 Task: Search one way flight ticket for 1 adult, 6 children, 1 infant in seat and 1 infant on lap in business from Ogden: Ogden-hinckley Airport to Fort Wayne: Fort Wayne International Airport on 8-4-2023. Choice of flights is Southwest. Number of bags: 8 checked bags. Price is upto 45000. Outbound departure time preference is 18:30.
Action: Mouse moved to (332, 406)
Screenshot: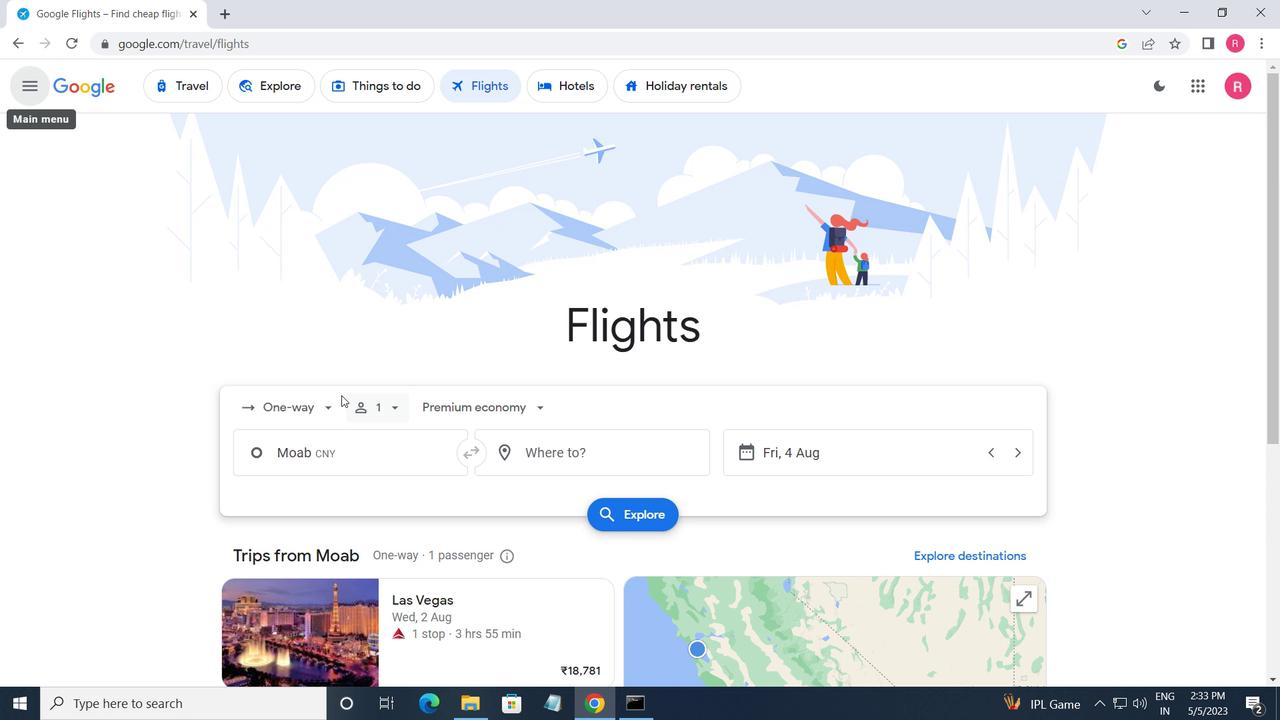
Action: Mouse pressed left at (332, 406)
Screenshot: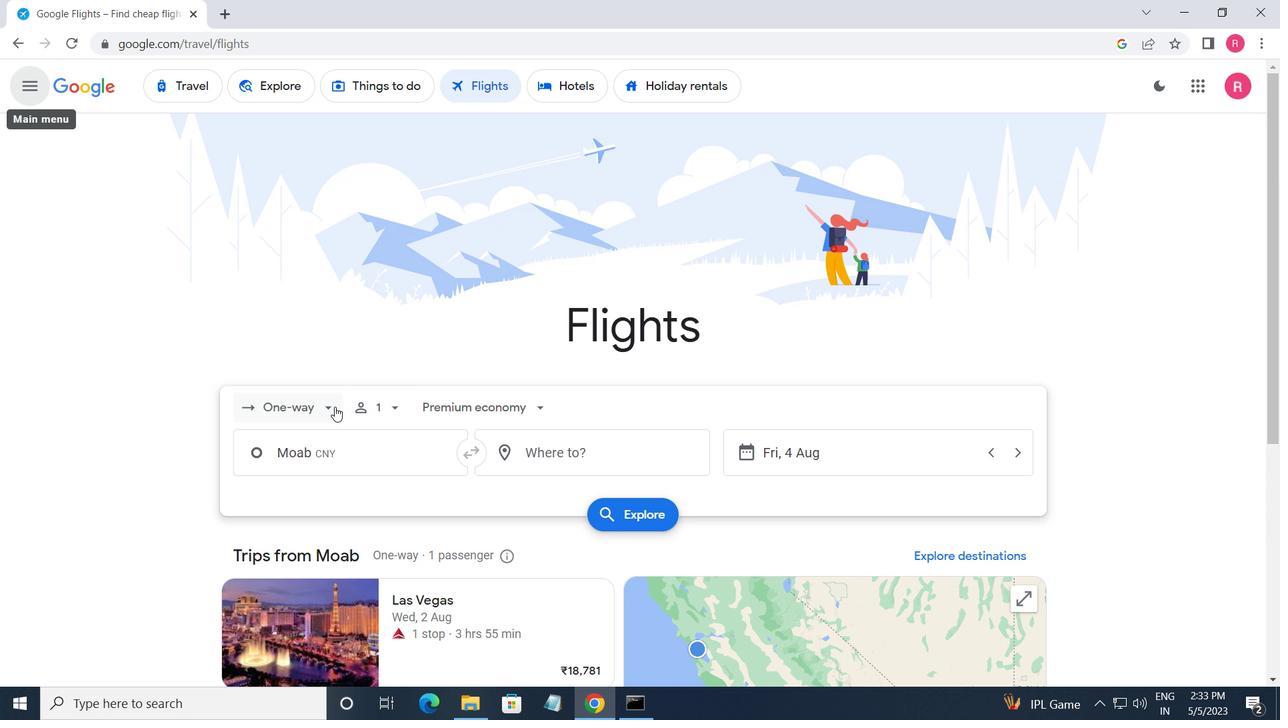 
Action: Mouse moved to (326, 479)
Screenshot: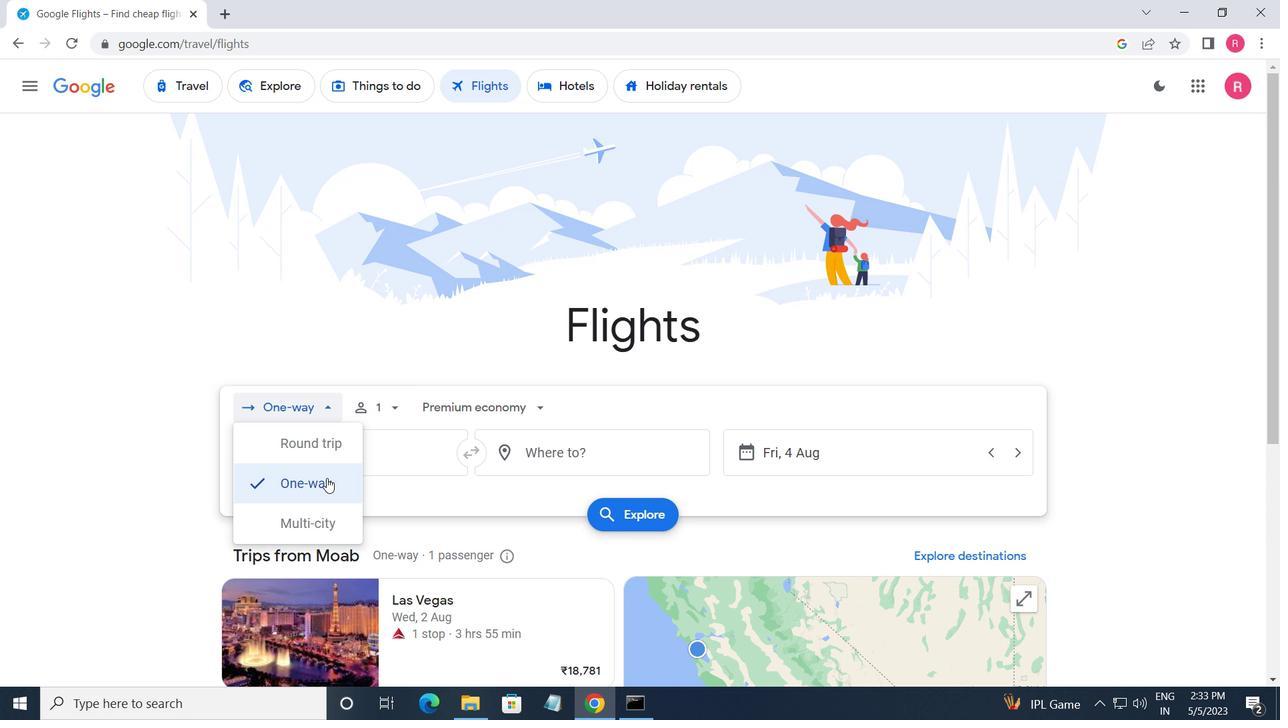 
Action: Mouse pressed left at (326, 479)
Screenshot: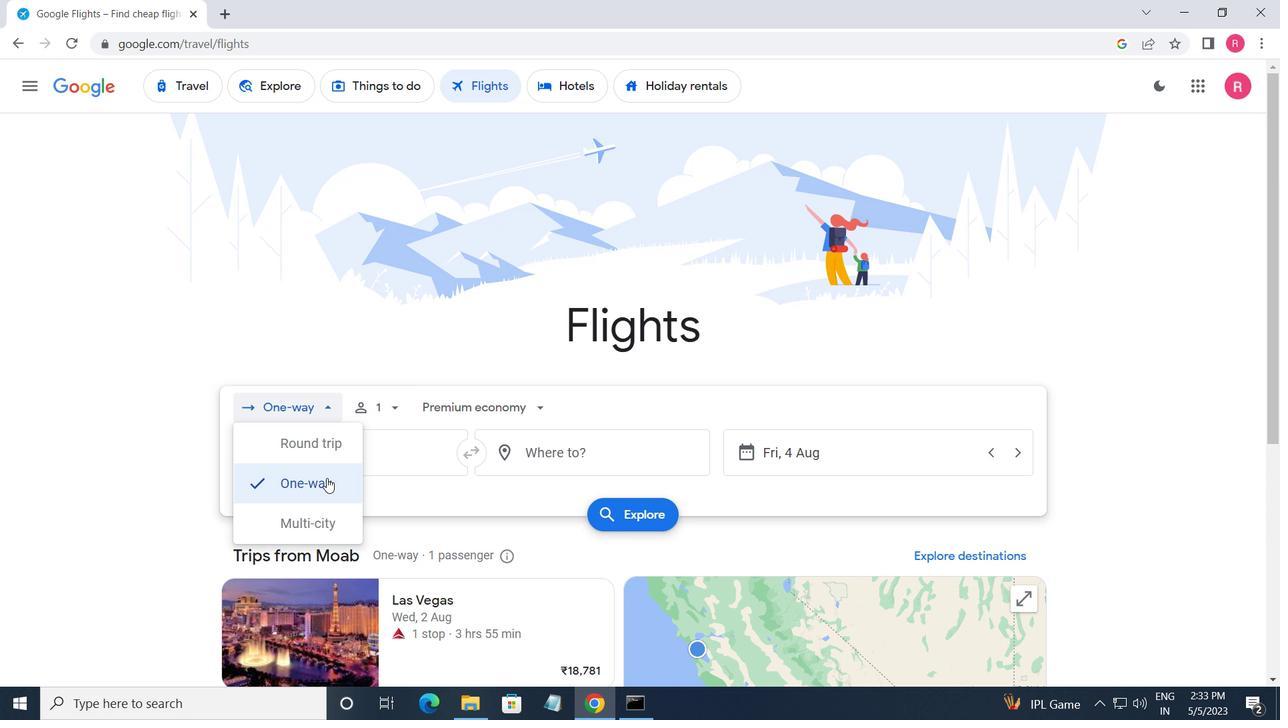 
Action: Mouse moved to (384, 411)
Screenshot: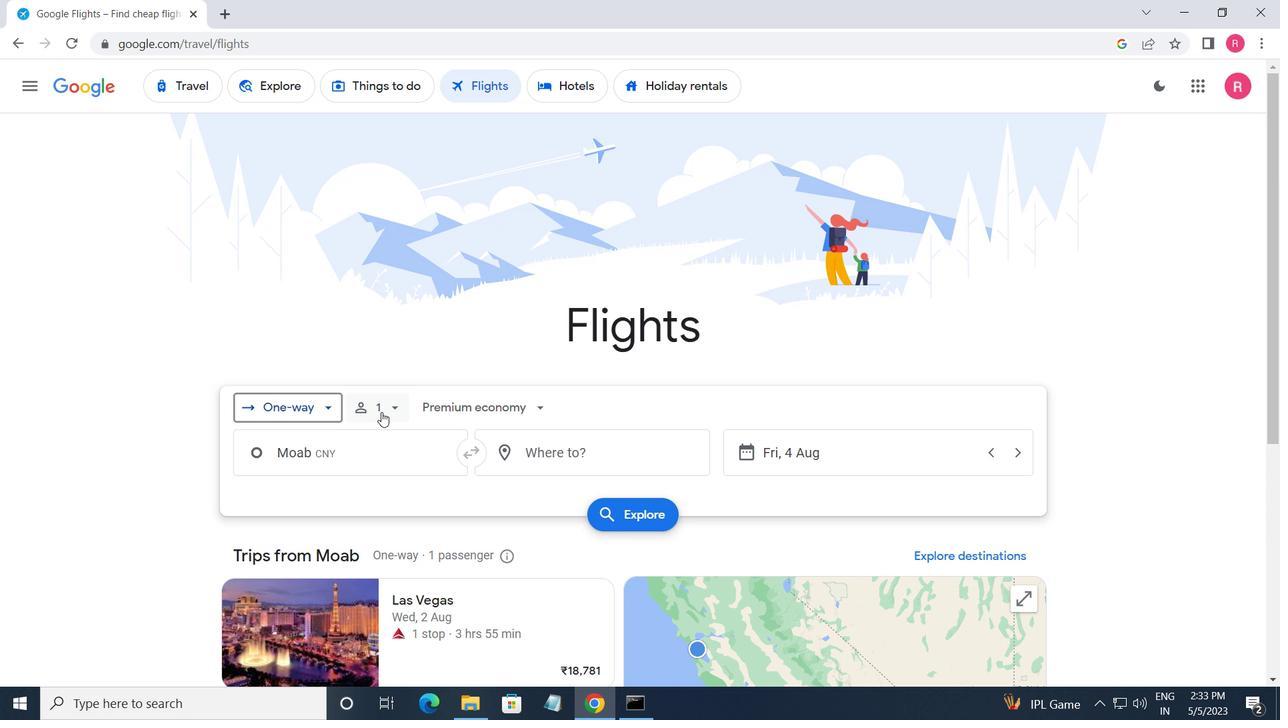 
Action: Mouse pressed left at (384, 411)
Screenshot: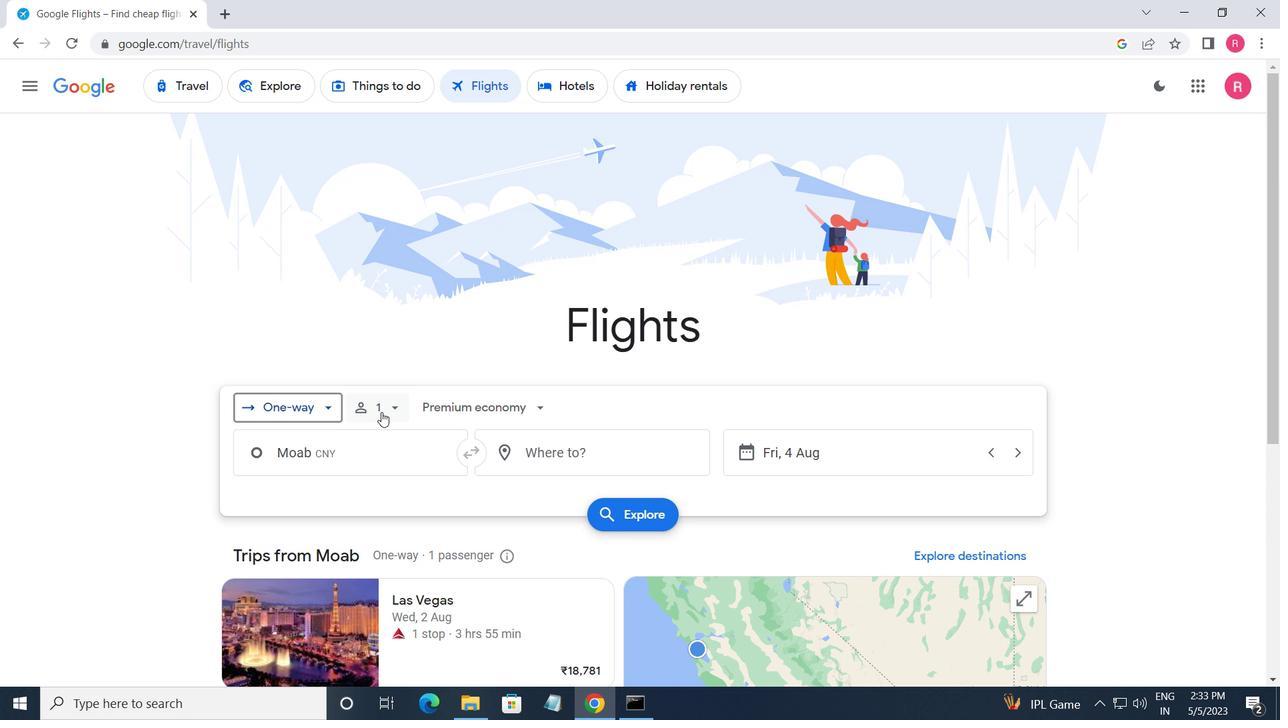 
Action: Mouse moved to (522, 499)
Screenshot: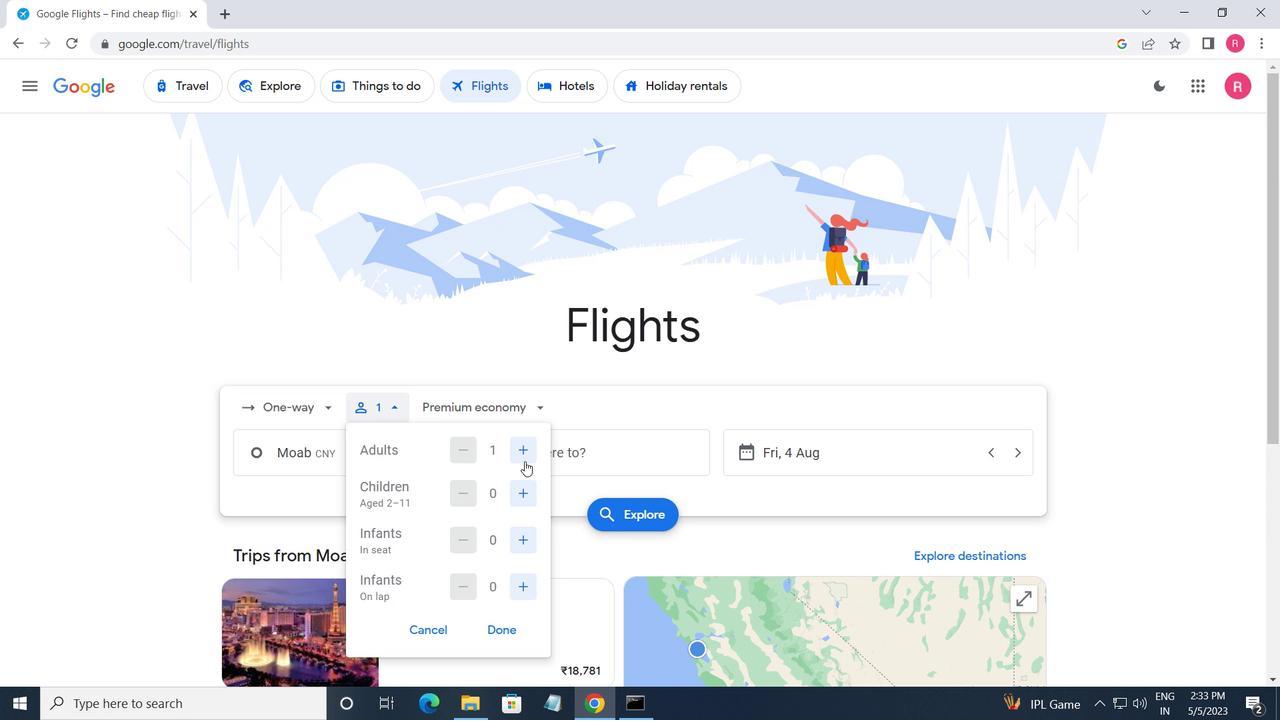 
Action: Mouse pressed left at (522, 499)
Screenshot: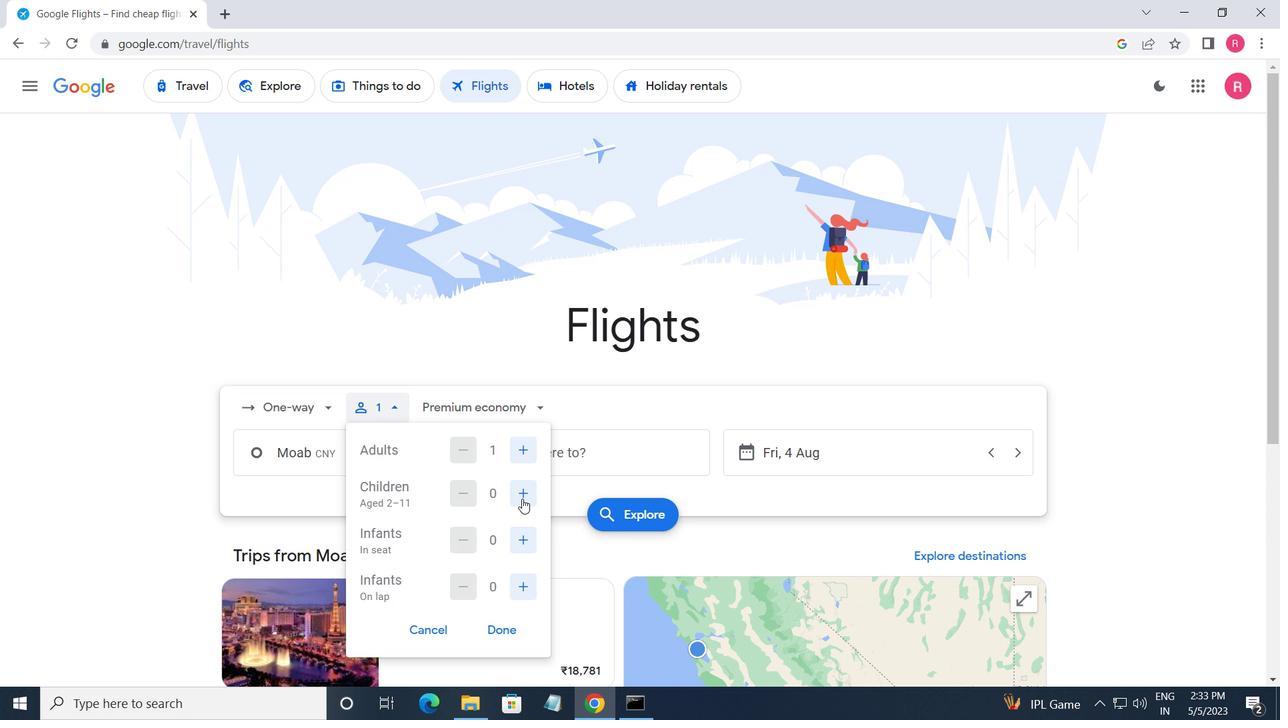 
Action: Mouse pressed left at (522, 499)
Screenshot: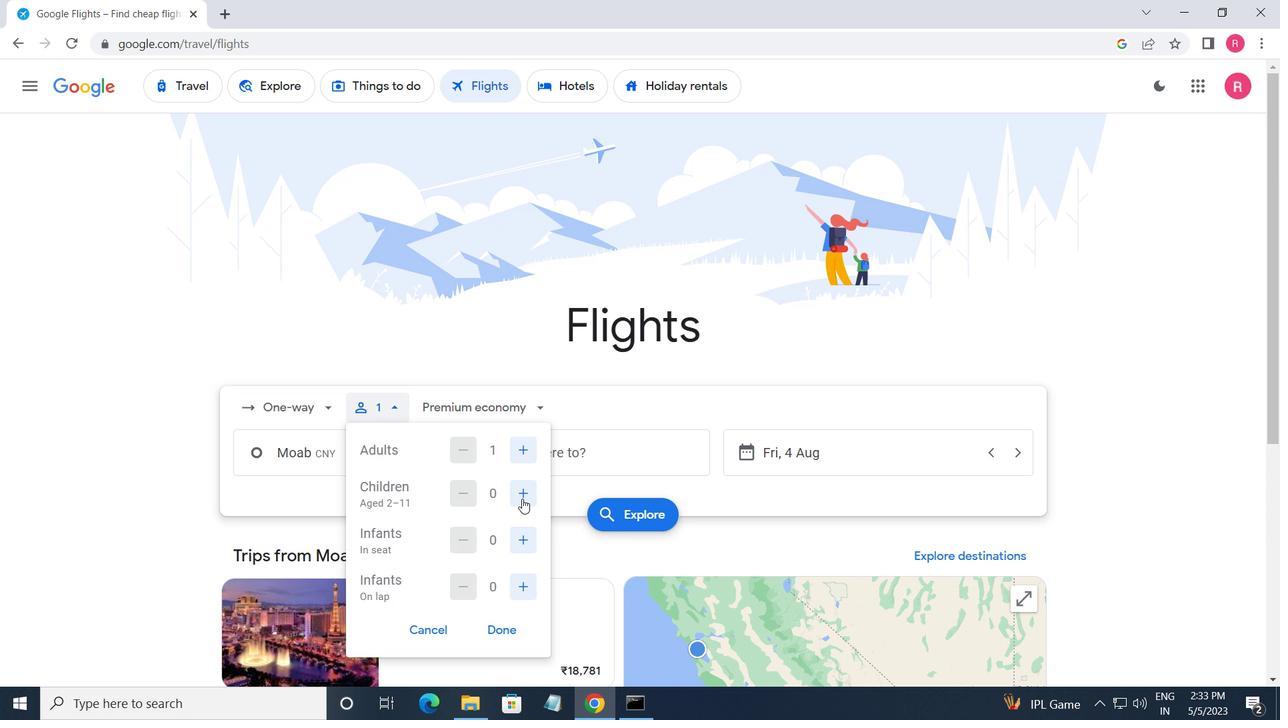 
Action: Mouse pressed left at (522, 499)
Screenshot: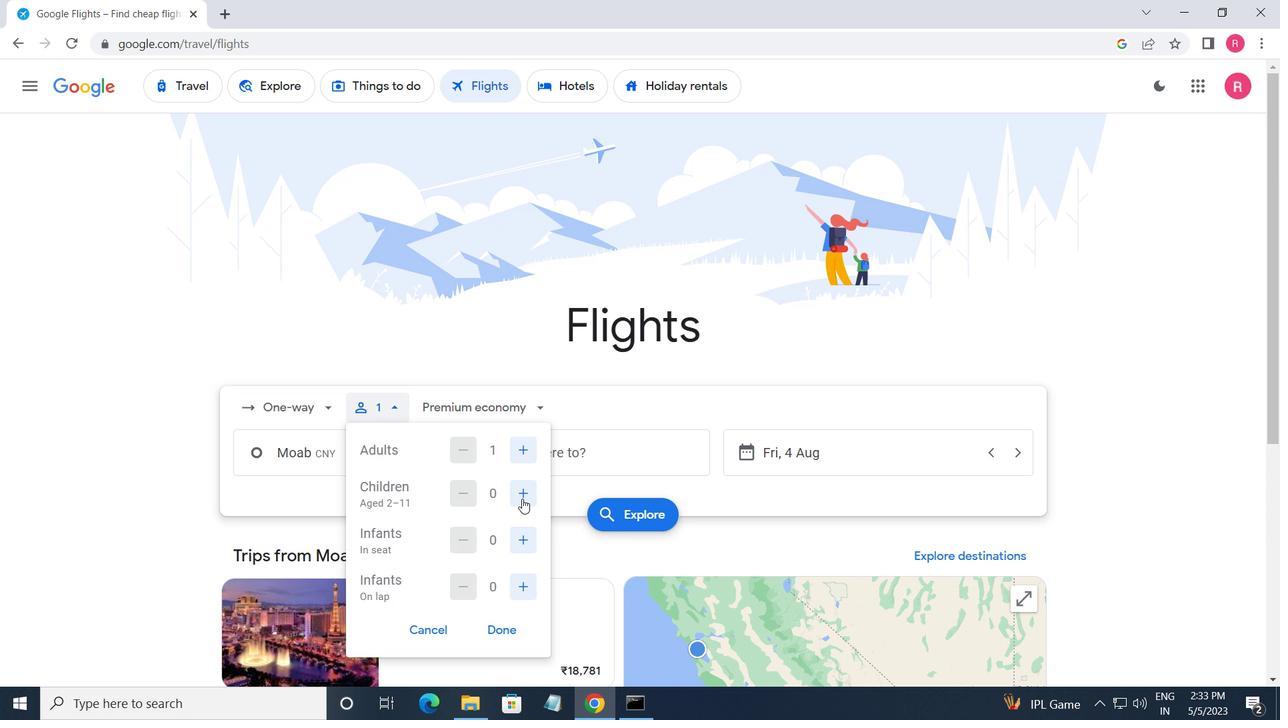 
Action: Mouse pressed left at (522, 499)
Screenshot: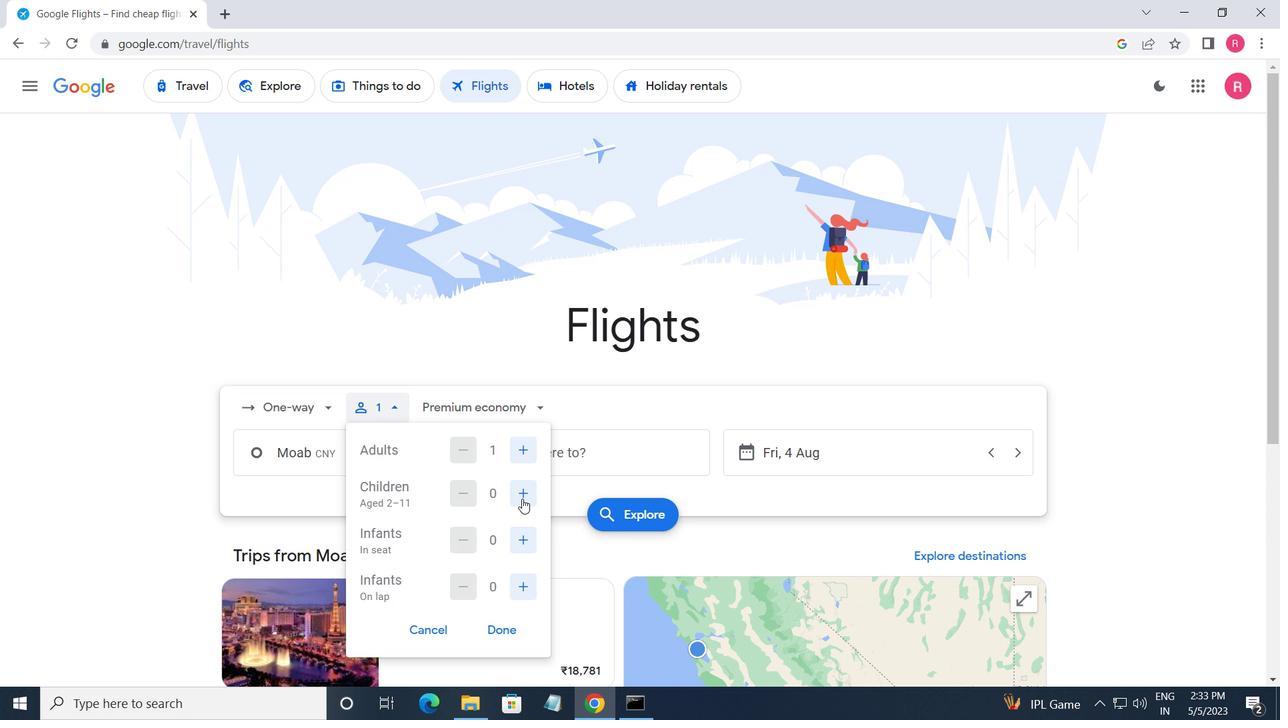 
Action: Mouse moved to (521, 496)
Screenshot: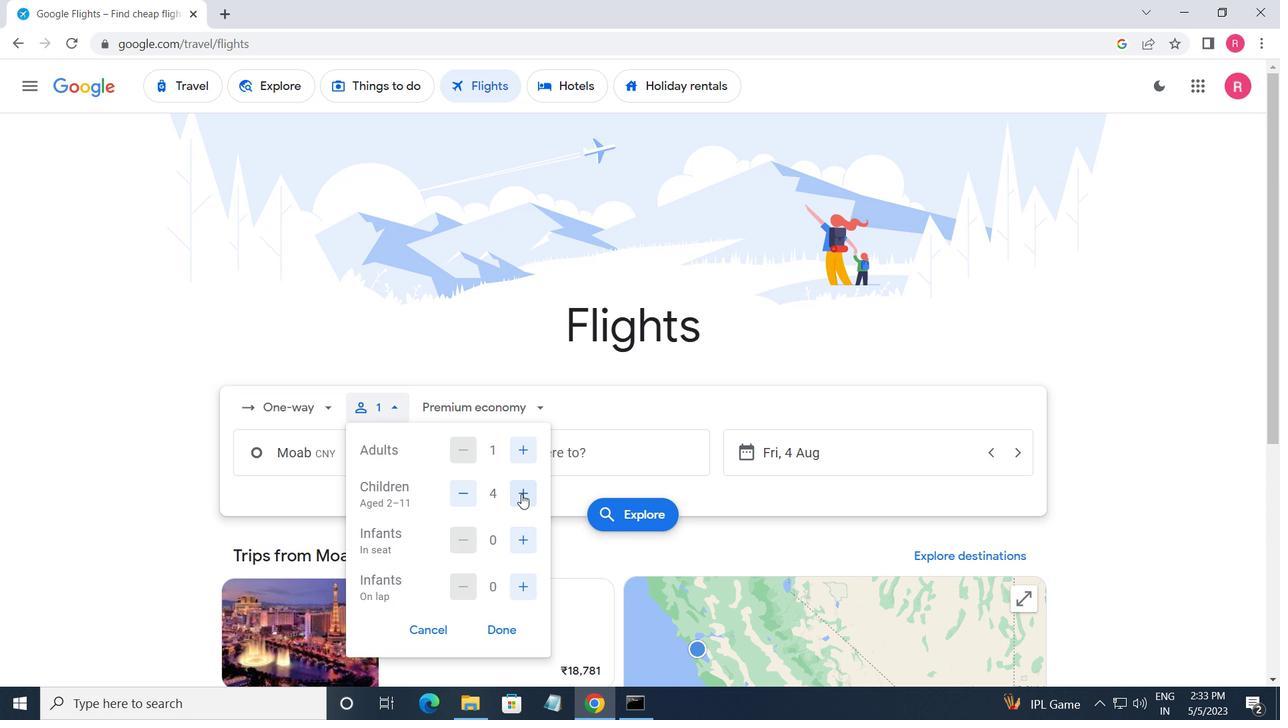 
Action: Mouse pressed left at (521, 496)
Screenshot: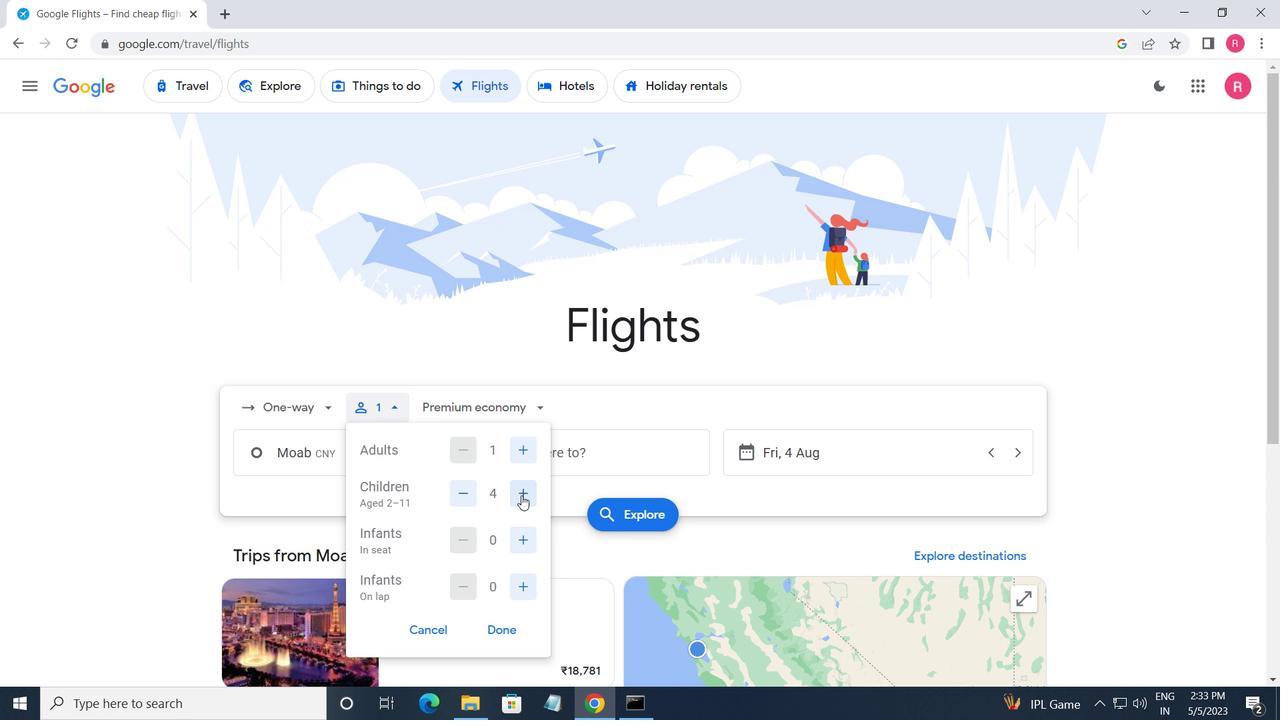 
Action: Mouse moved to (521, 497)
Screenshot: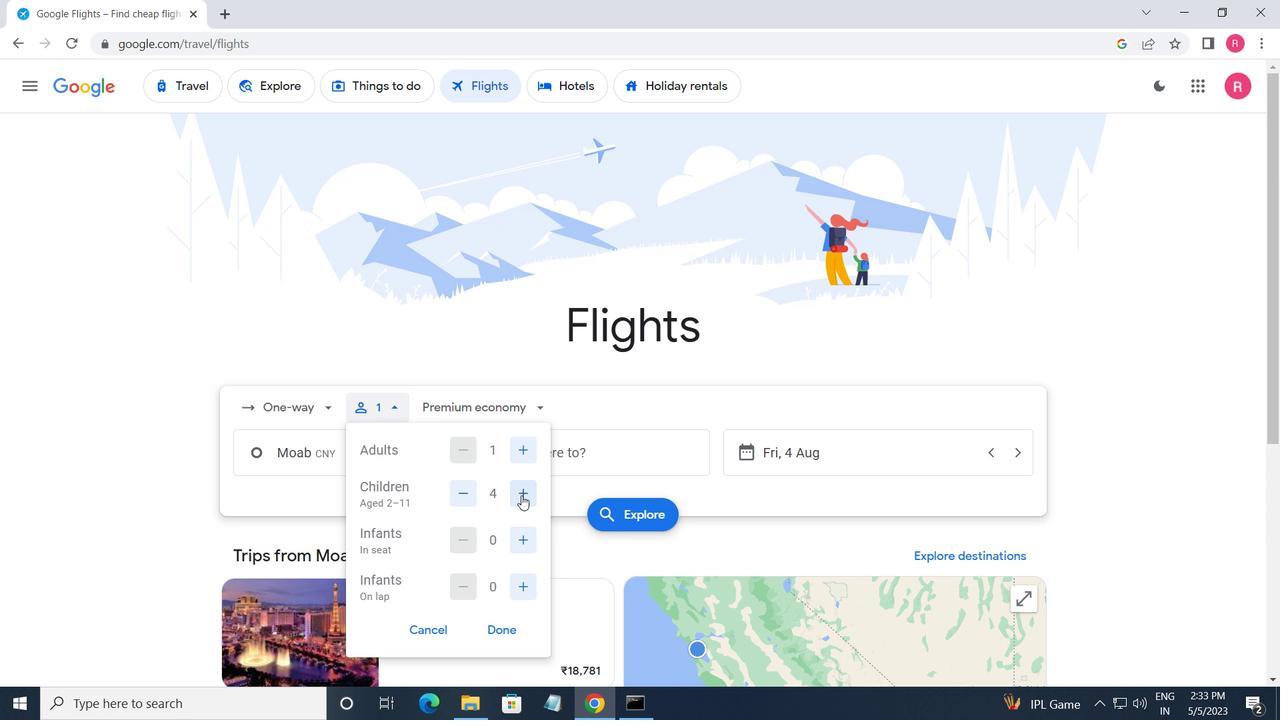 
Action: Mouse pressed left at (521, 497)
Screenshot: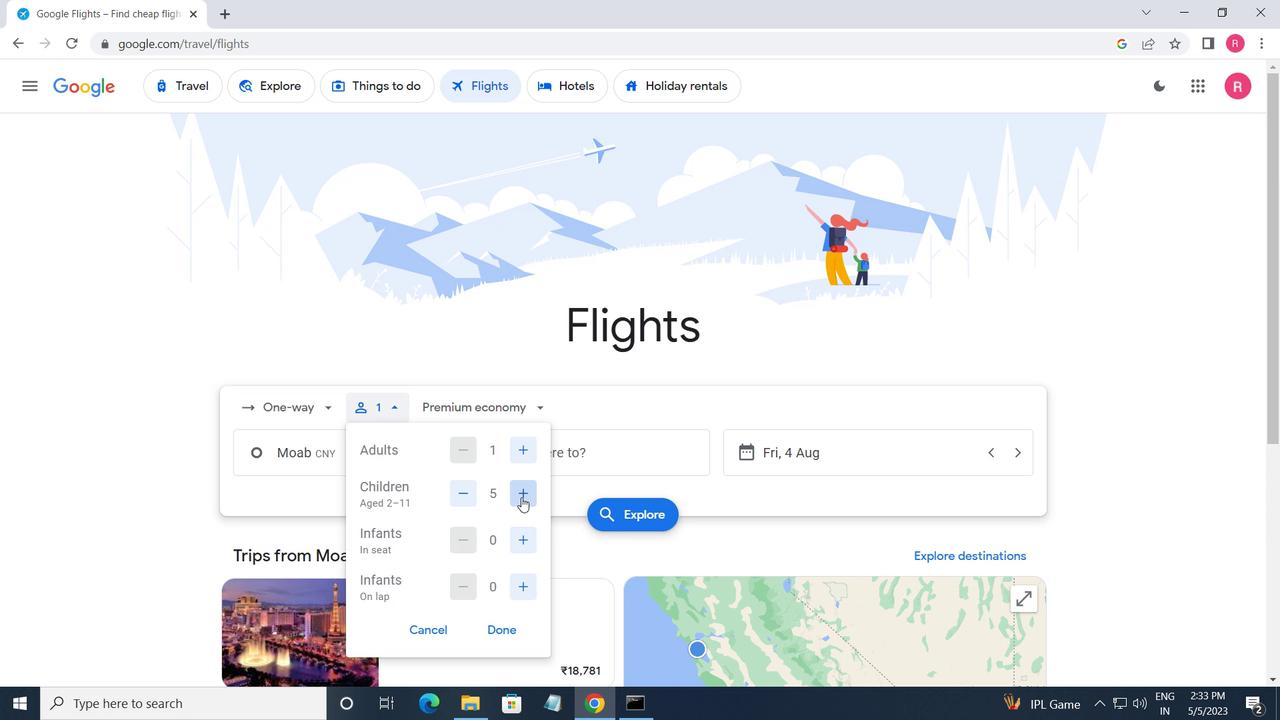 
Action: Mouse moved to (522, 547)
Screenshot: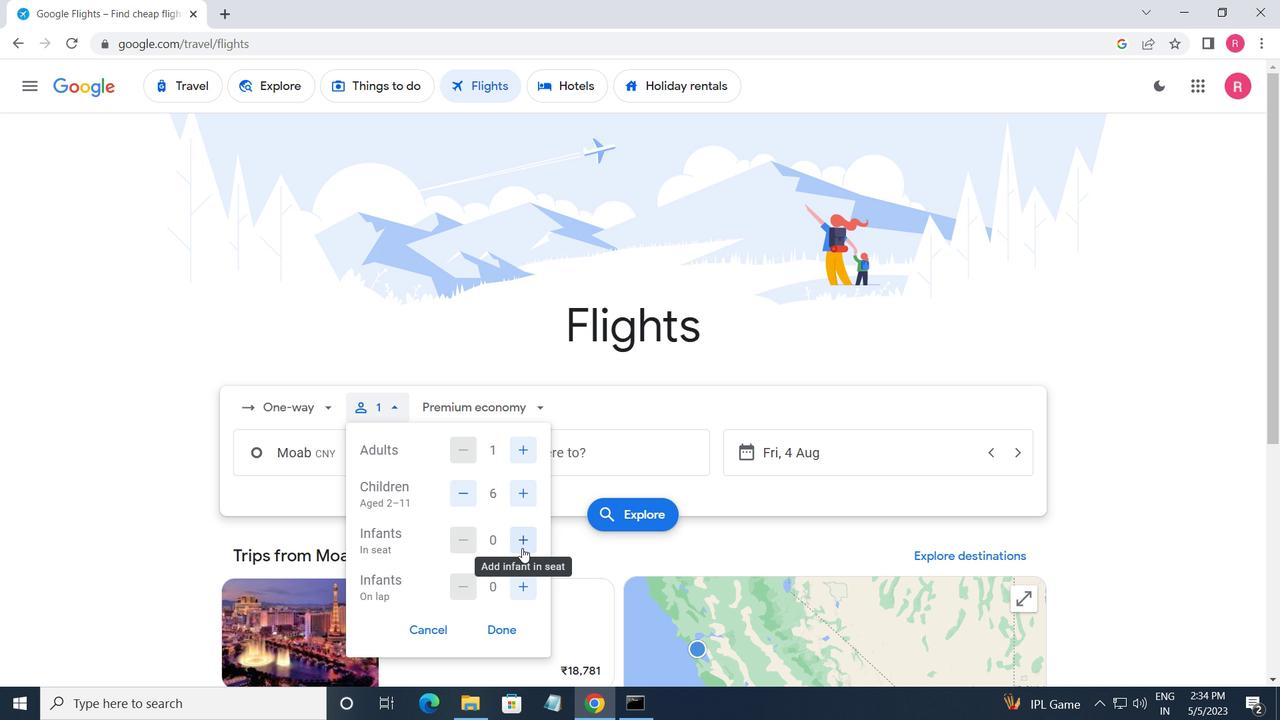 
Action: Mouse pressed left at (522, 547)
Screenshot: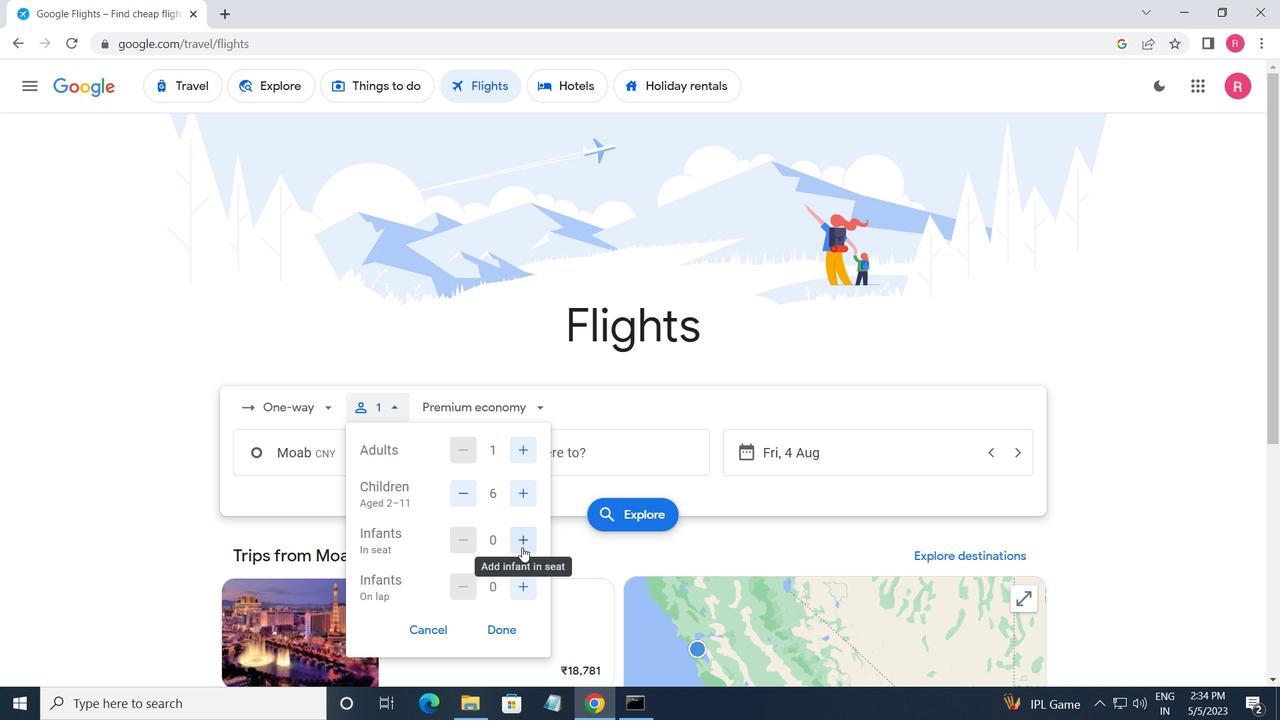 
Action: Mouse moved to (524, 589)
Screenshot: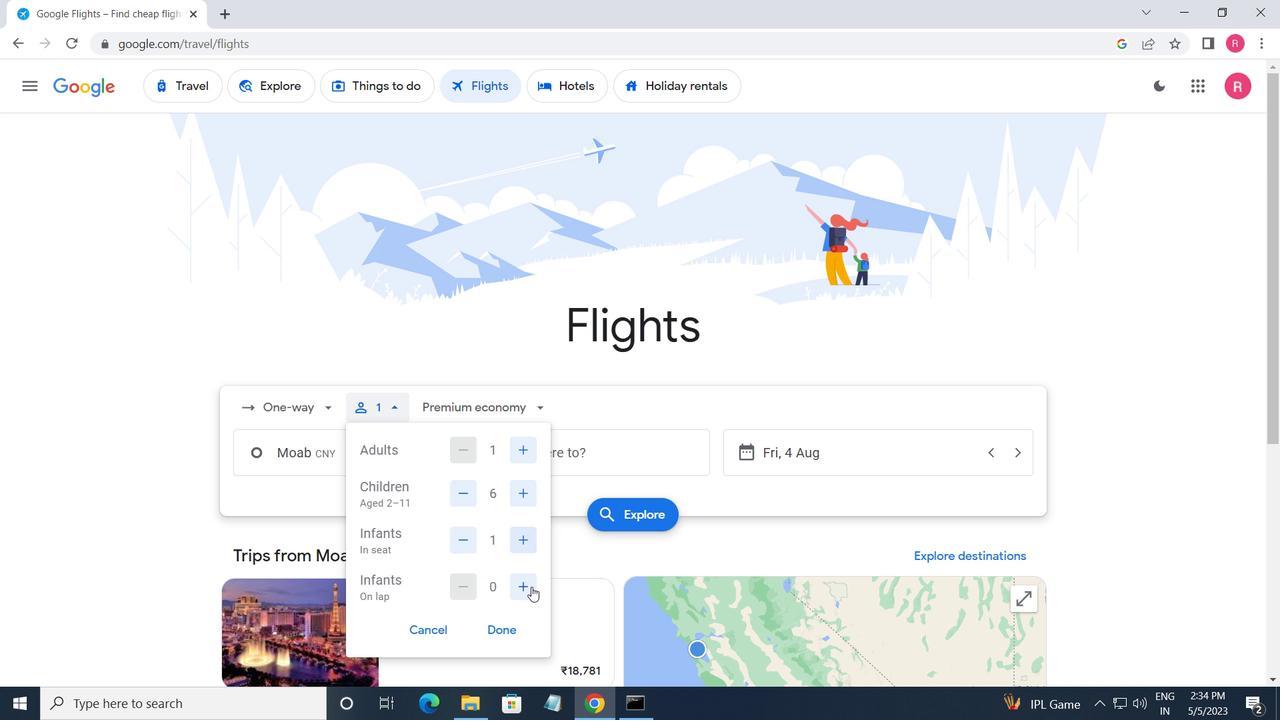 
Action: Mouse pressed left at (524, 589)
Screenshot: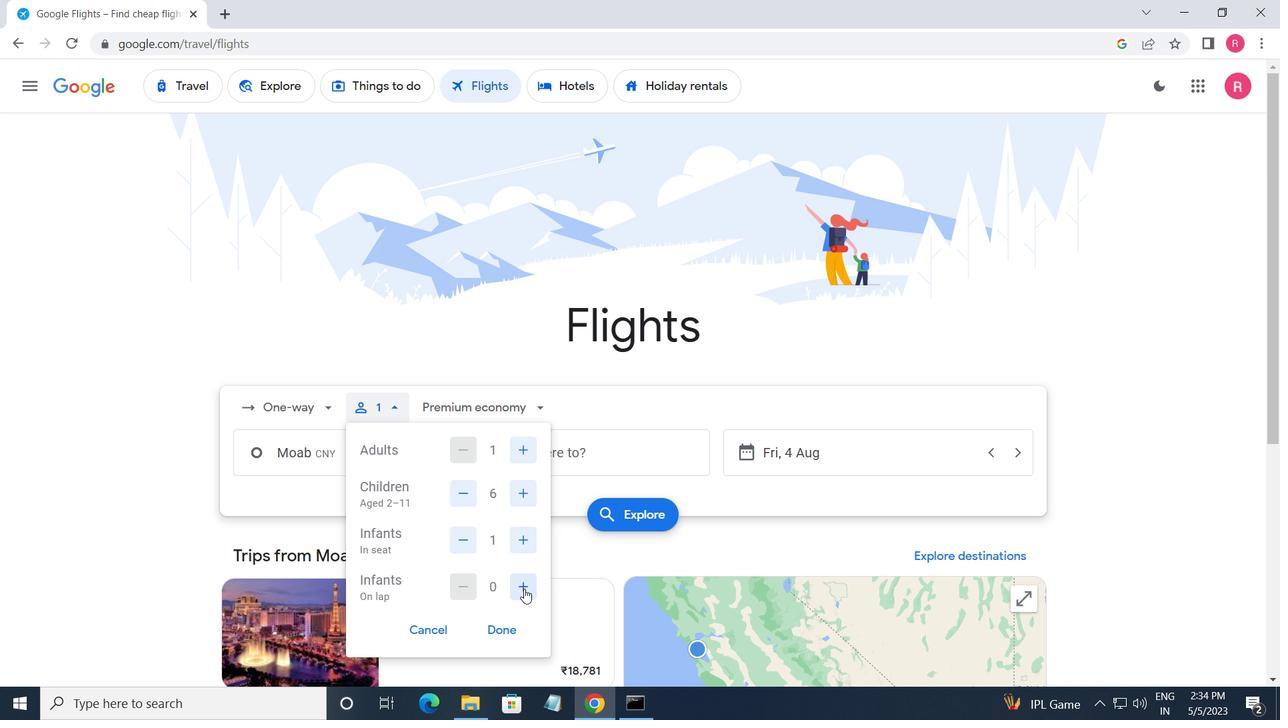 
Action: Mouse moved to (496, 630)
Screenshot: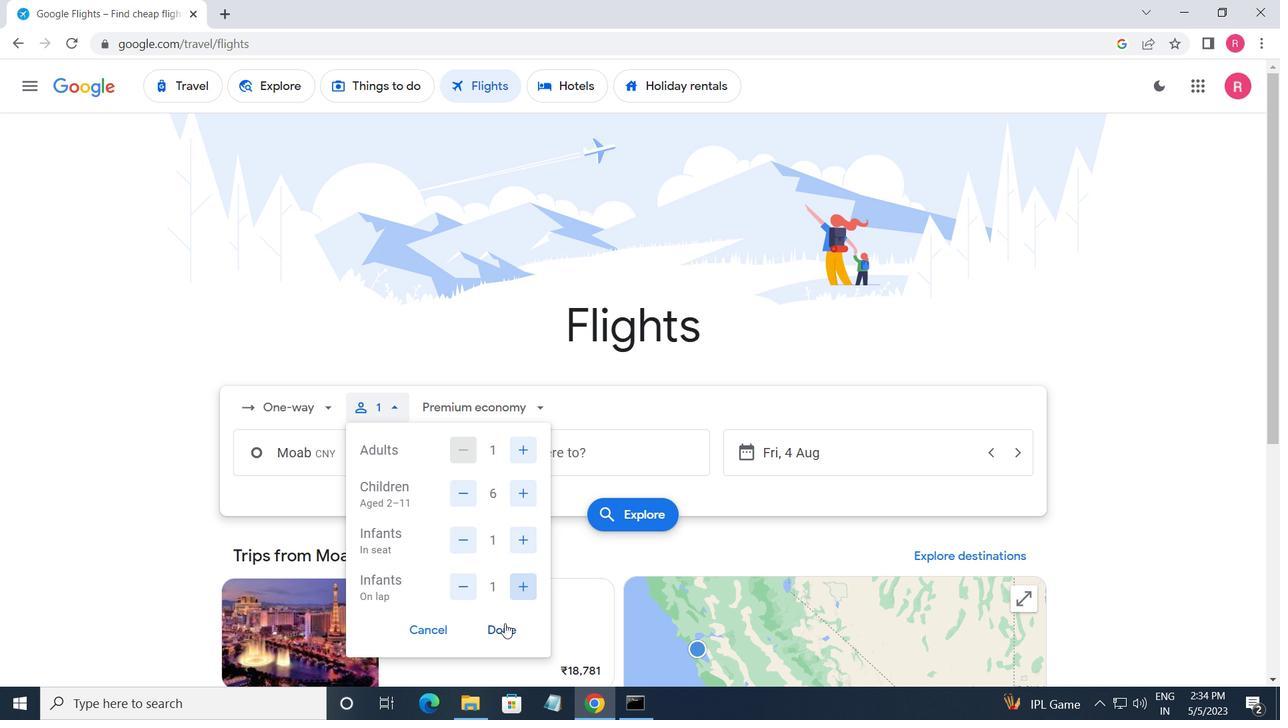 
Action: Mouse pressed left at (496, 630)
Screenshot: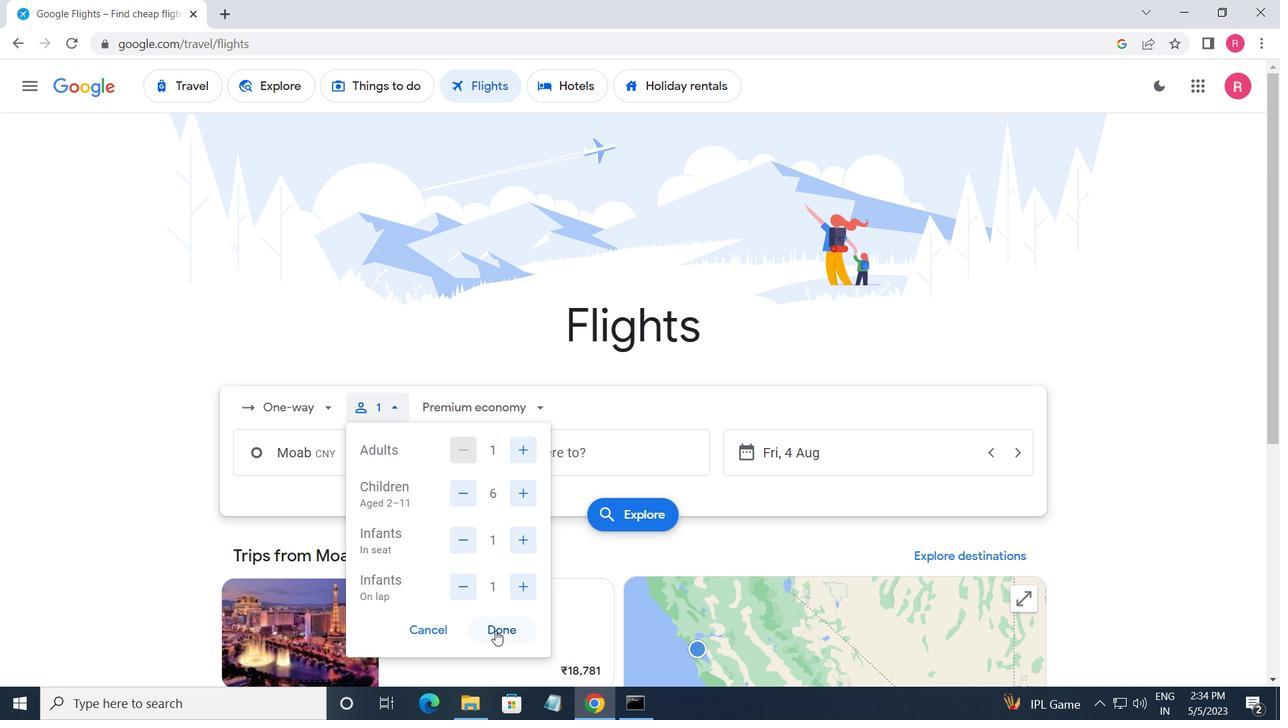 
Action: Mouse moved to (505, 418)
Screenshot: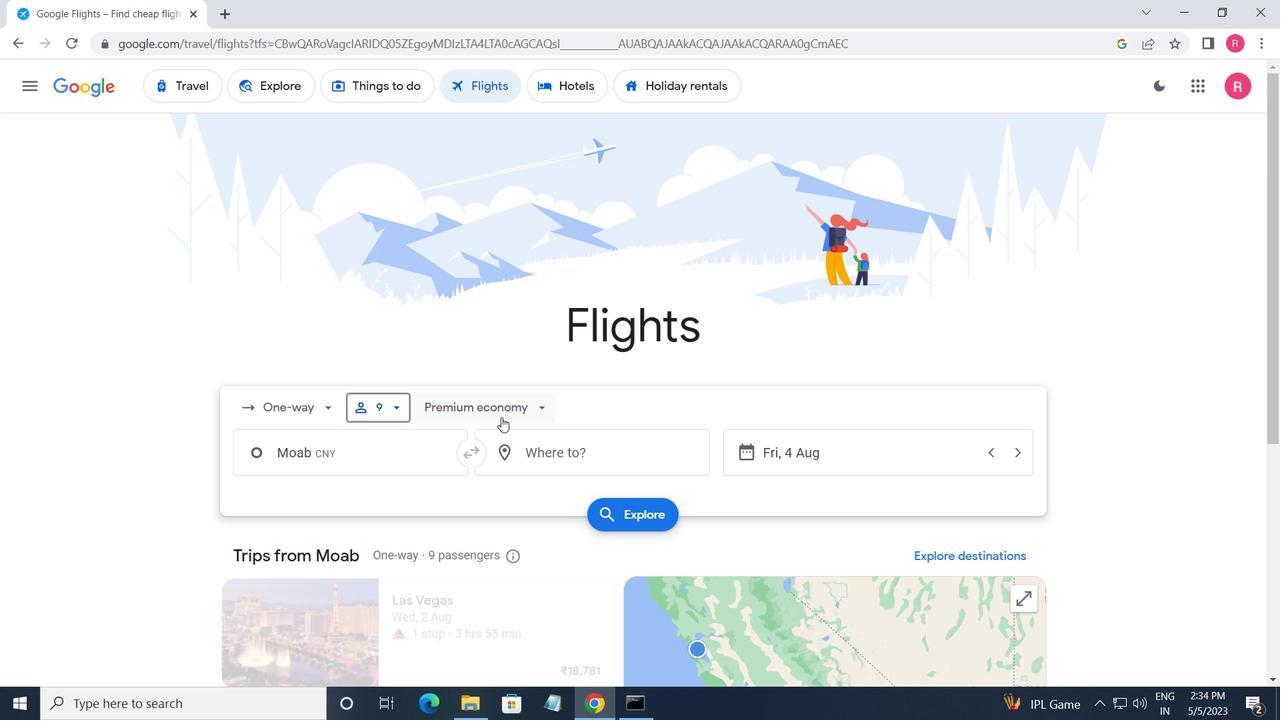 
Action: Mouse pressed left at (505, 418)
Screenshot: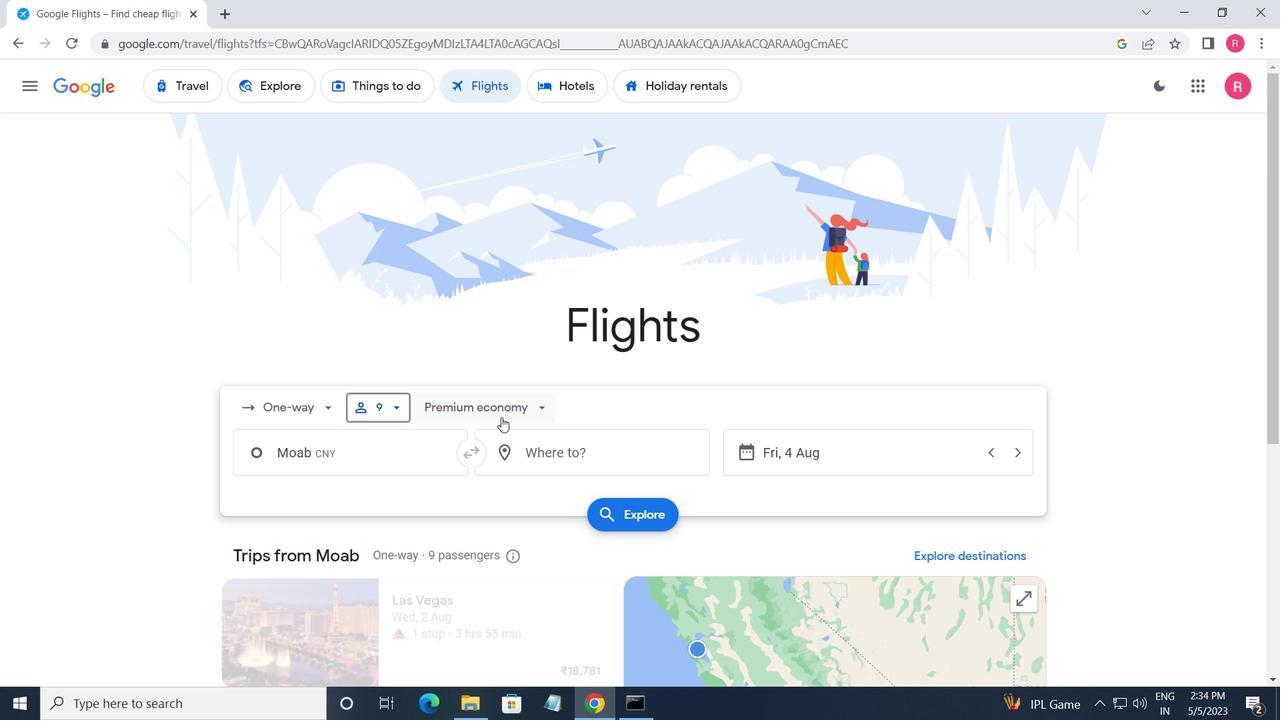 
Action: Mouse moved to (513, 524)
Screenshot: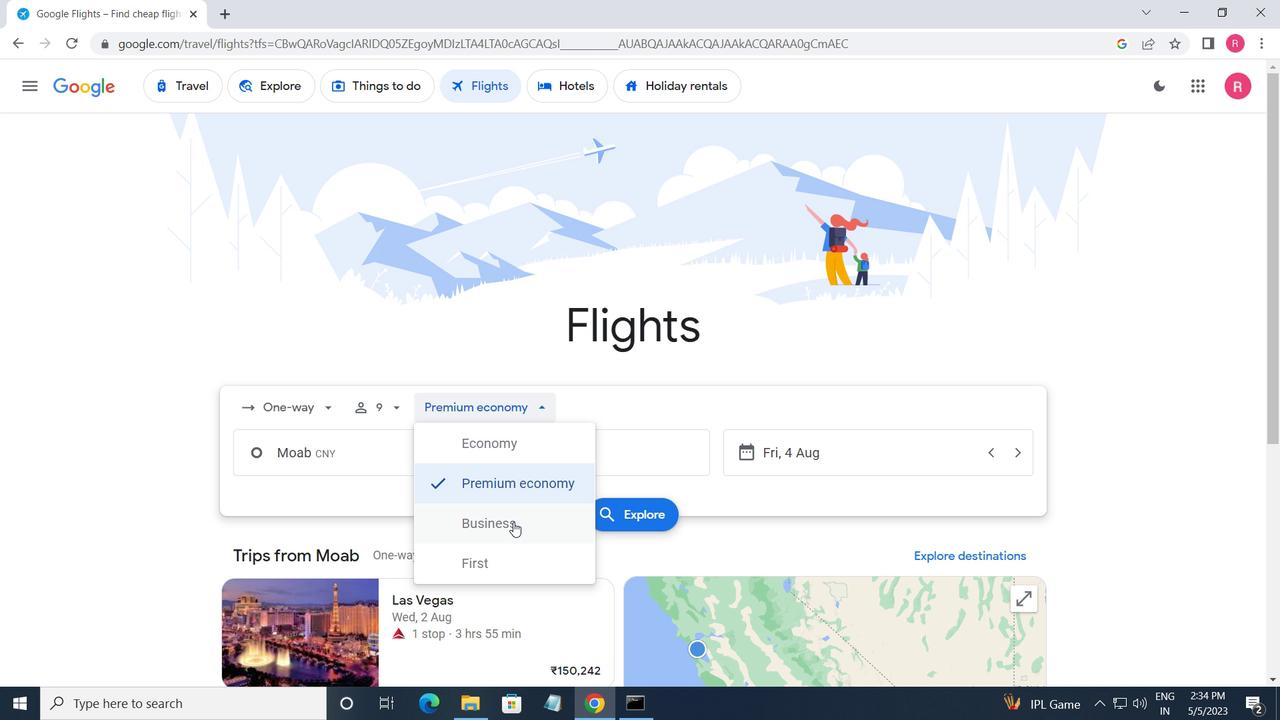 
Action: Mouse pressed left at (513, 524)
Screenshot: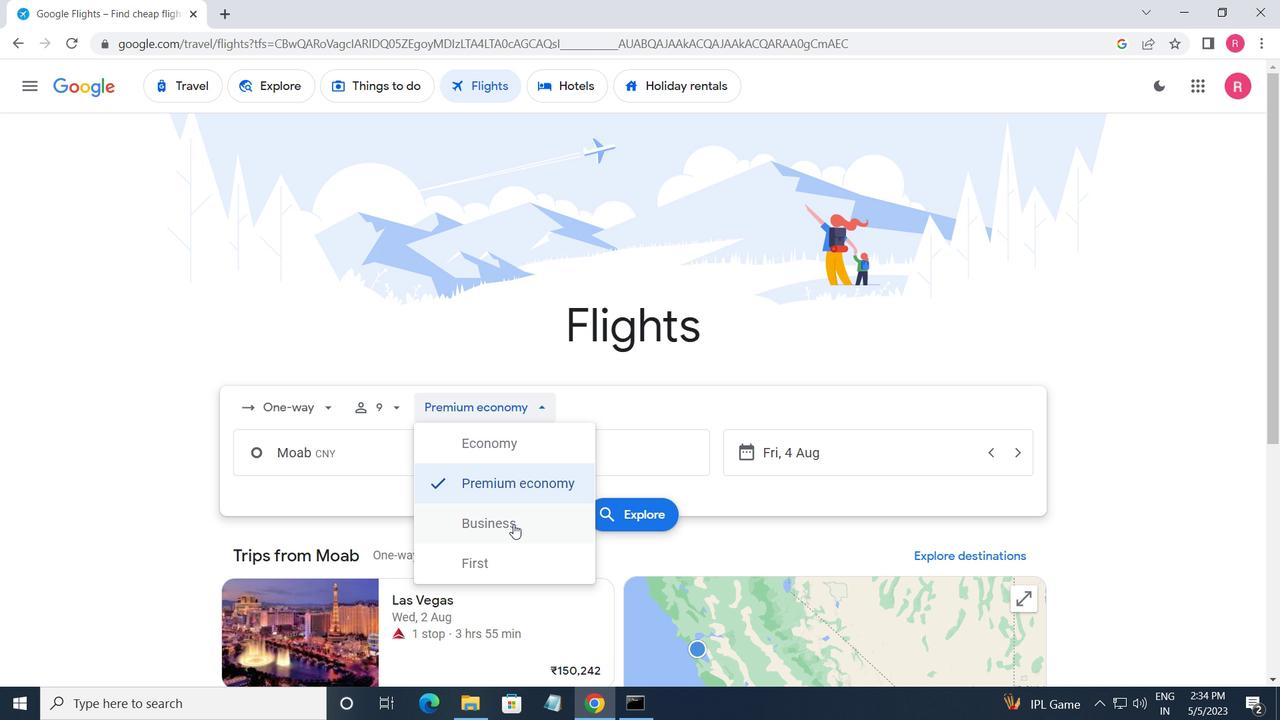 
Action: Mouse moved to (389, 463)
Screenshot: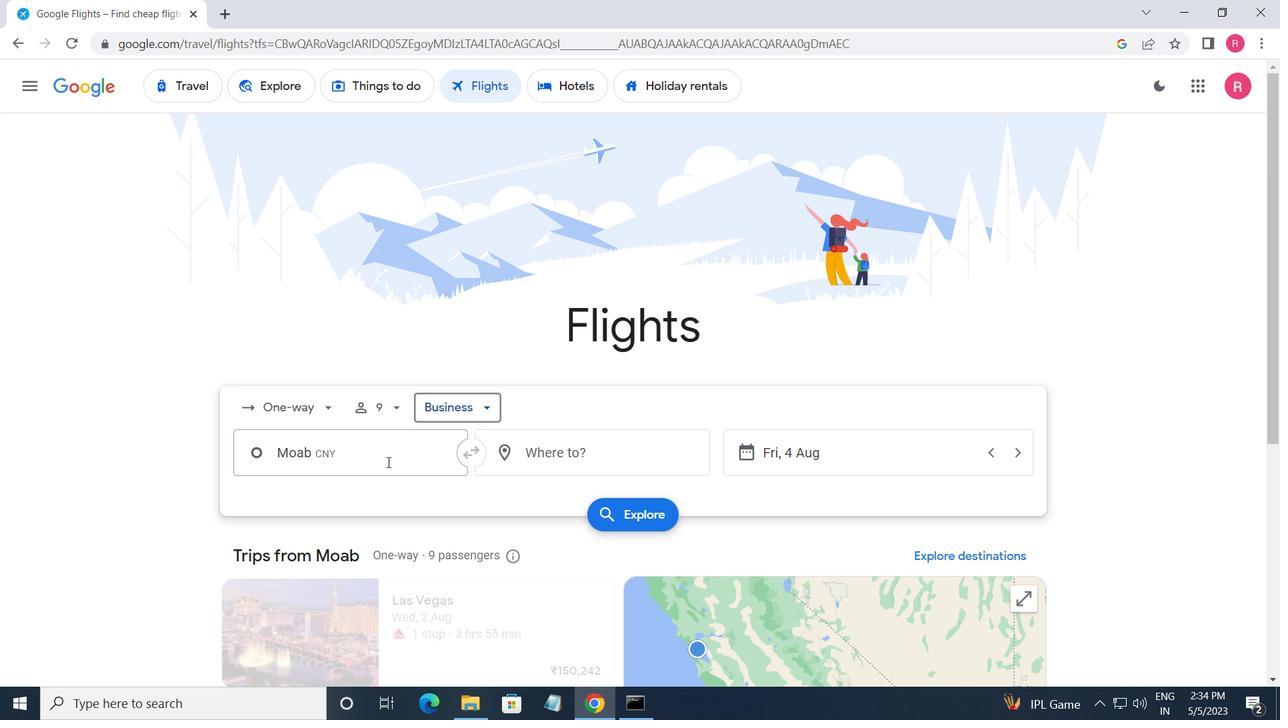 
Action: Mouse pressed left at (389, 463)
Screenshot: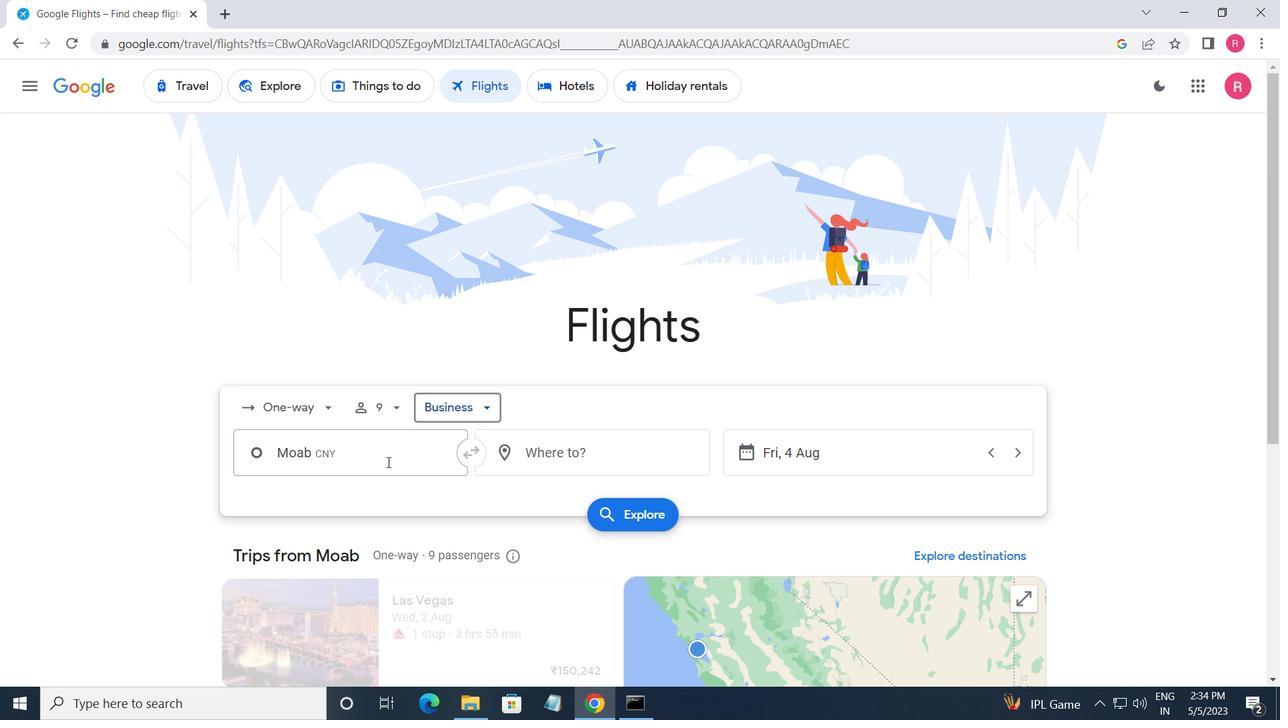 
Action: Mouse moved to (392, 462)
Screenshot: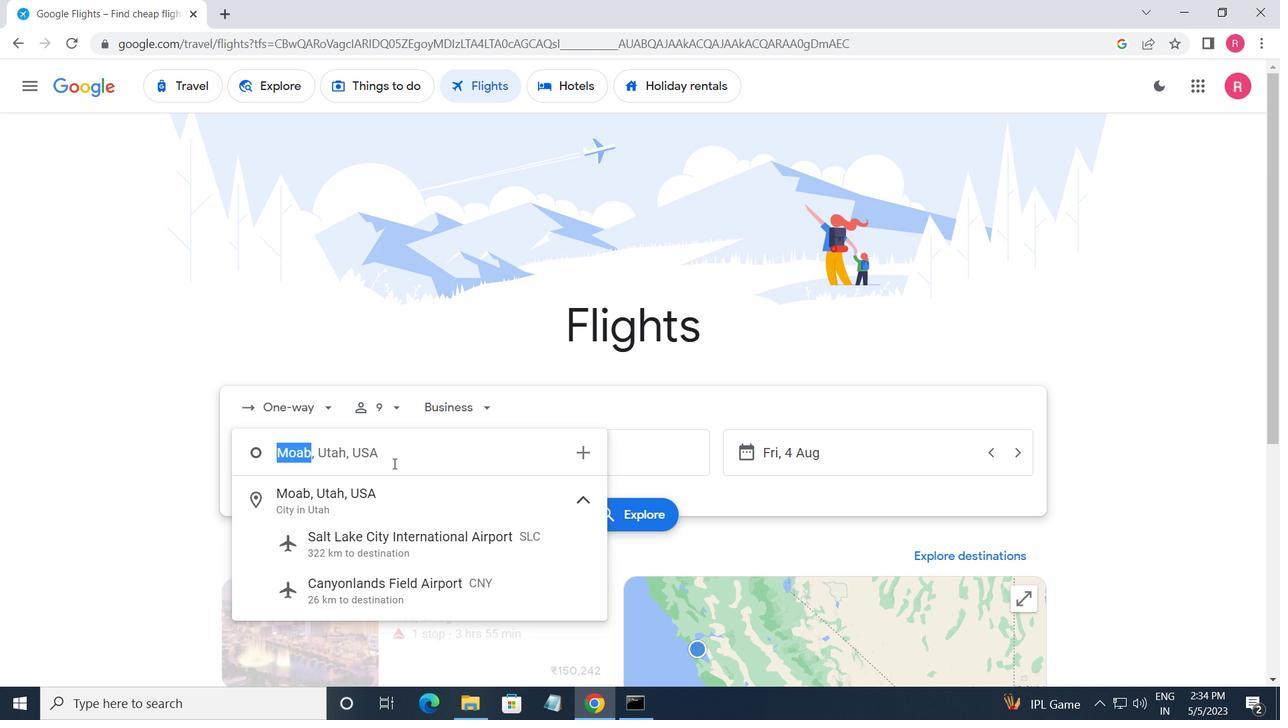 
Action: Key pressed <Key.caps_lock><Key.caps_lock>O<Key.caps_lock>GDEN
Screenshot: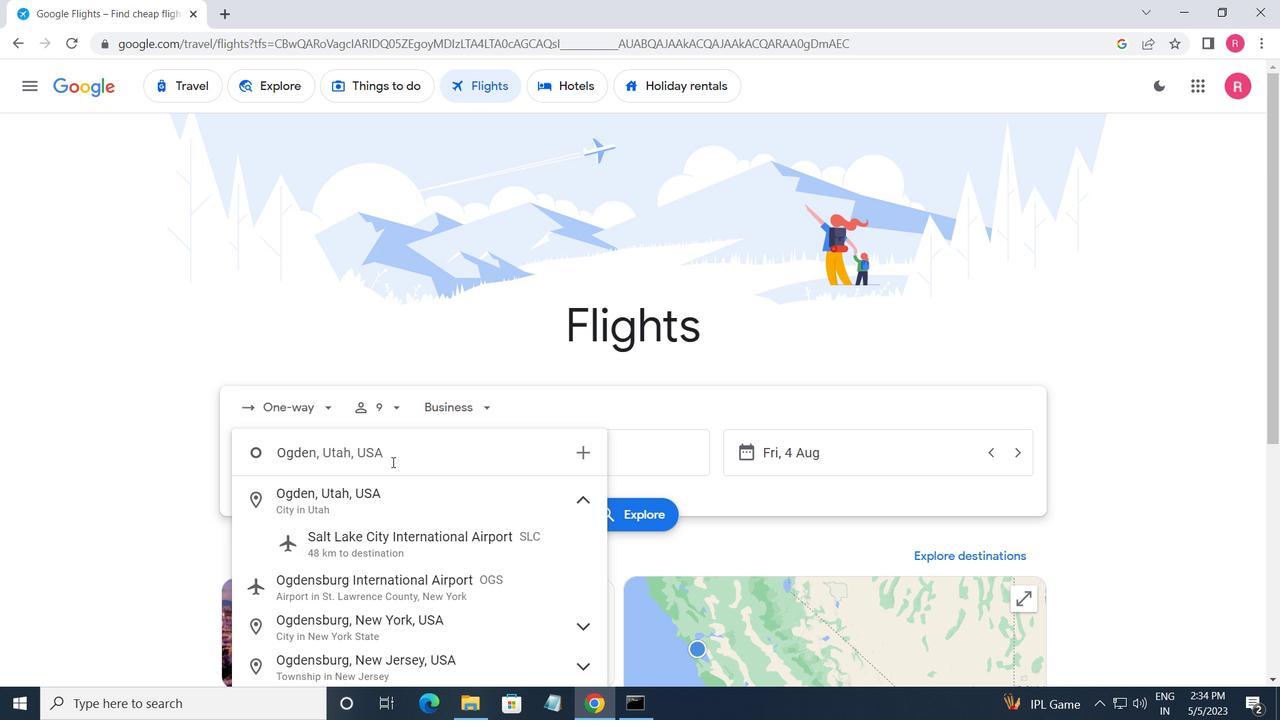 
Action: Mouse moved to (483, 590)
Screenshot: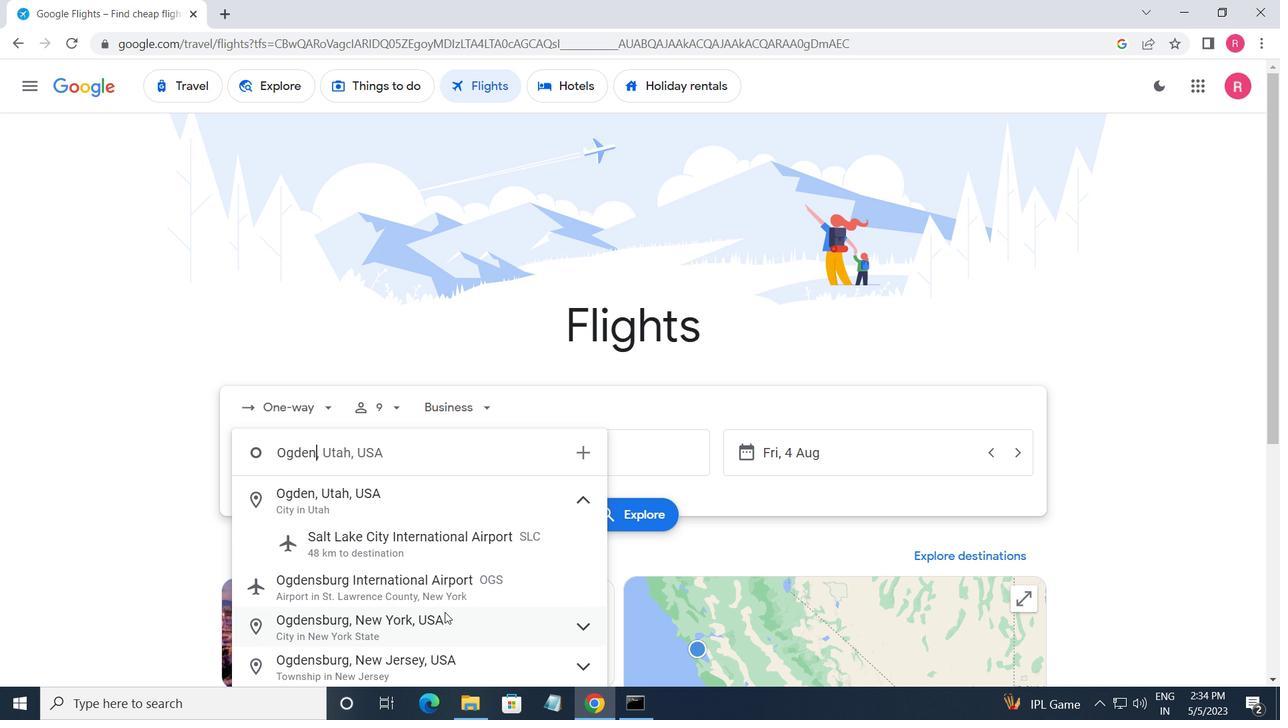 
Action: Mouse scrolled (483, 589) with delta (0, 0)
Screenshot: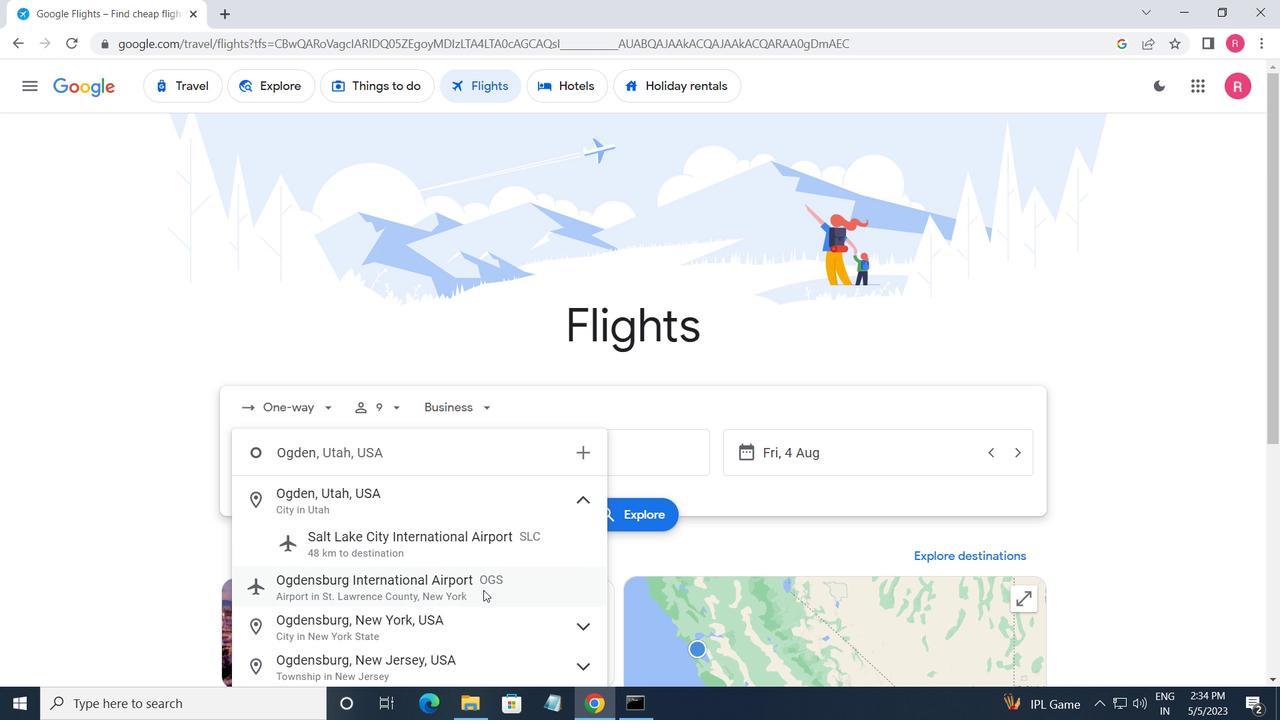 
Action: Mouse scrolled (483, 589) with delta (0, 0)
Screenshot: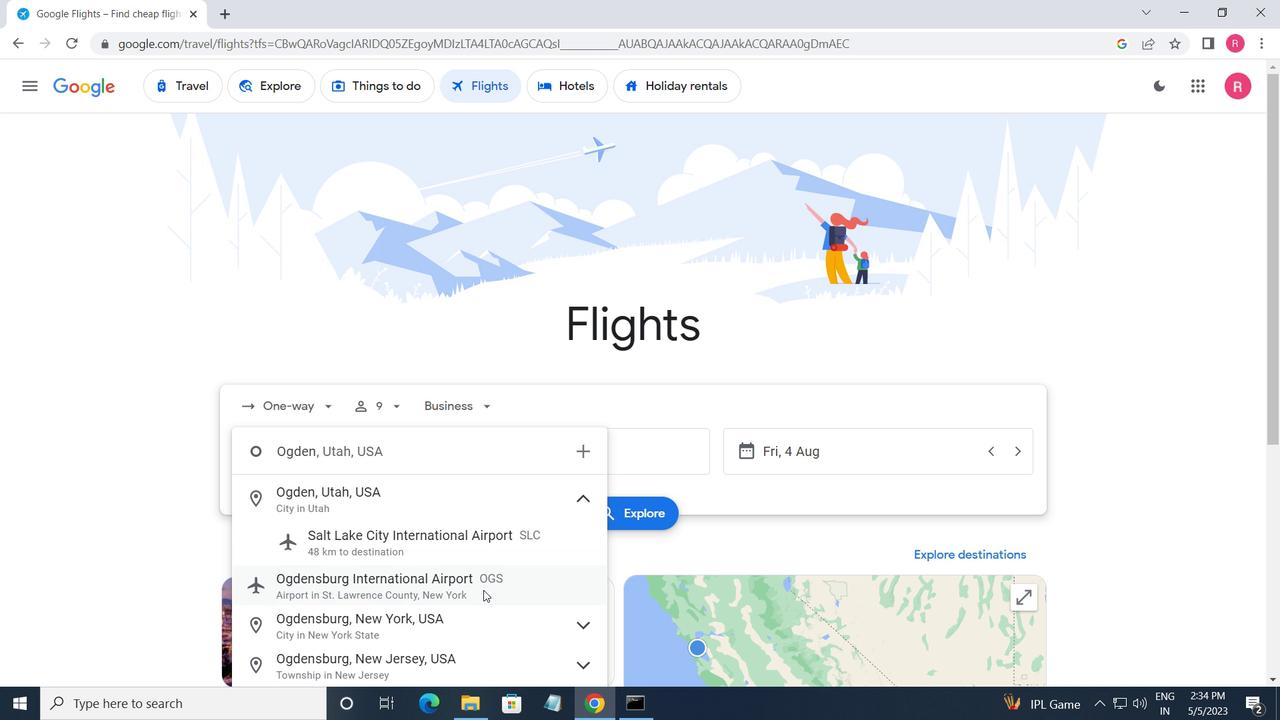 
Action: Mouse moved to (474, 553)
Screenshot: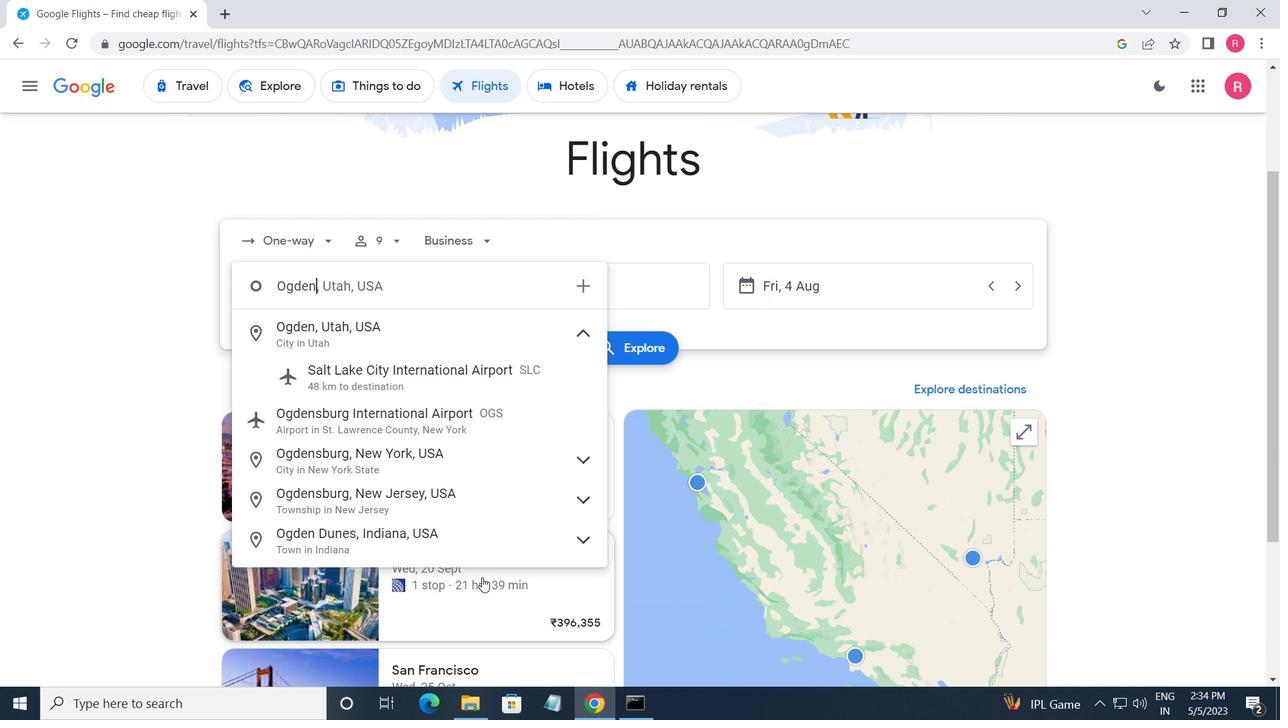 
Action: Mouse scrolled (474, 554) with delta (0, 0)
Screenshot: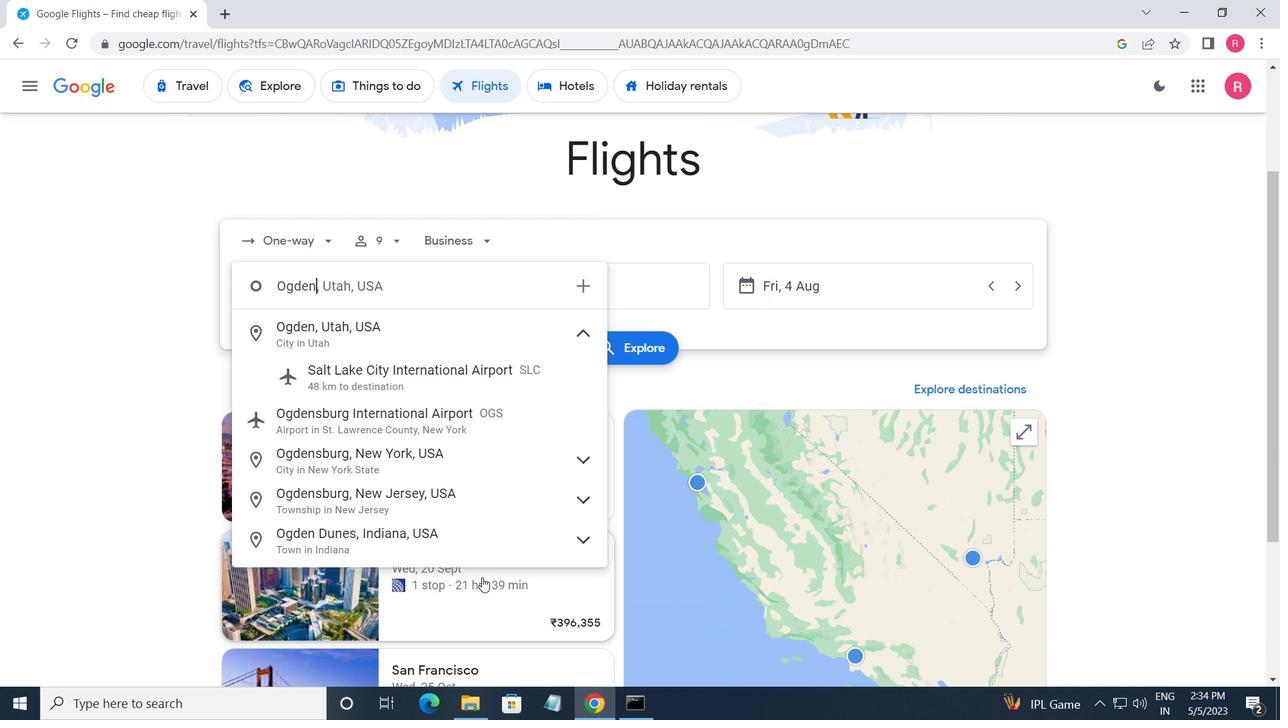 
Action: Mouse moved to (472, 546)
Screenshot: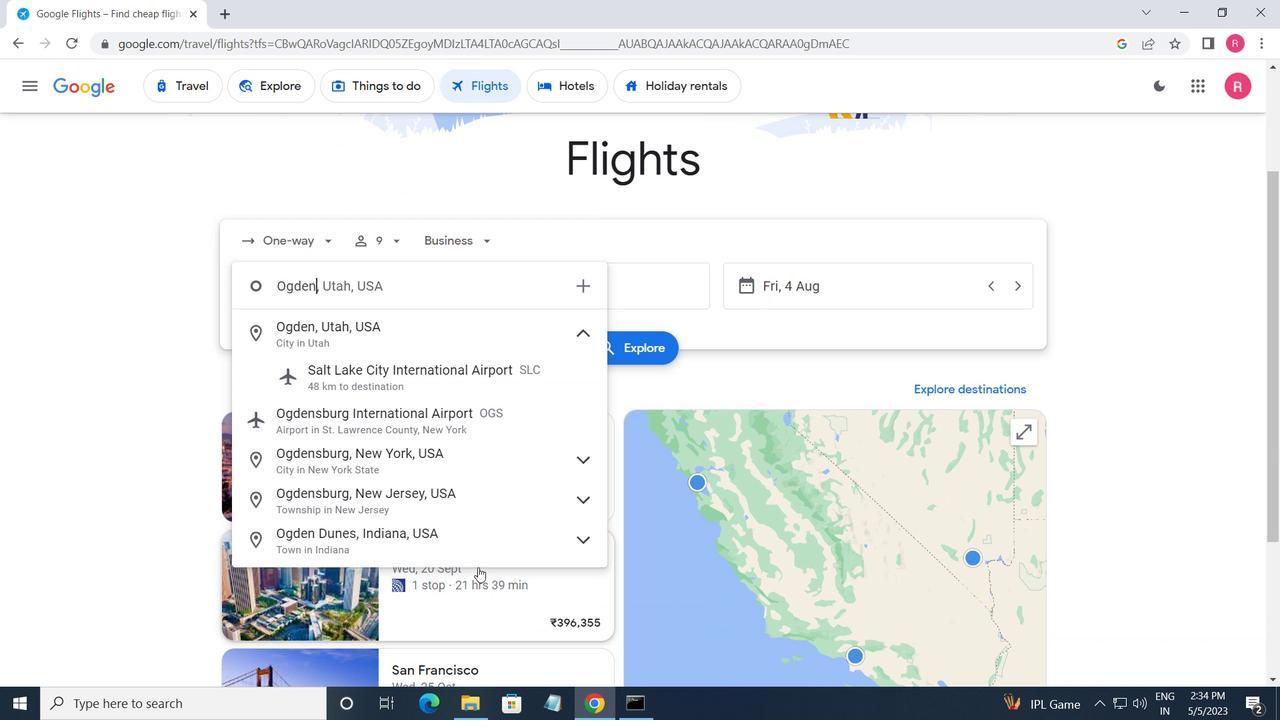 
Action: Mouse scrolled (472, 547) with delta (0, 0)
Screenshot: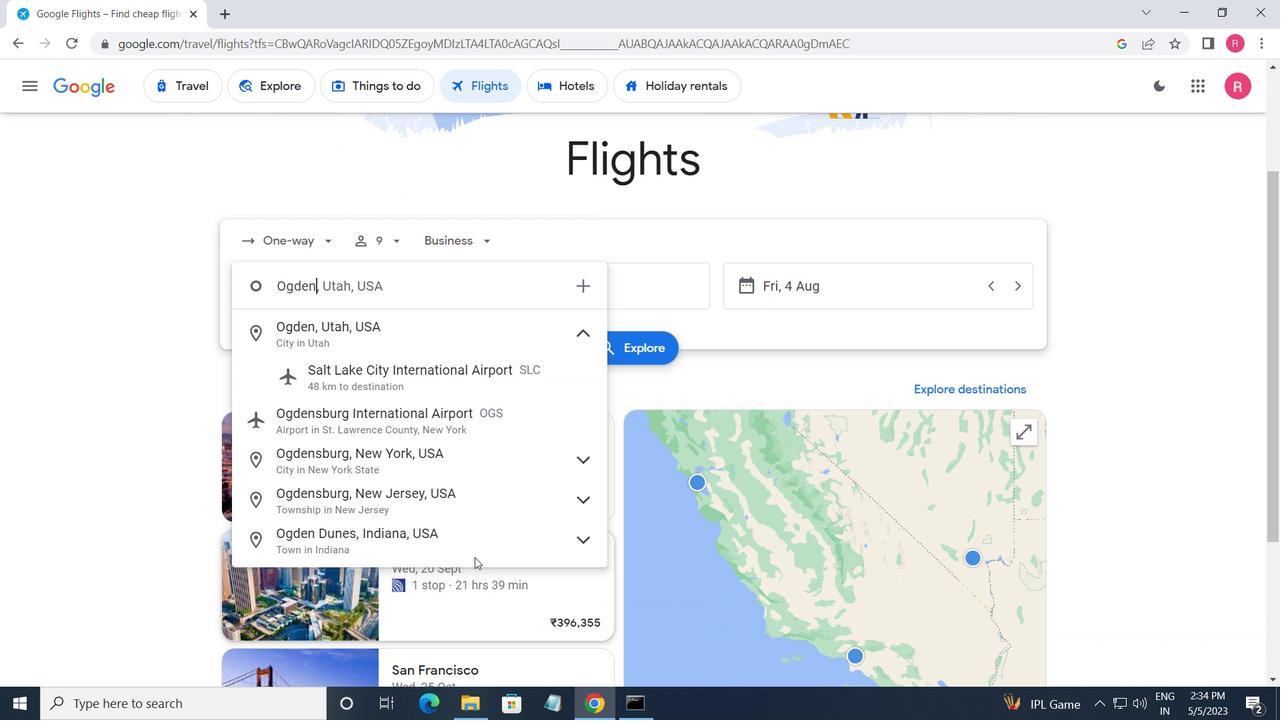 
Action: Mouse moved to (418, 459)
Screenshot: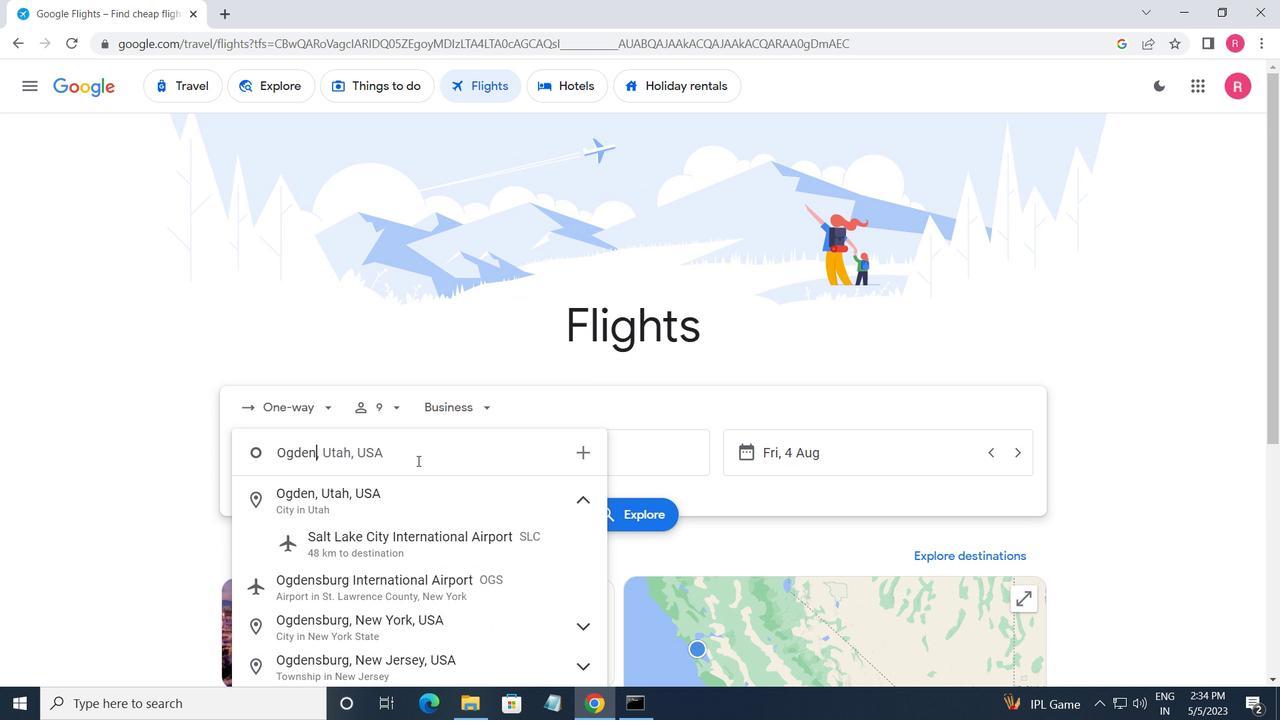 
Action: Key pressed -HI
Screenshot: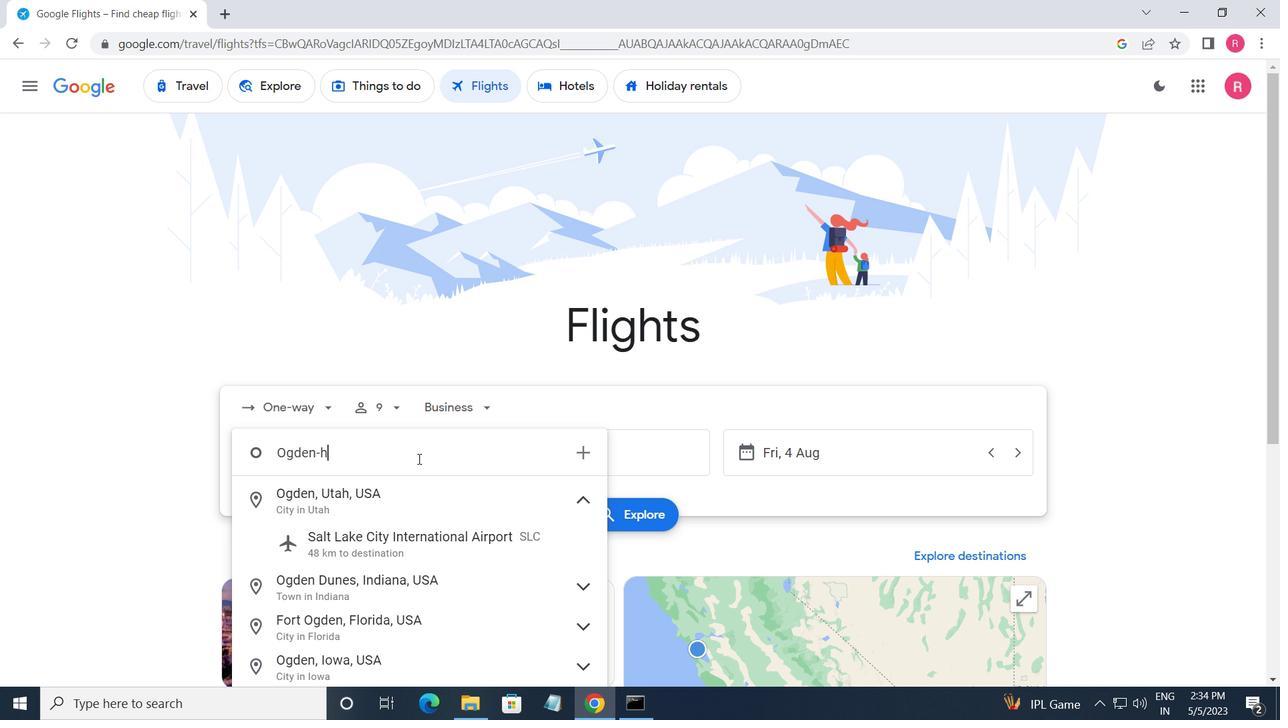 
Action: Mouse moved to (392, 509)
Screenshot: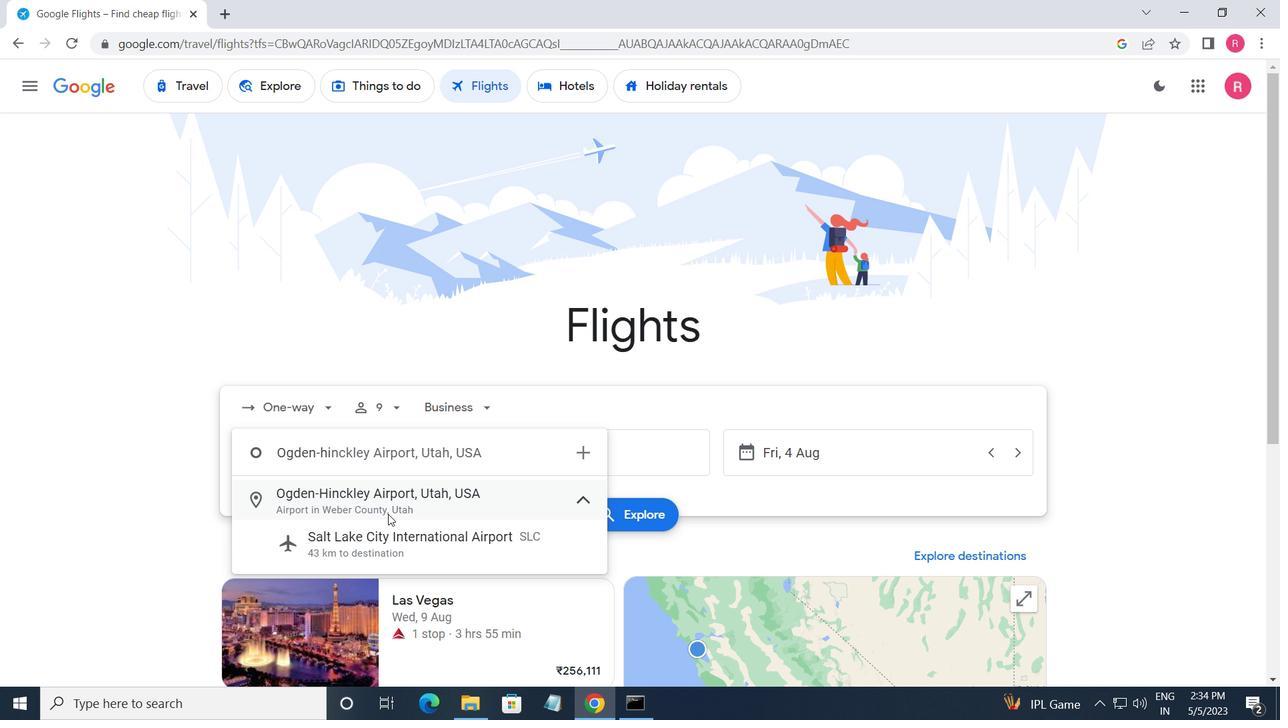 
Action: Mouse pressed left at (392, 509)
Screenshot: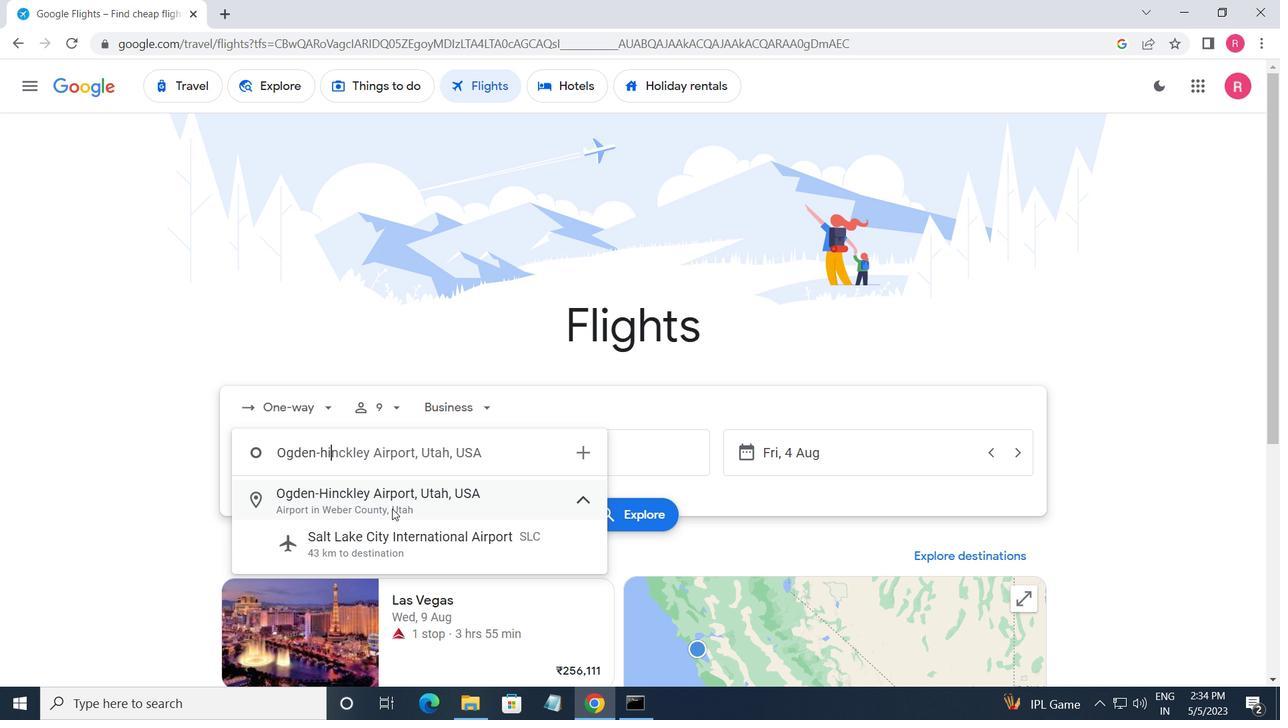 
Action: Mouse moved to (572, 448)
Screenshot: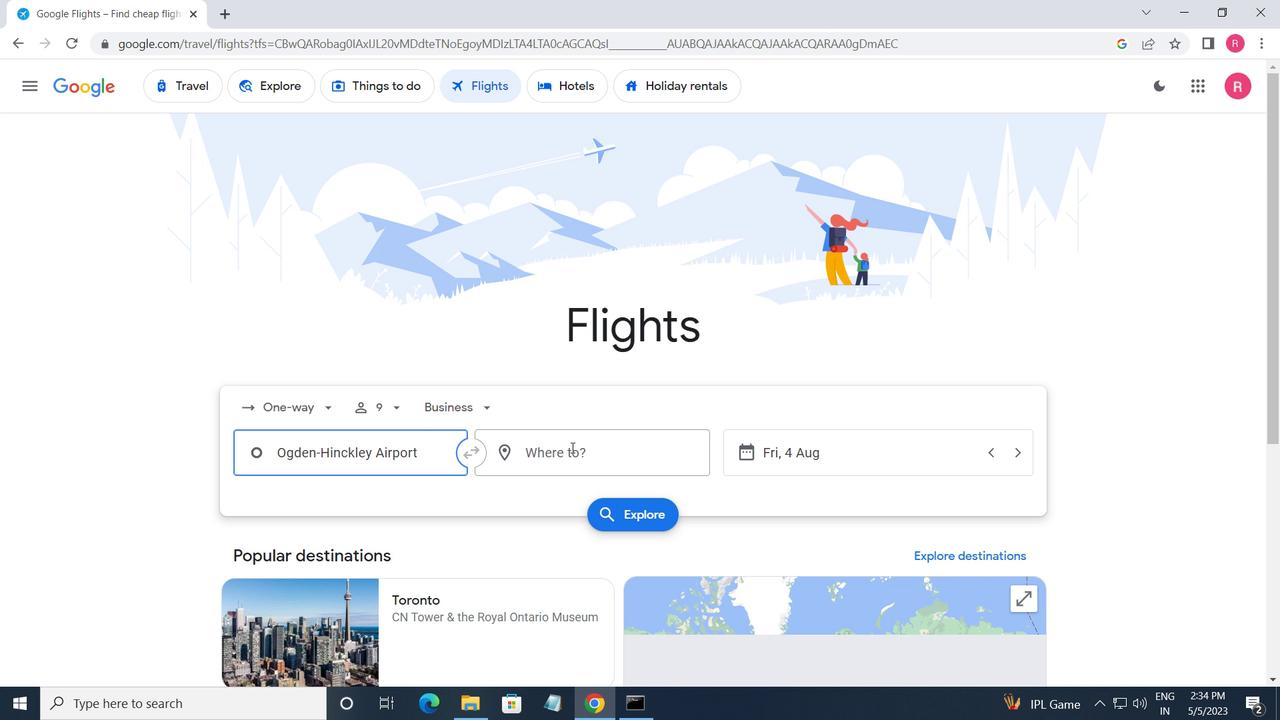 
Action: Mouse pressed left at (572, 448)
Screenshot: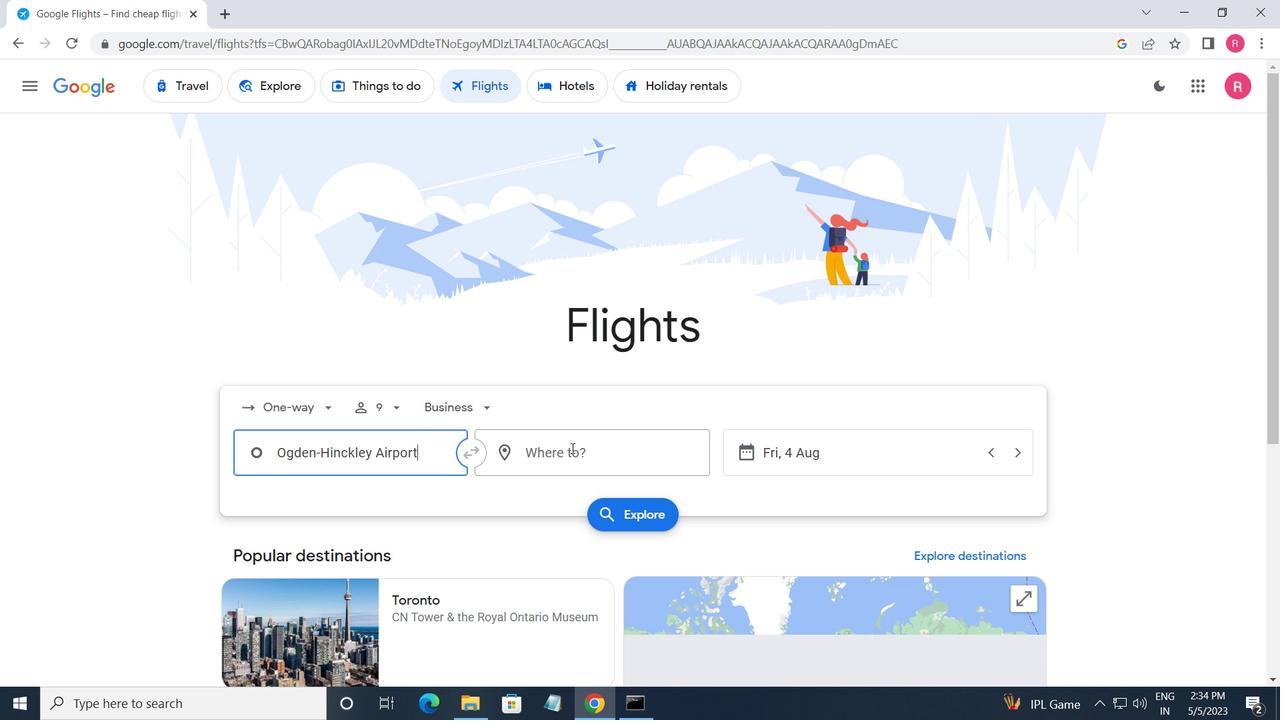 
Action: Mouse moved to (546, 531)
Screenshot: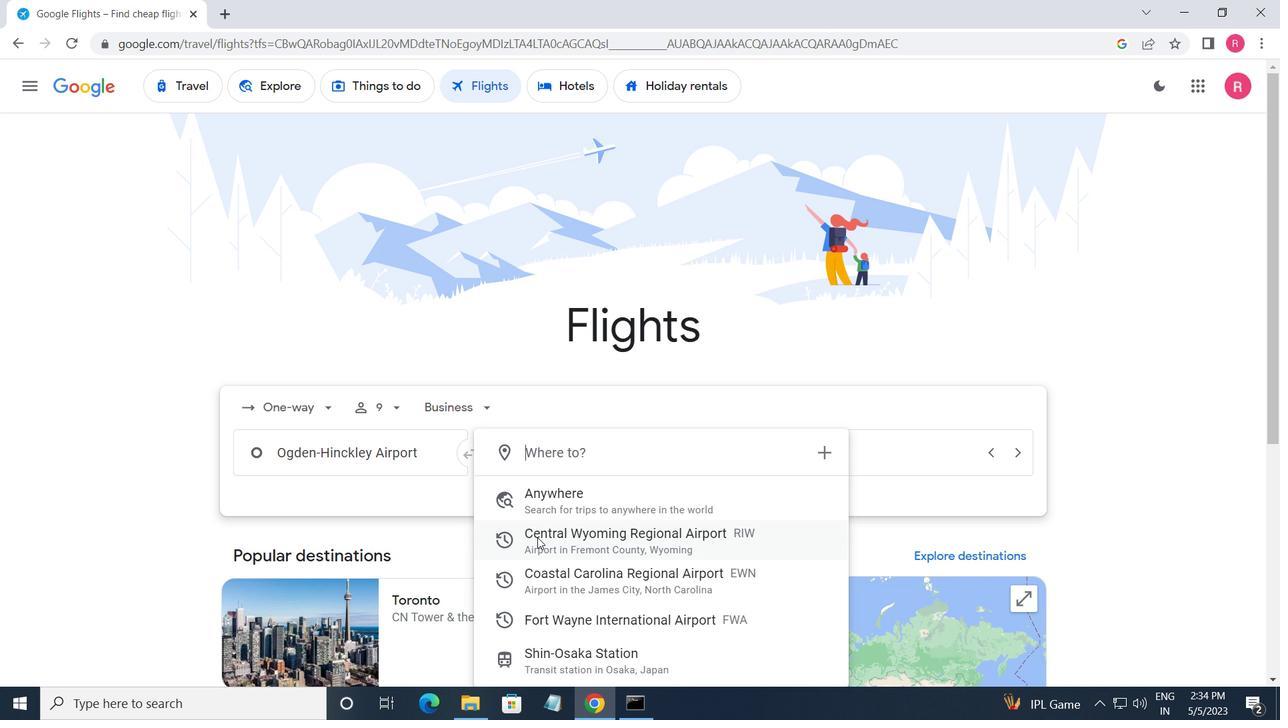 
Action: Key pressed <Key.caps_lock>F<Key.caps_lock>ORT<Key.space><Key.caps_lock>w<Key.caps_lock>AY
Screenshot: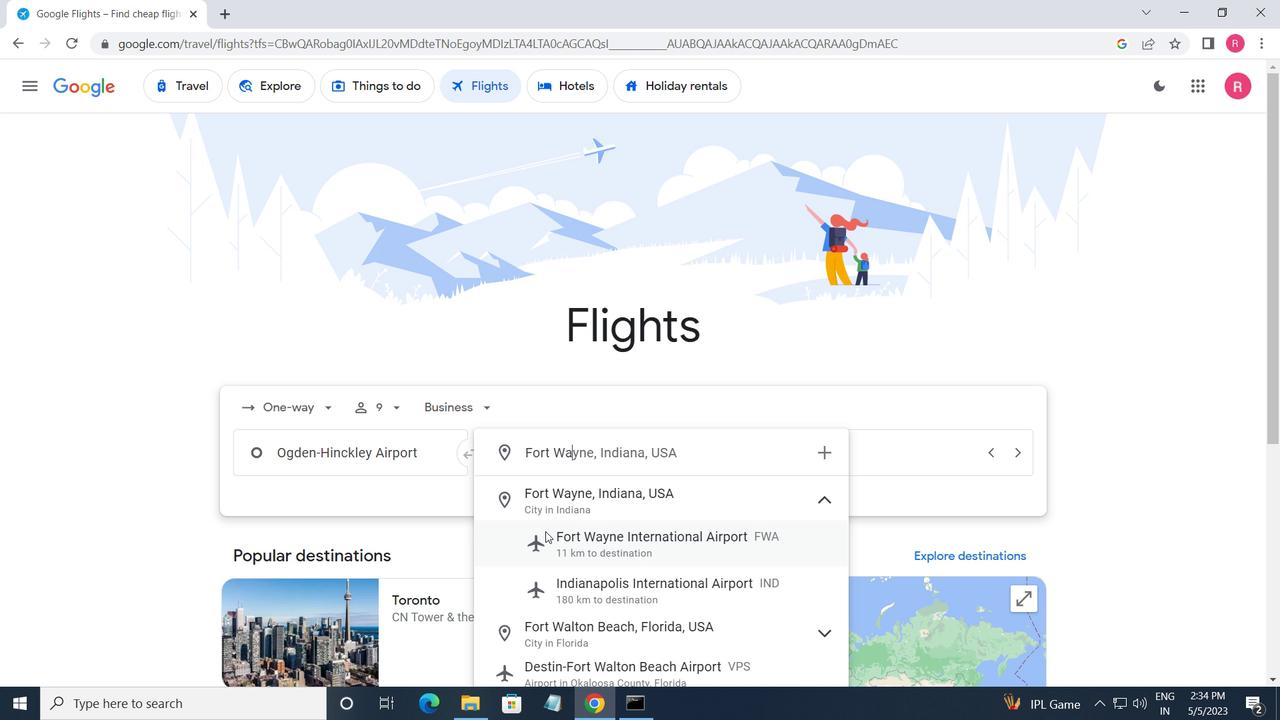 
Action: Mouse moved to (614, 530)
Screenshot: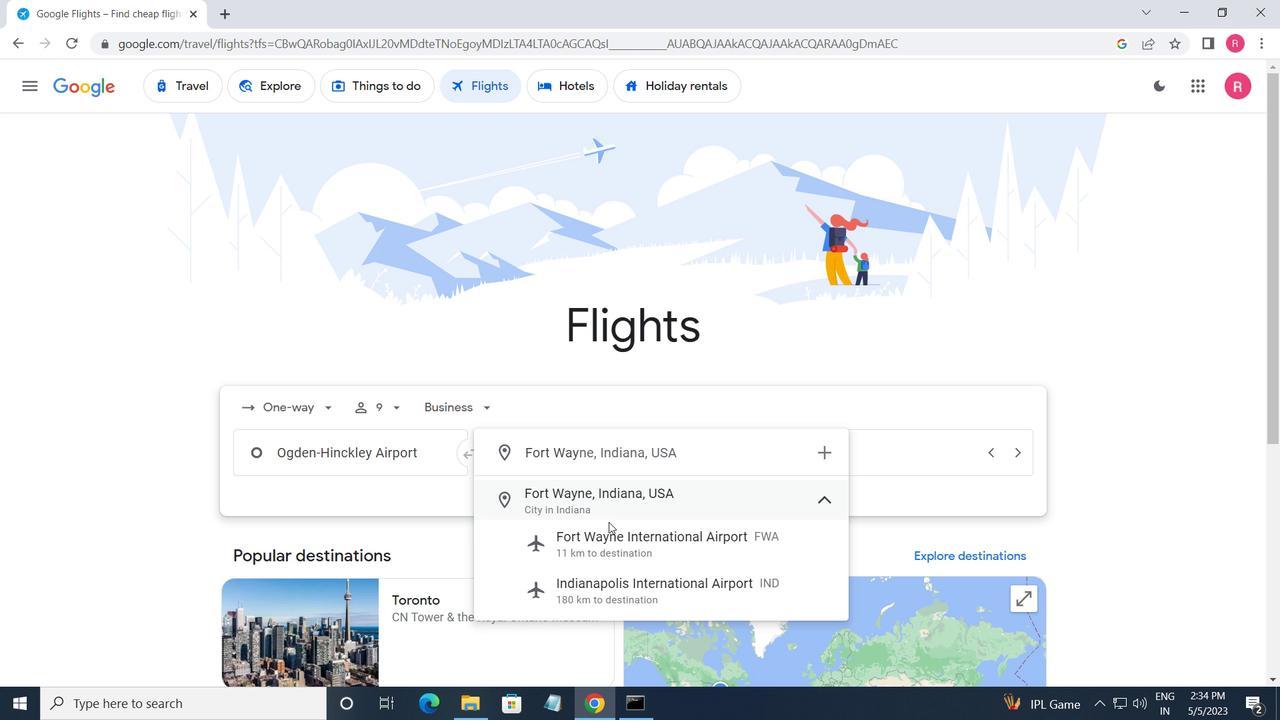 
Action: Mouse pressed left at (614, 530)
Screenshot: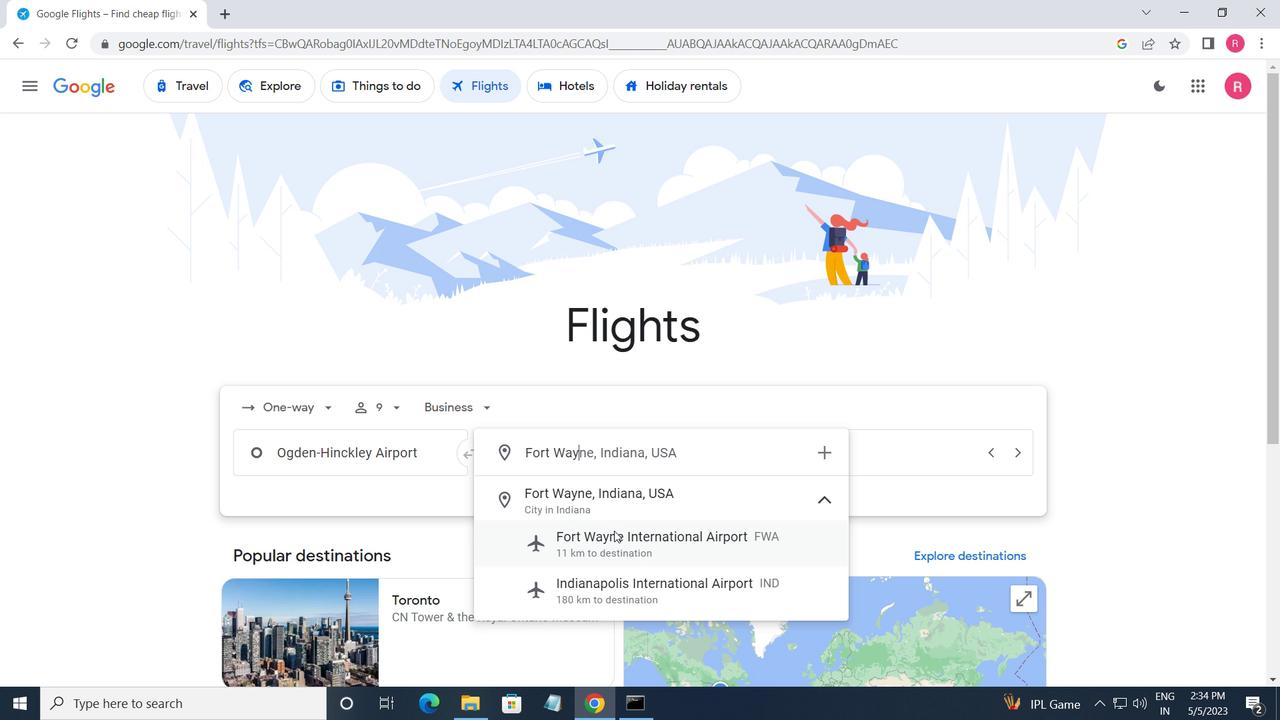 
Action: Mouse moved to (844, 453)
Screenshot: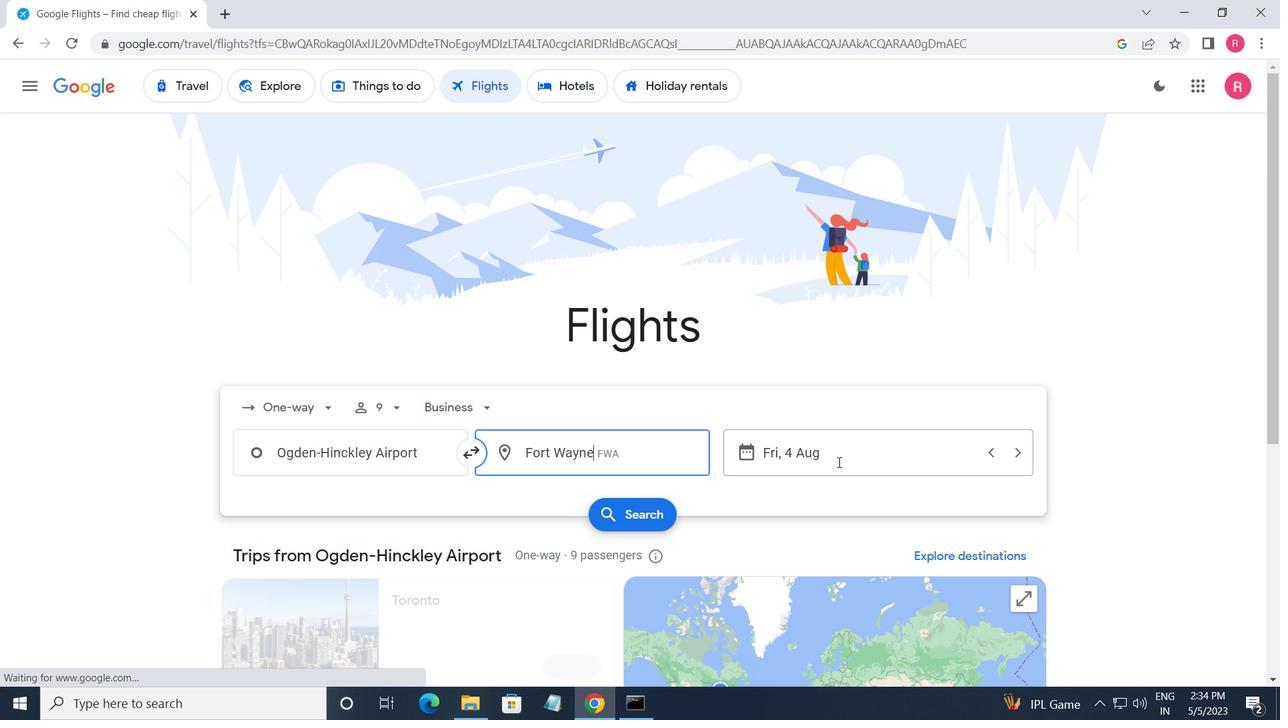 
Action: Mouse pressed left at (844, 453)
Screenshot: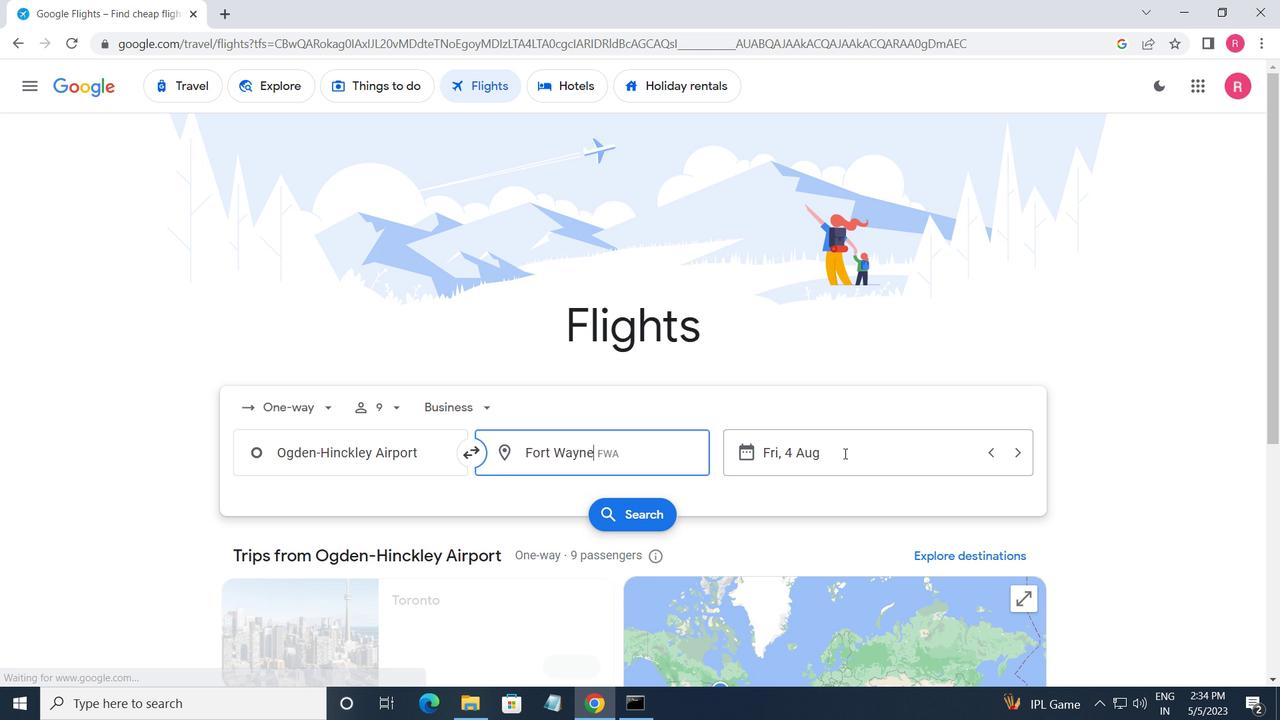 
Action: Mouse moved to (652, 389)
Screenshot: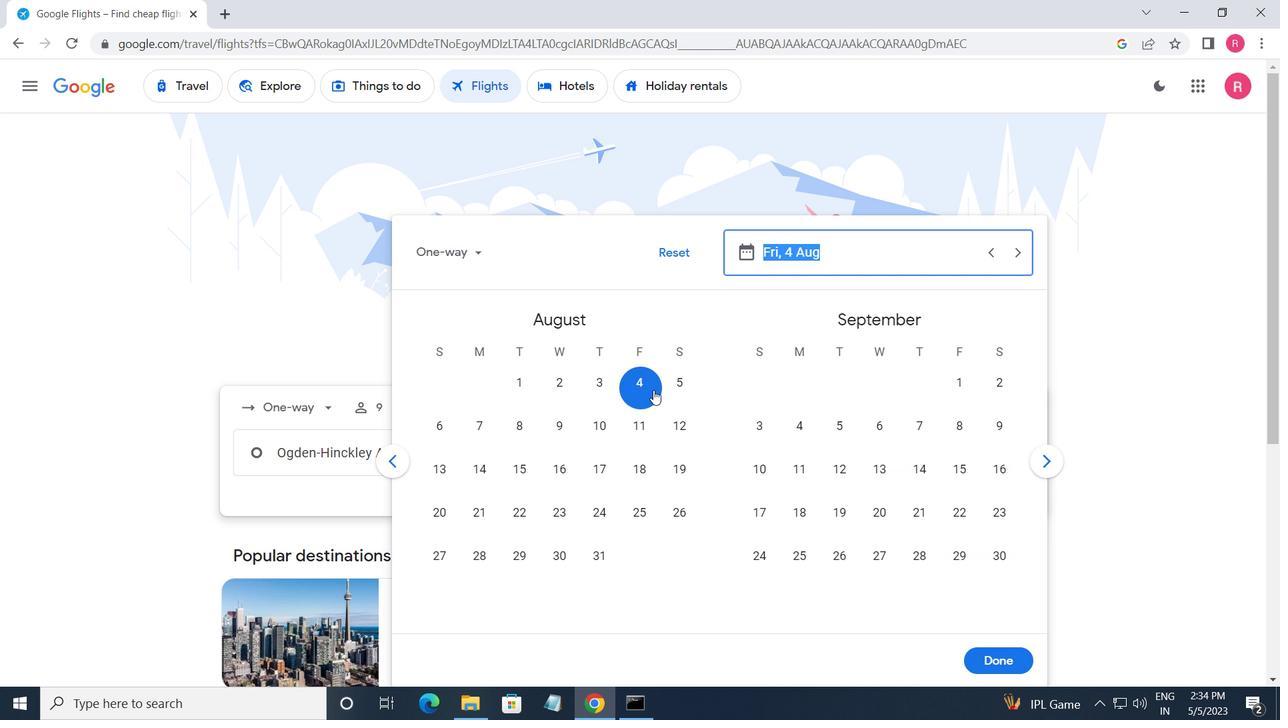 
Action: Mouse pressed left at (652, 389)
Screenshot: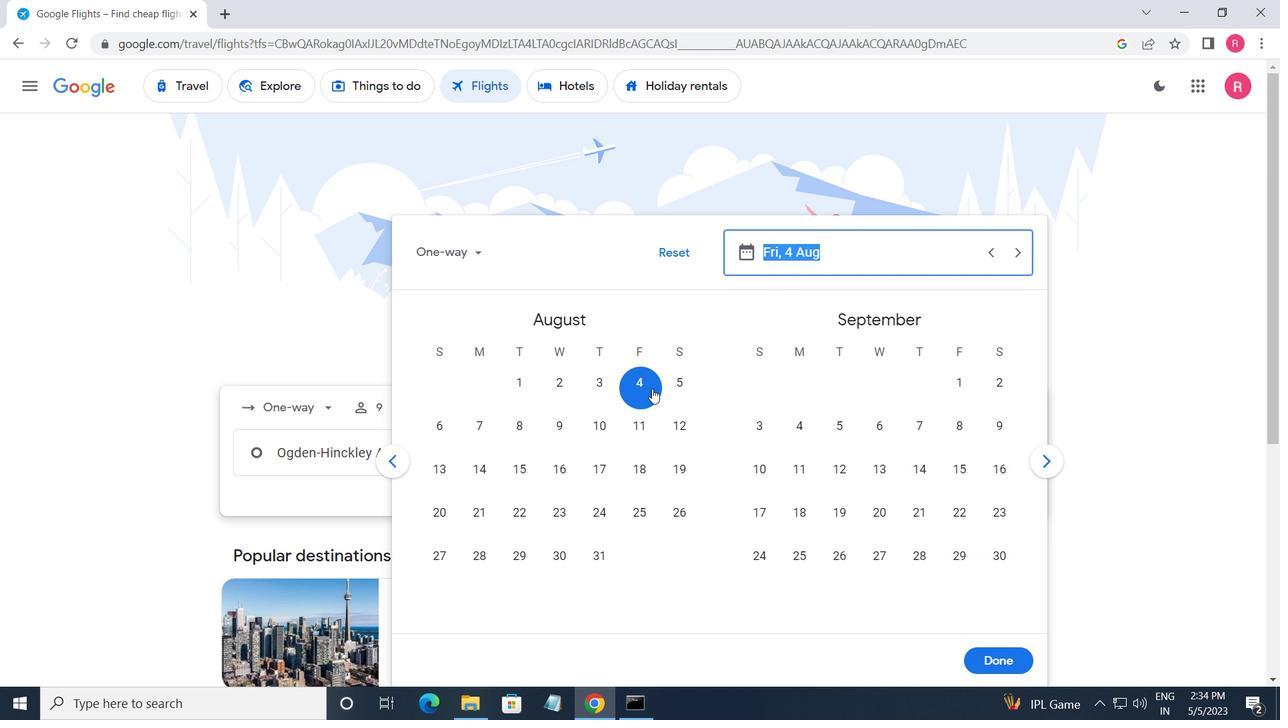 
Action: Mouse moved to (1014, 662)
Screenshot: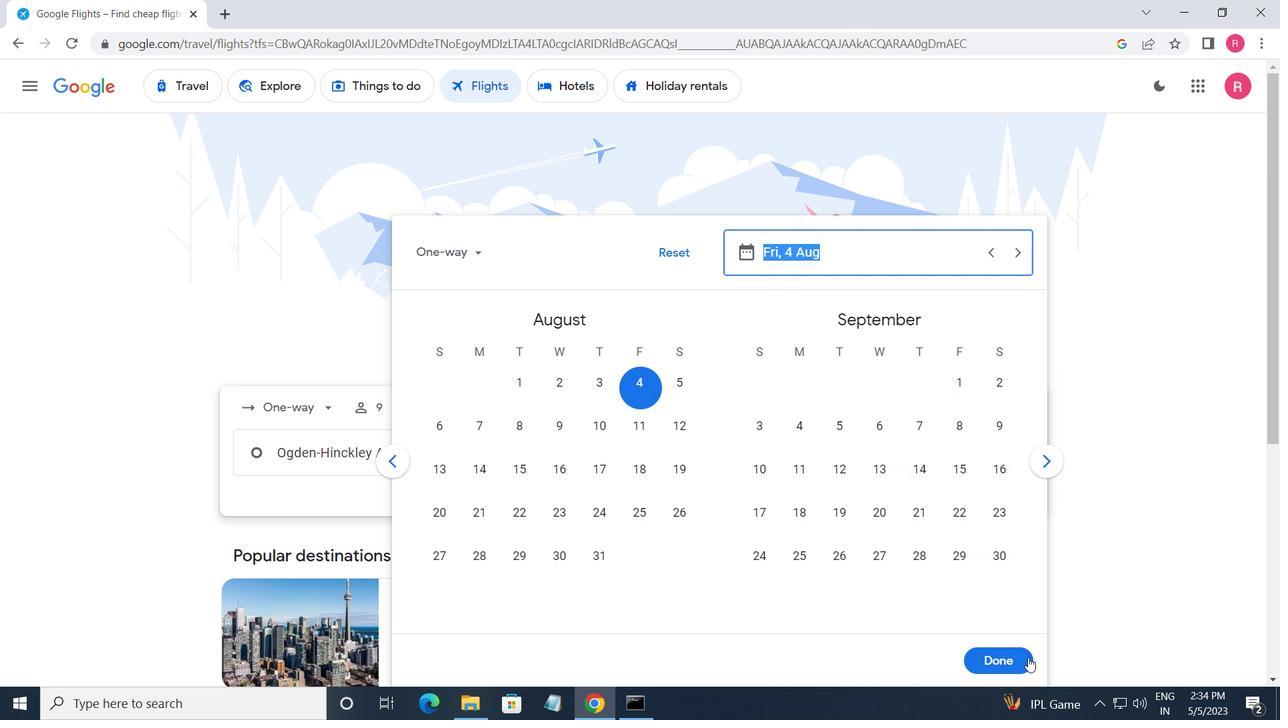 
Action: Mouse pressed left at (1014, 662)
Screenshot: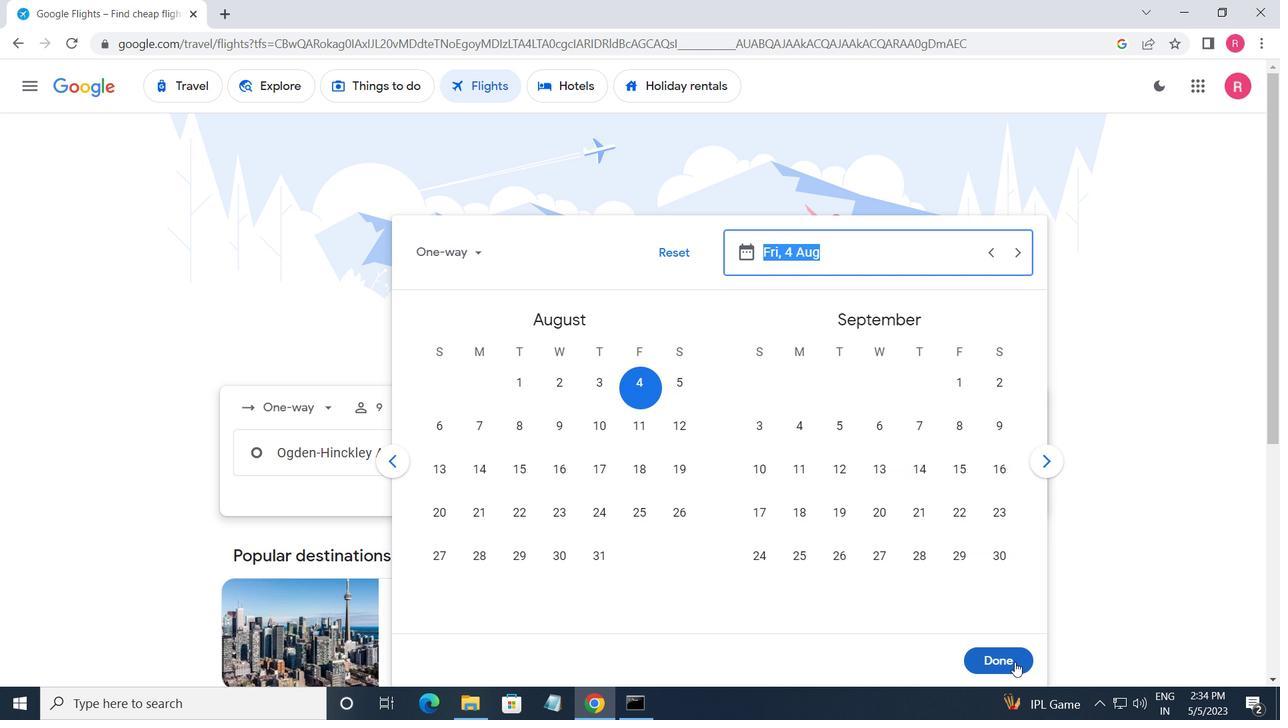 
Action: Mouse moved to (620, 515)
Screenshot: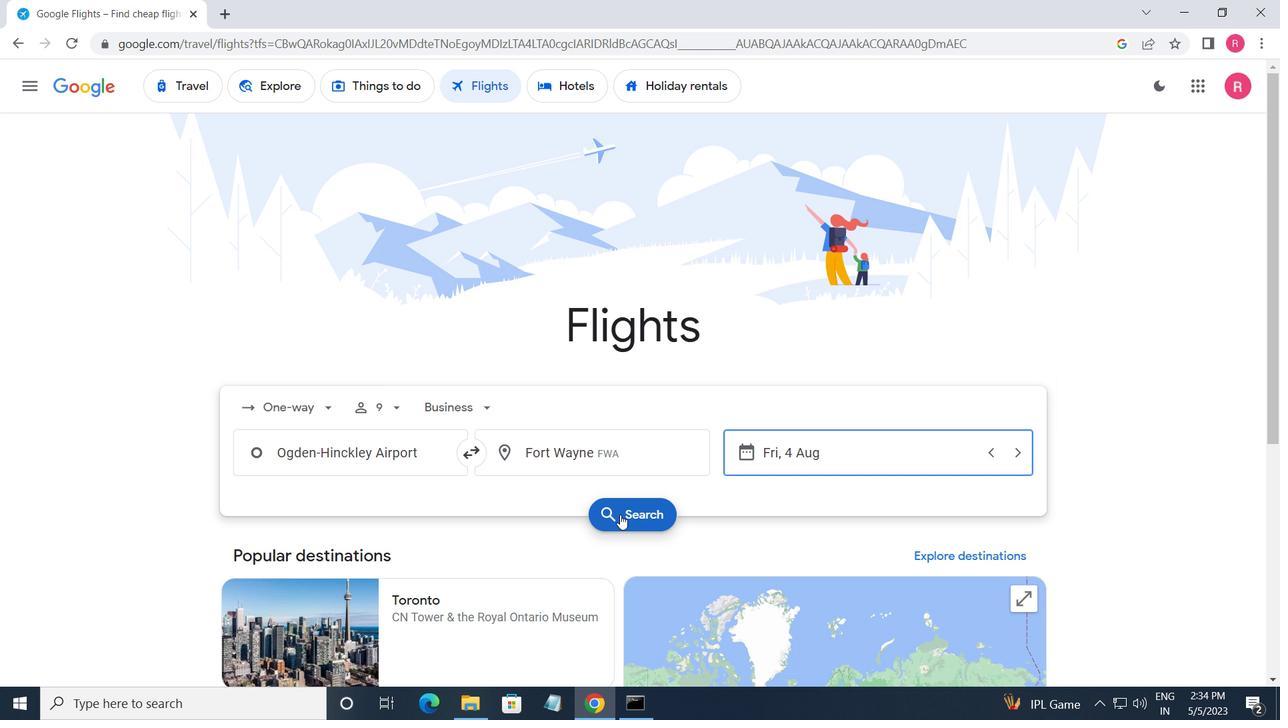 
Action: Mouse pressed left at (620, 515)
Screenshot: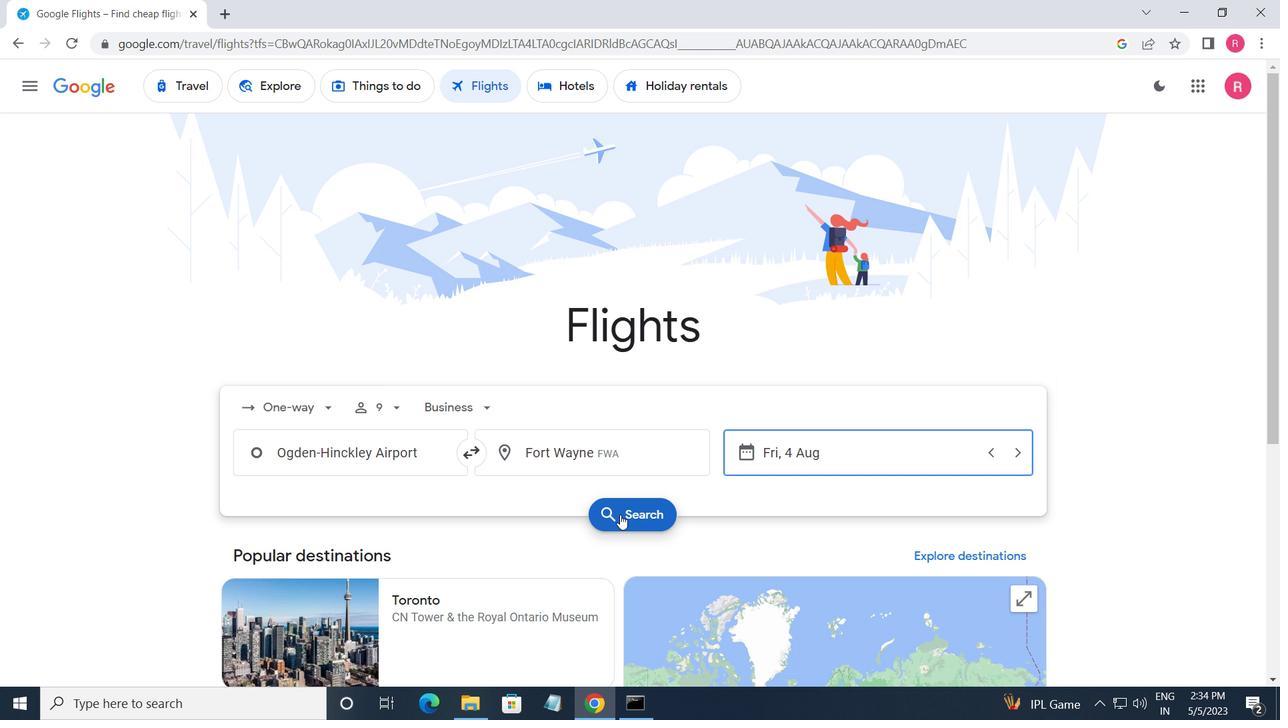 
Action: Mouse moved to (267, 236)
Screenshot: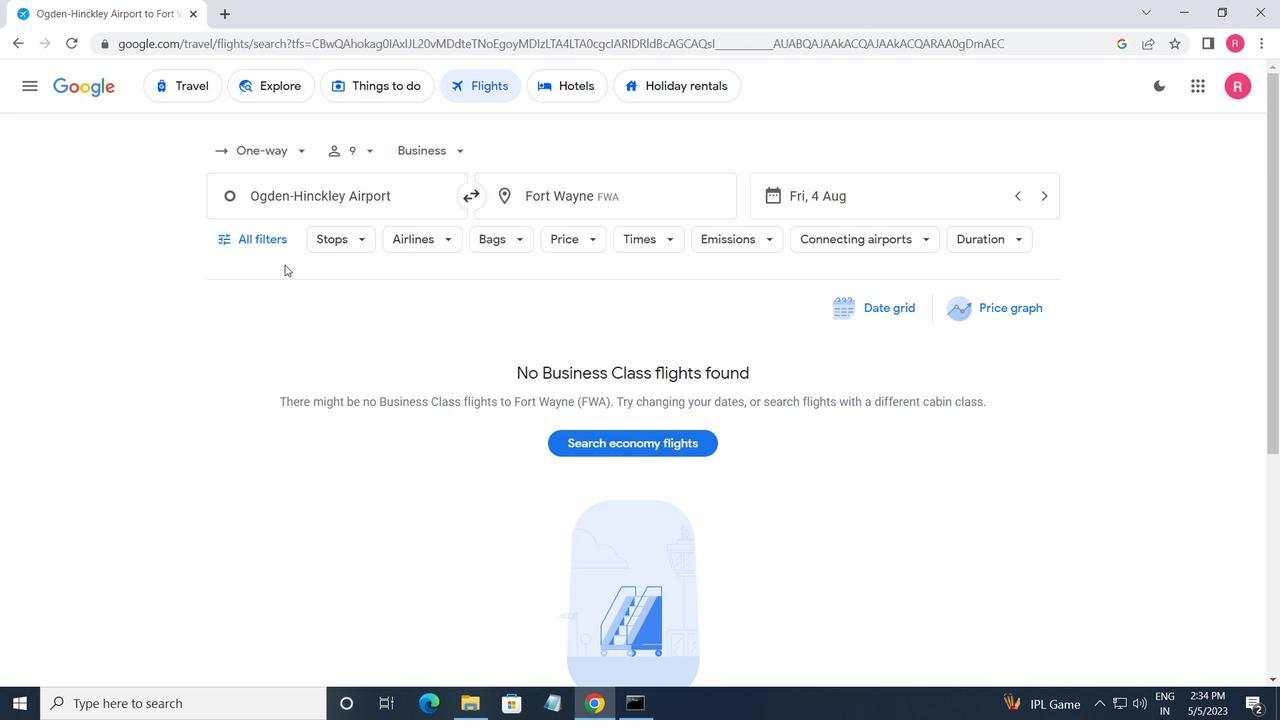 
Action: Mouse pressed left at (267, 236)
Screenshot: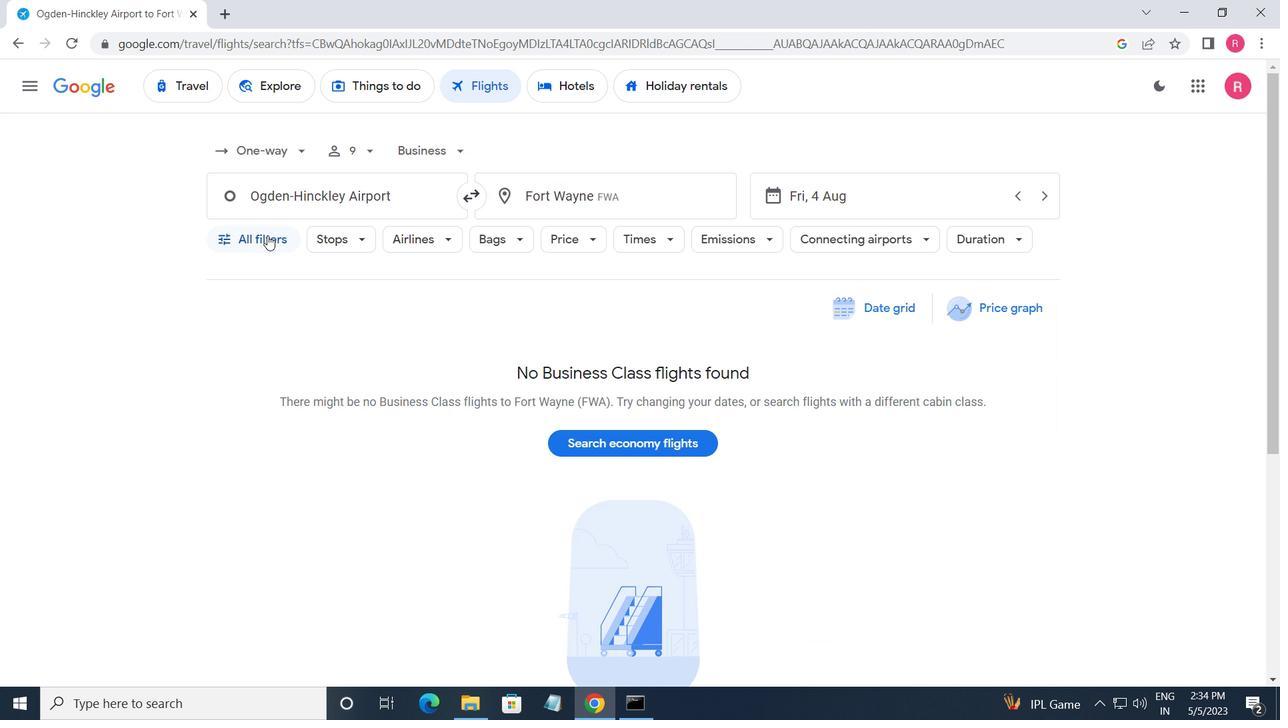 
Action: Mouse moved to (286, 366)
Screenshot: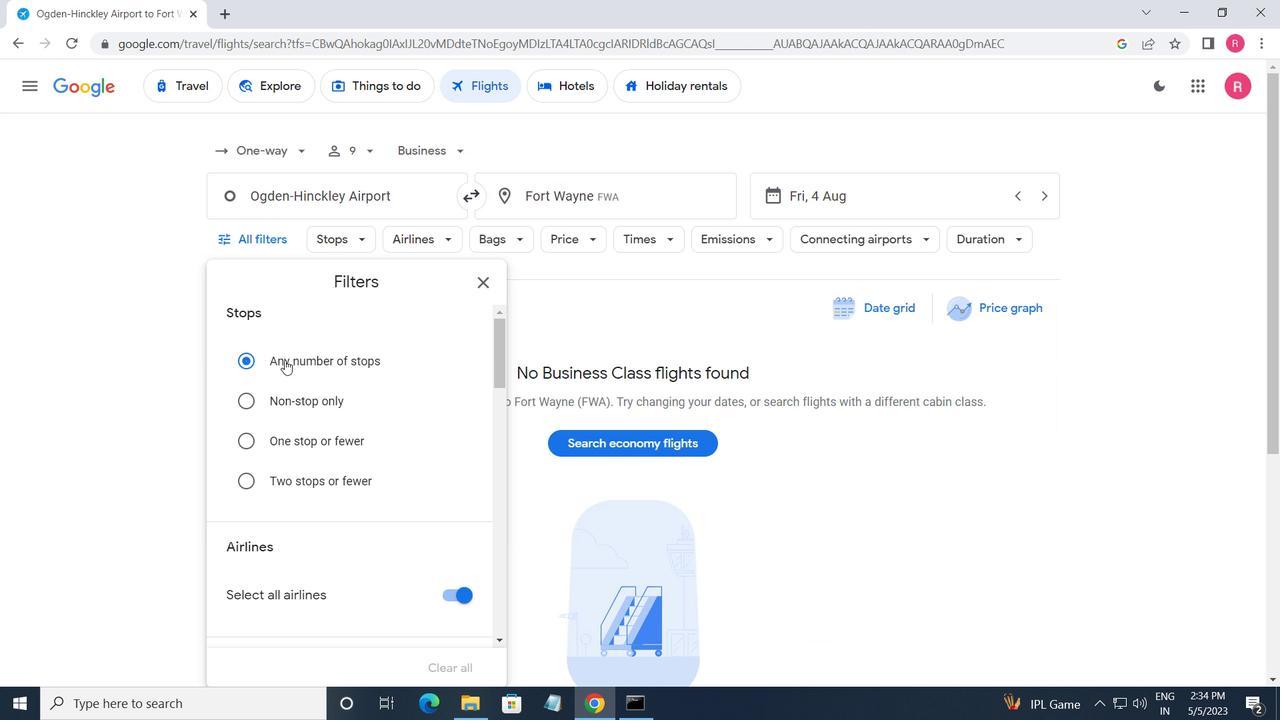 
Action: Mouse scrolled (286, 366) with delta (0, 0)
Screenshot: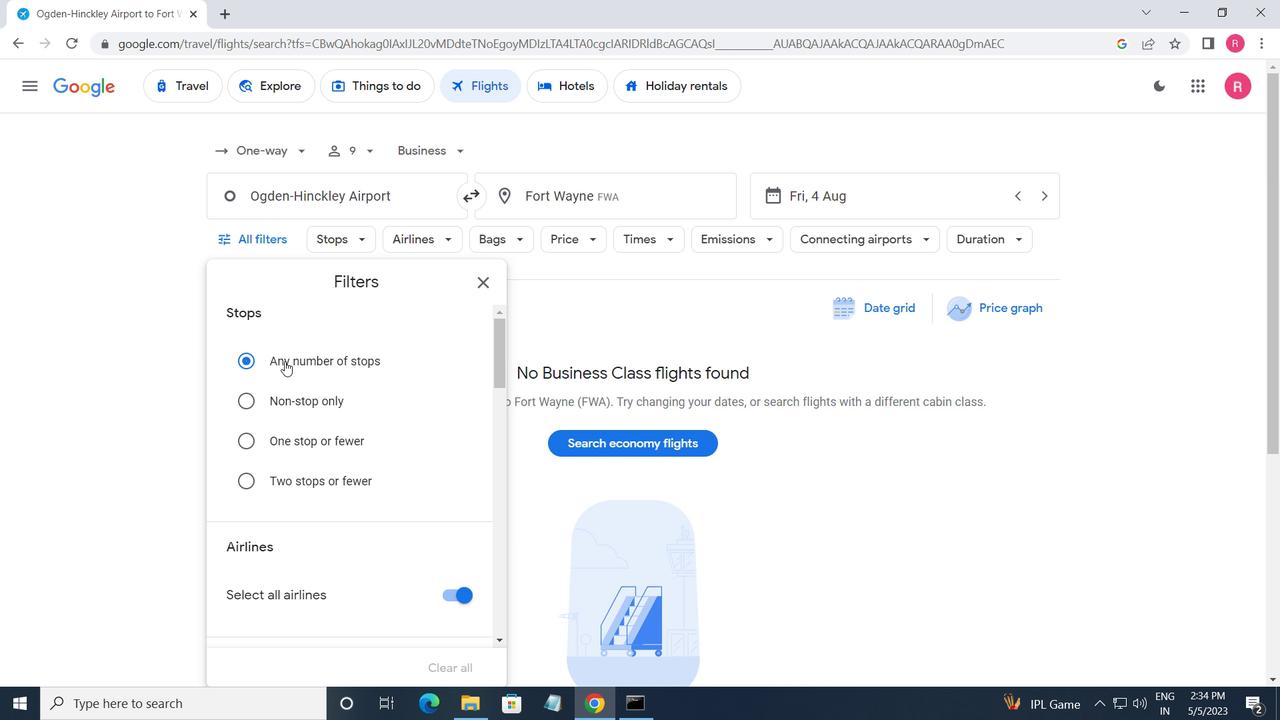 
Action: Mouse moved to (292, 369)
Screenshot: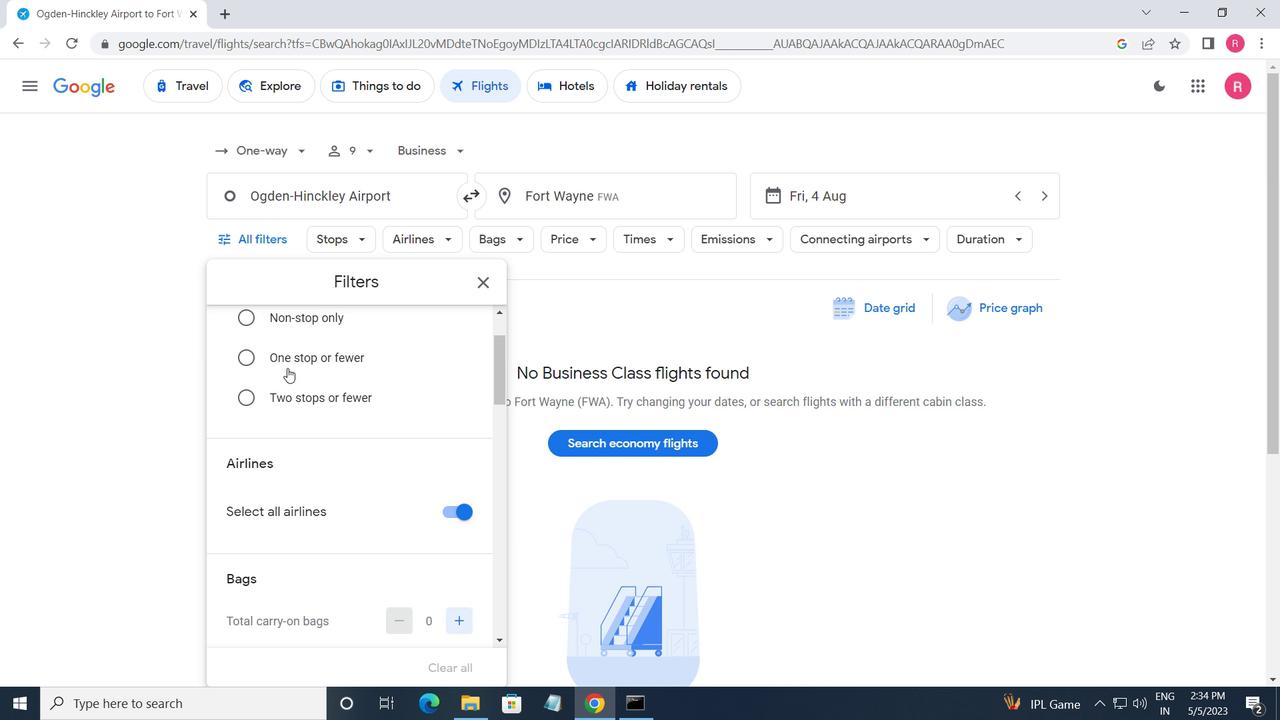 
Action: Mouse scrolled (292, 368) with delta (0, 0)
Screenshot: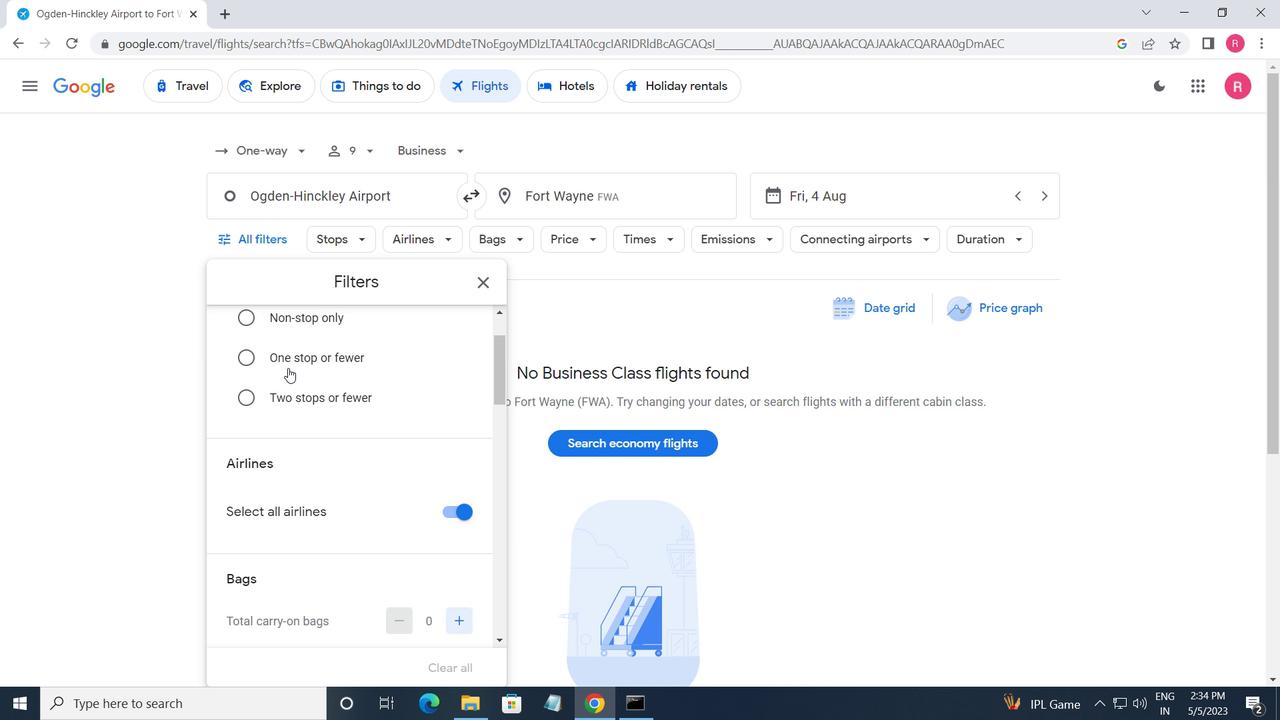 
Action: Mouse moved to (310, 377)
Screenshot: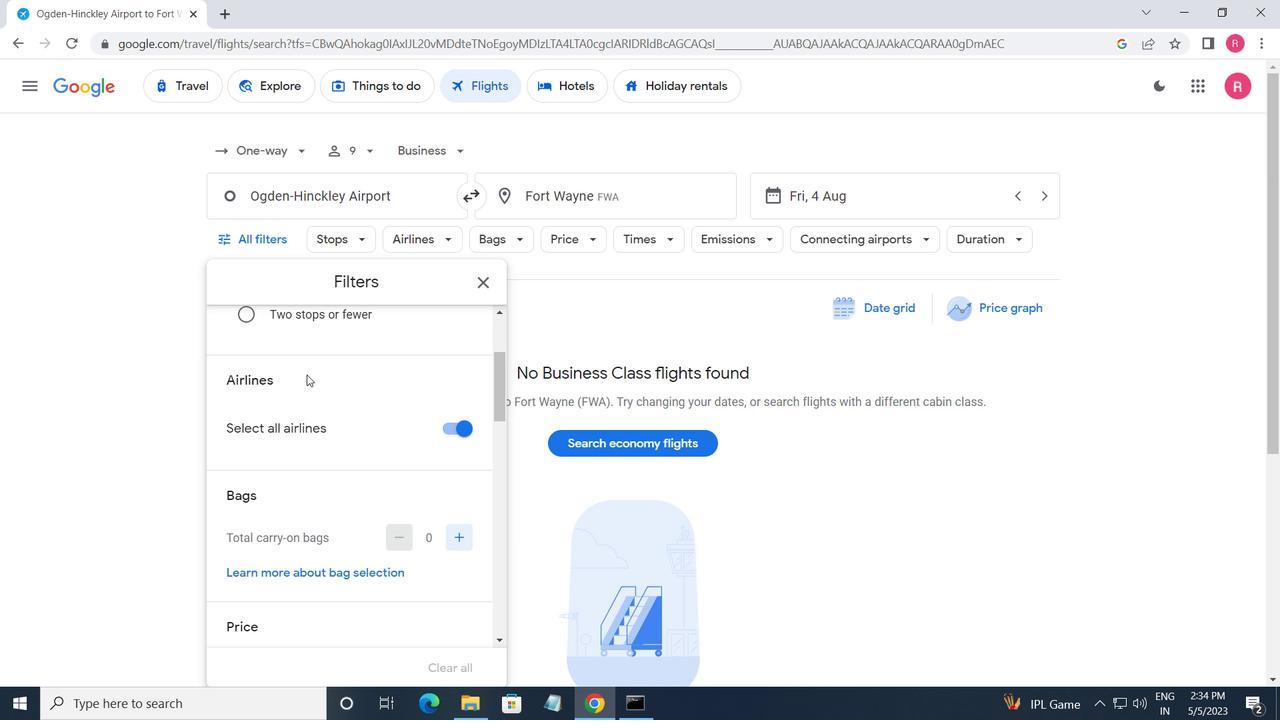 
Action: Mouse scrolled (310, 376) with delta (0, 0)
Screenshot: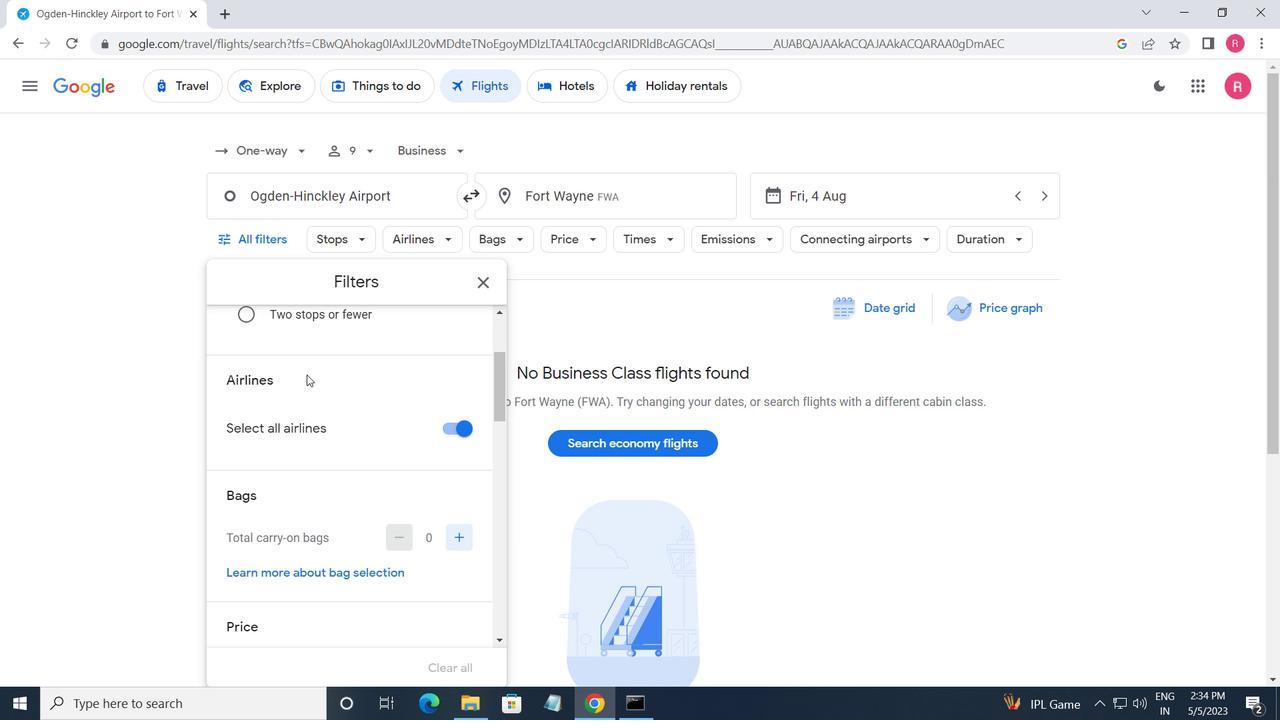 
Action: Mouse moved to (319, 395)
Screenshot: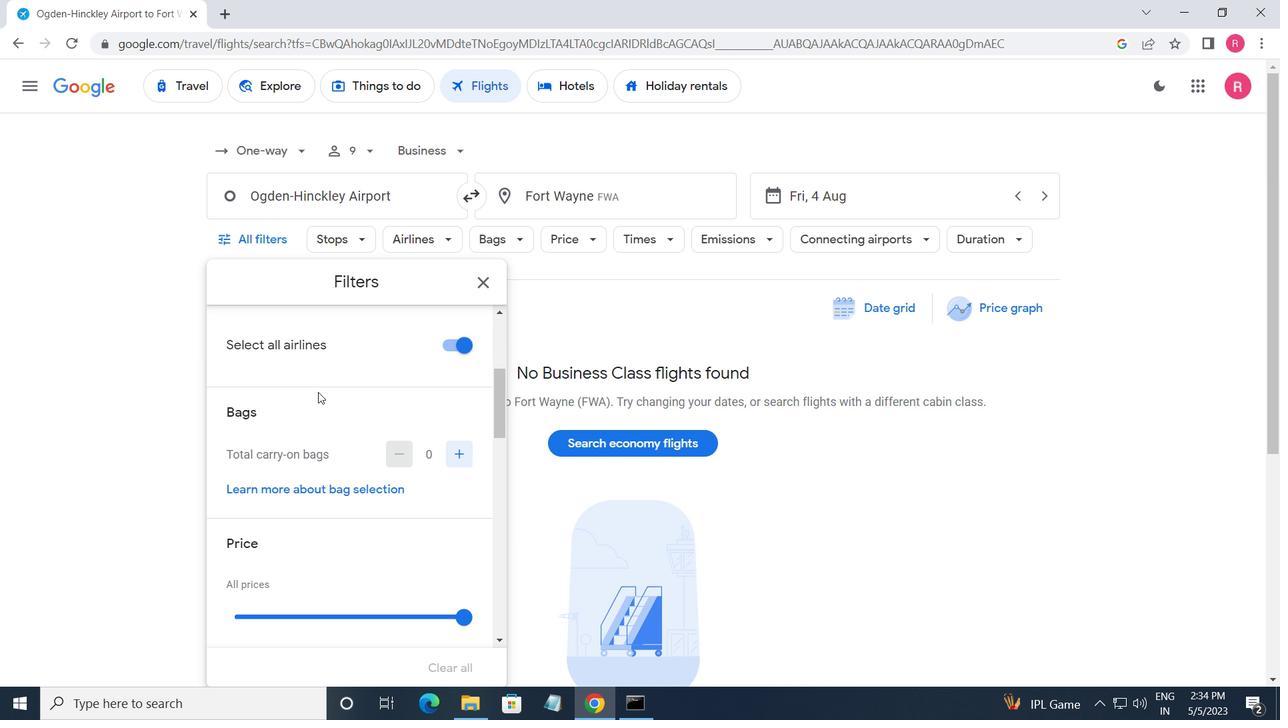 
Action: Mouse scrolled (319, 394) with delta (0, 0)
Screenshot: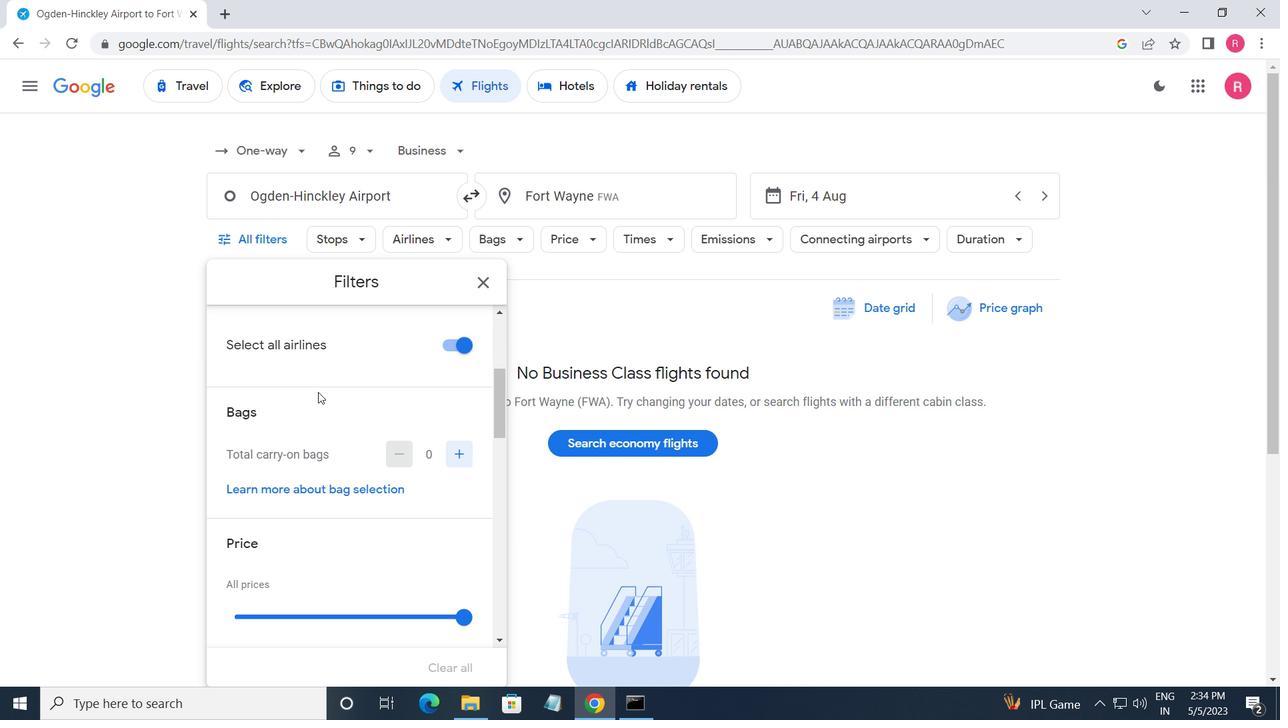 
Action: Mouse moved to (320, 398)
Screenshot: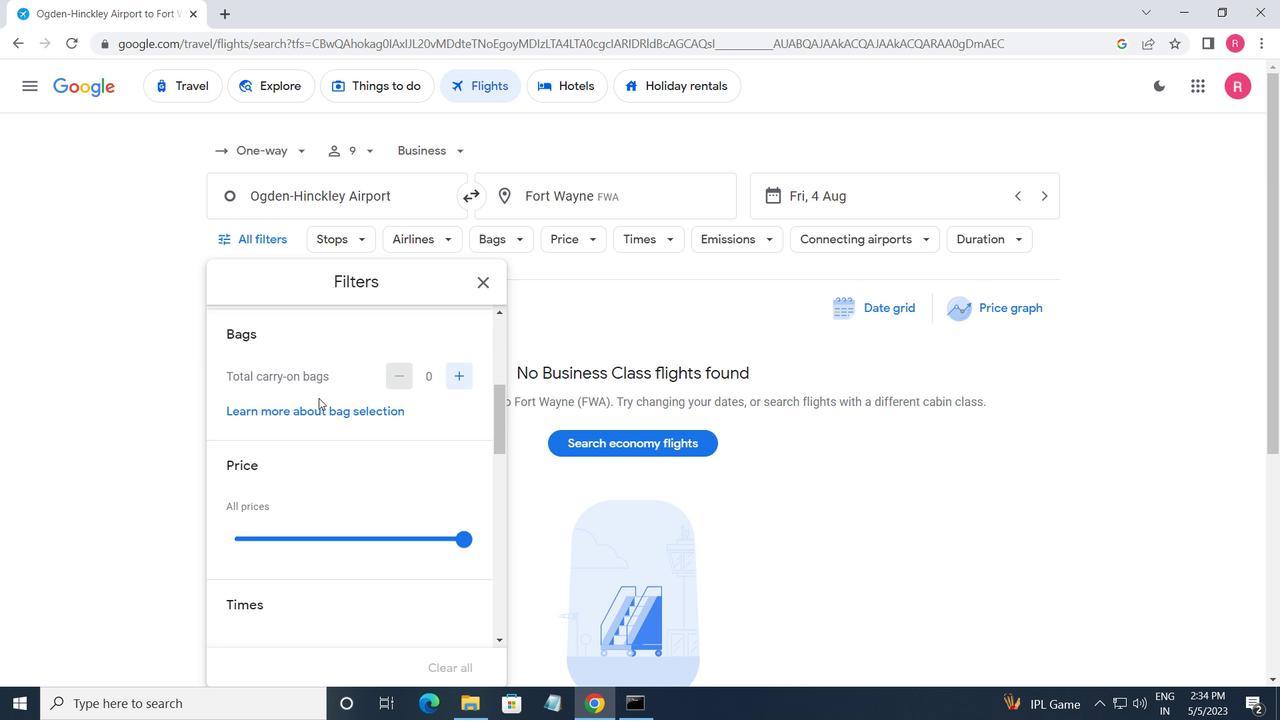 
Action: Mouse scrolled (320, 398) with delta (0, 0)
Screenshot: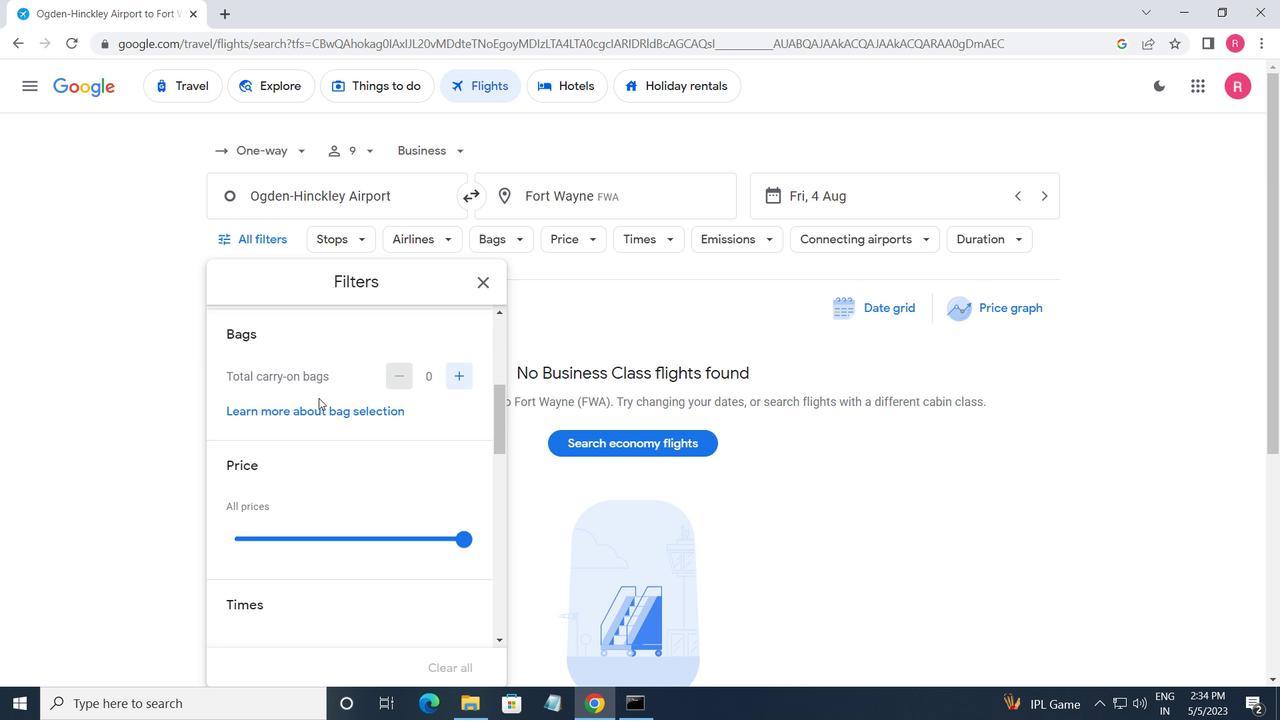 
Action: Mouse moved to (322, 398)
Screenshot: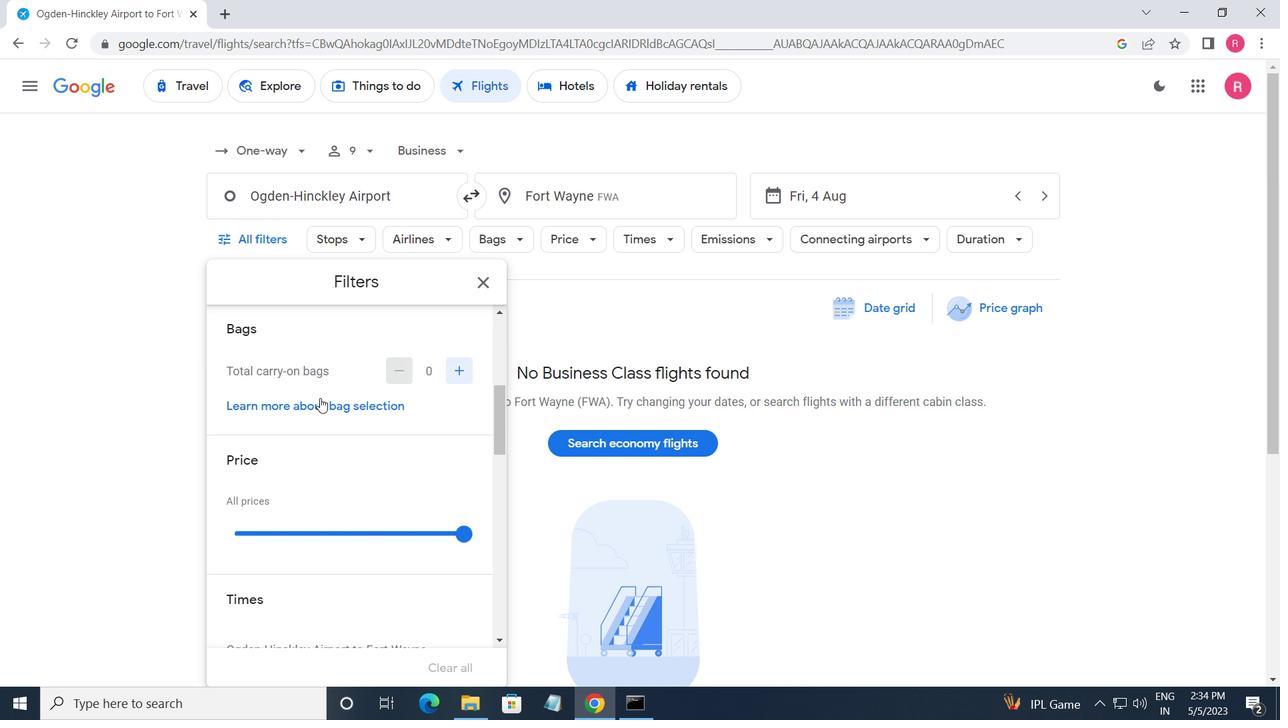 
Action: Mouse scrolled (322, 398) with delta (0, 0)
Screenshot: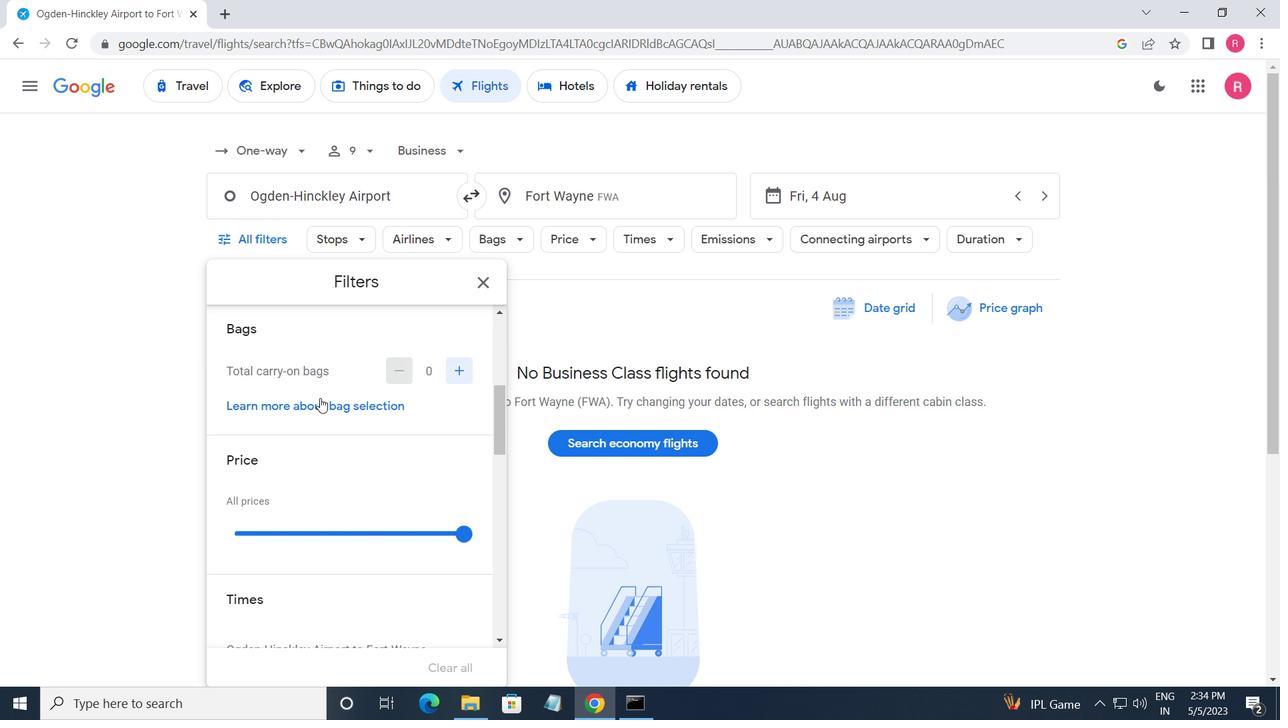 
Action: Mouse scrolled (322, 398) with delta (0, 0)
Screenshot: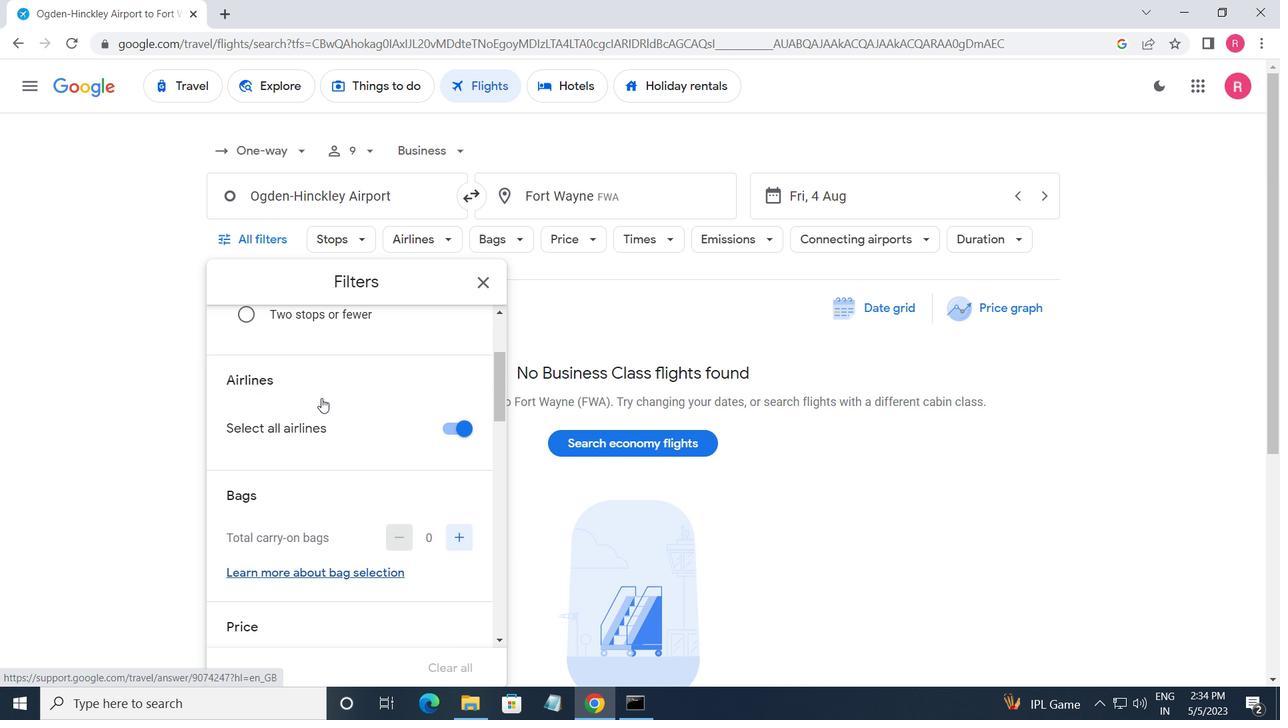 
Action: Mouse scrolled (322, 398) with delta (0, 0)
Screenshot: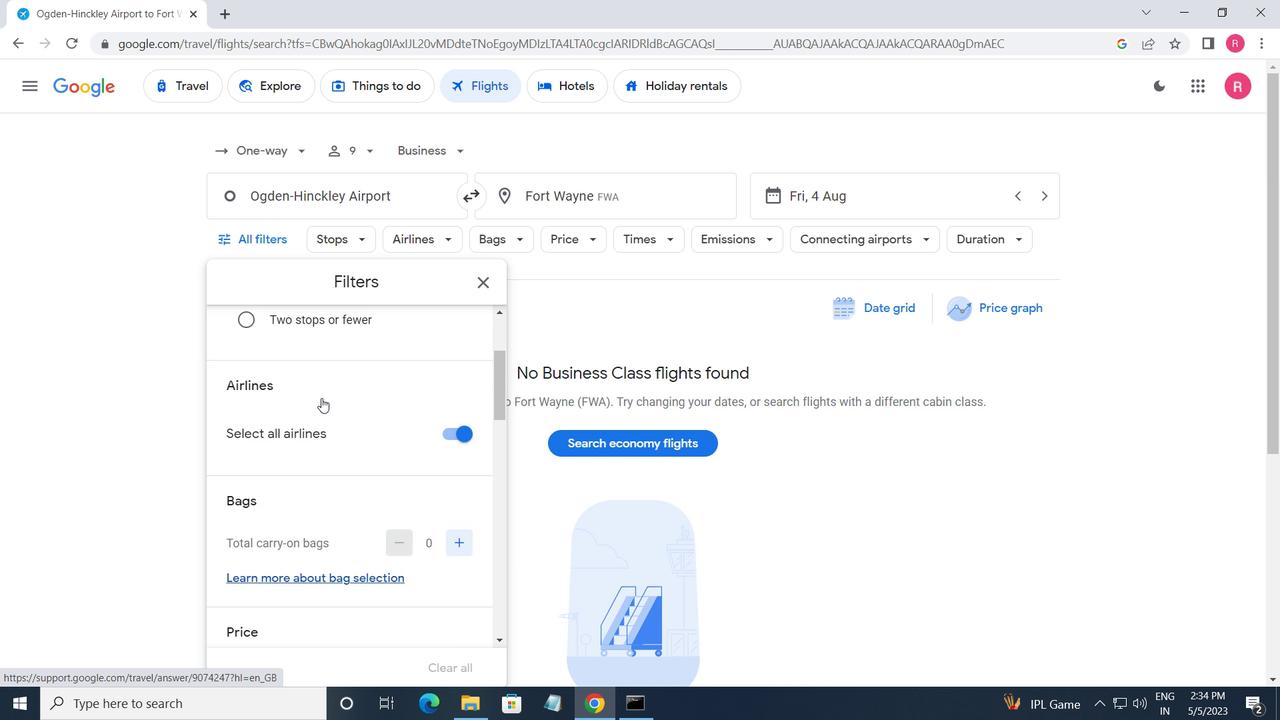 
Action: Mouse scrolled (322, 398) with delta (0, 0)
Screenshot: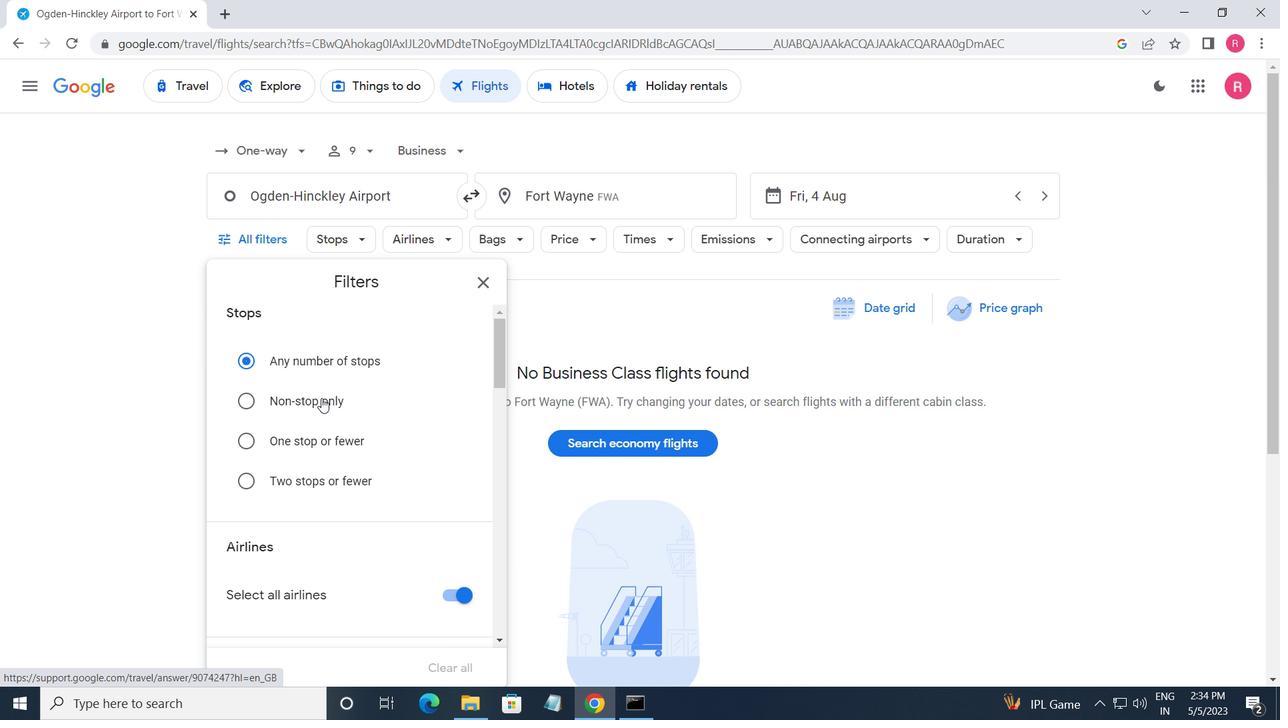 
Action: Mouse scrolled (322, 397) with delta (0, 0)
Screenshot: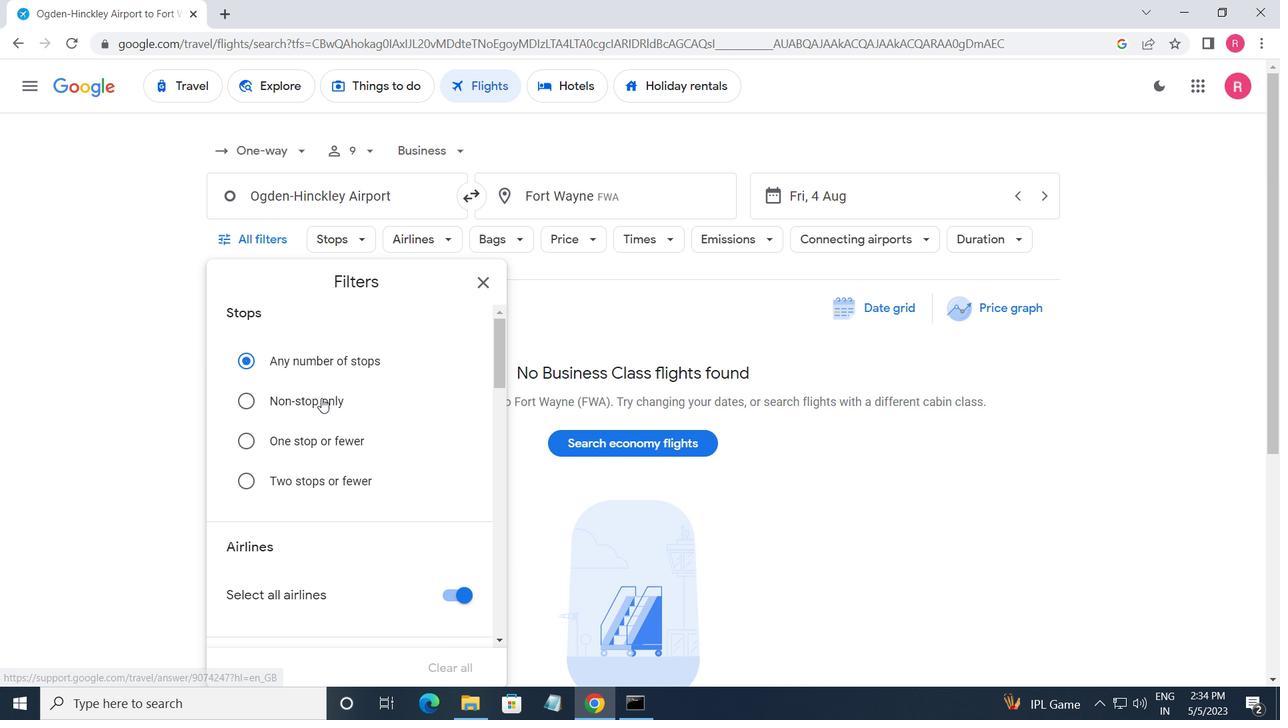 
Action: Mouse moved to (322, 399)
Screenshot: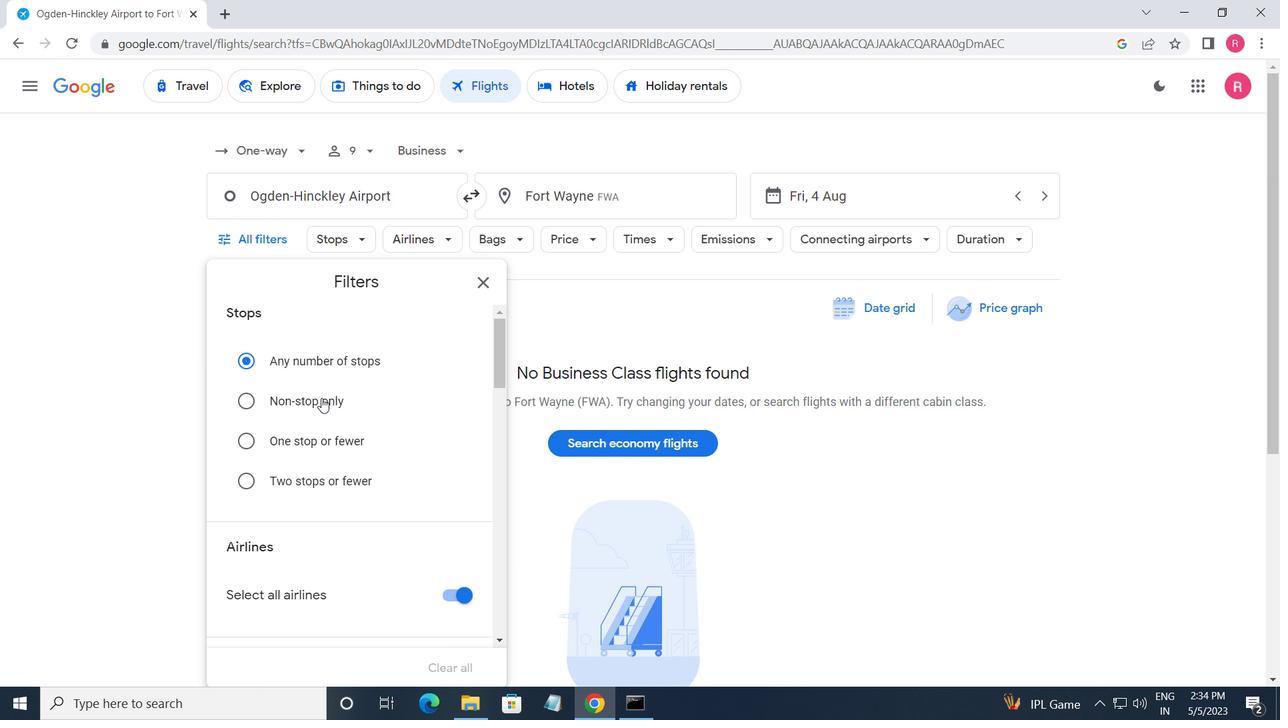 
Action: Mouse scrolled (322, 398) with delta (0, 0)
Screenshot: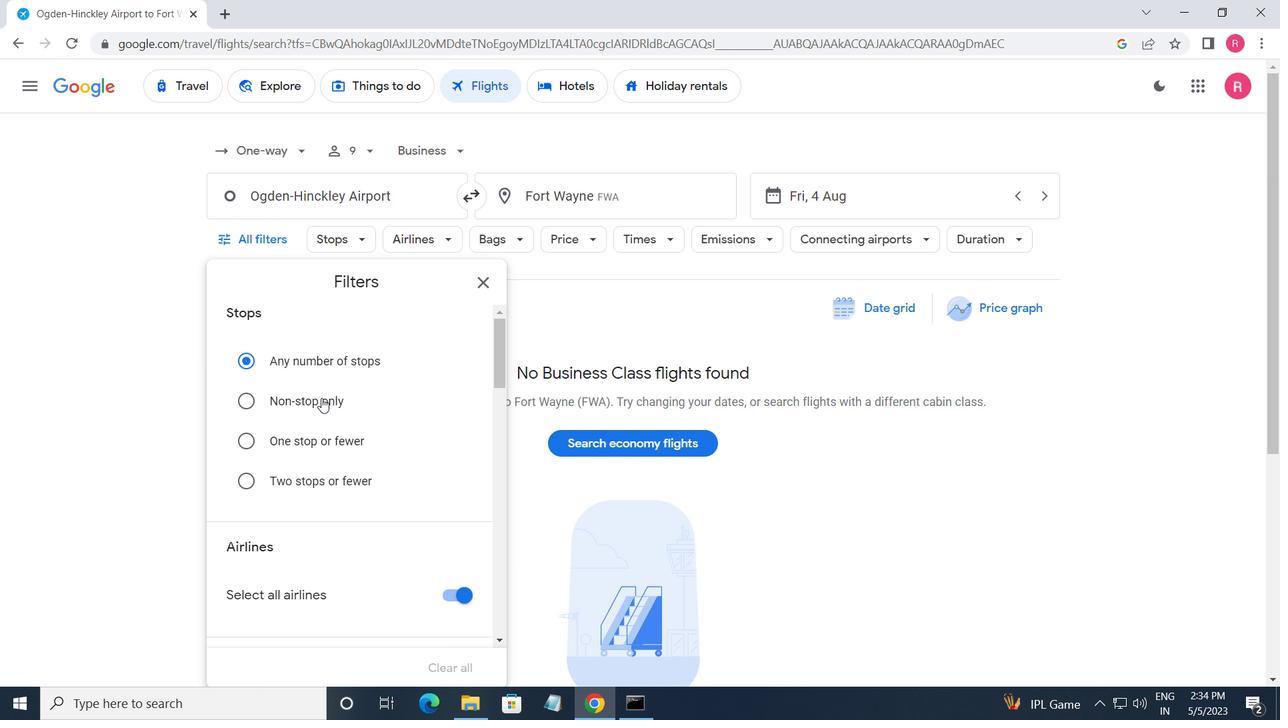 
Action: Mouse moved to (331, 409)
Screenshot: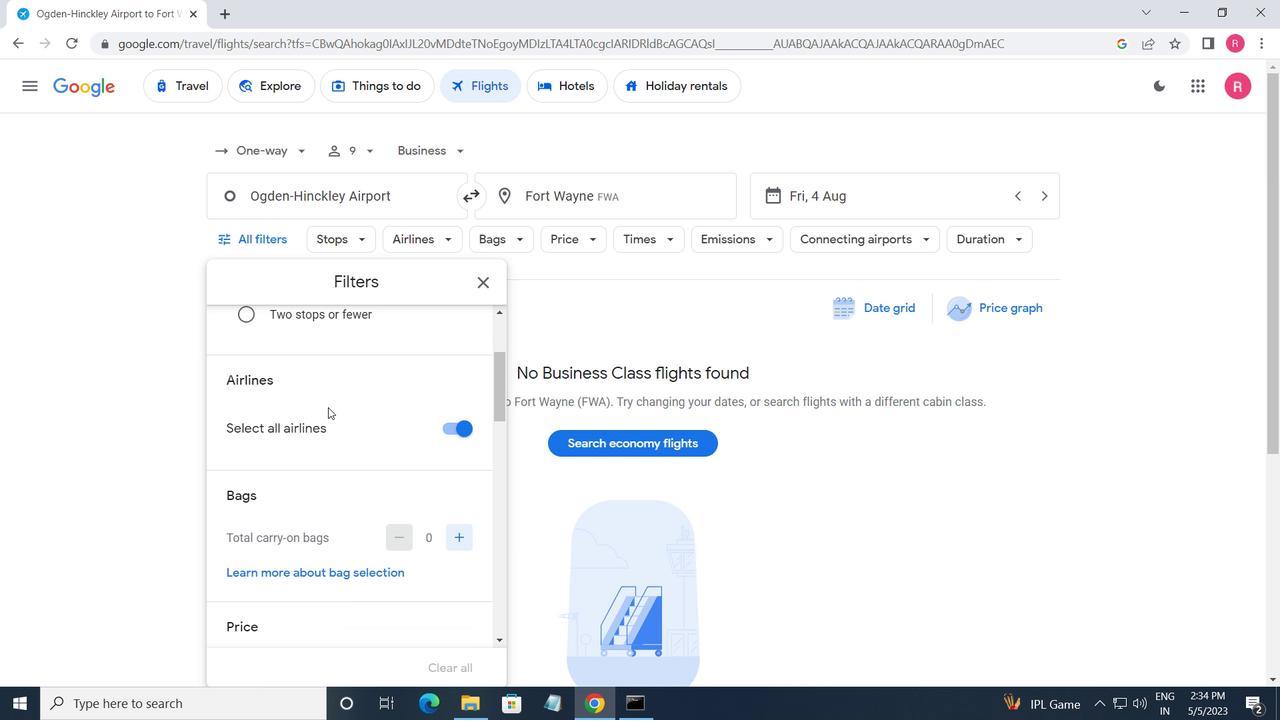 
Action: Mouse scrolled (331, 408) with delta (0, 0)
Screenshot: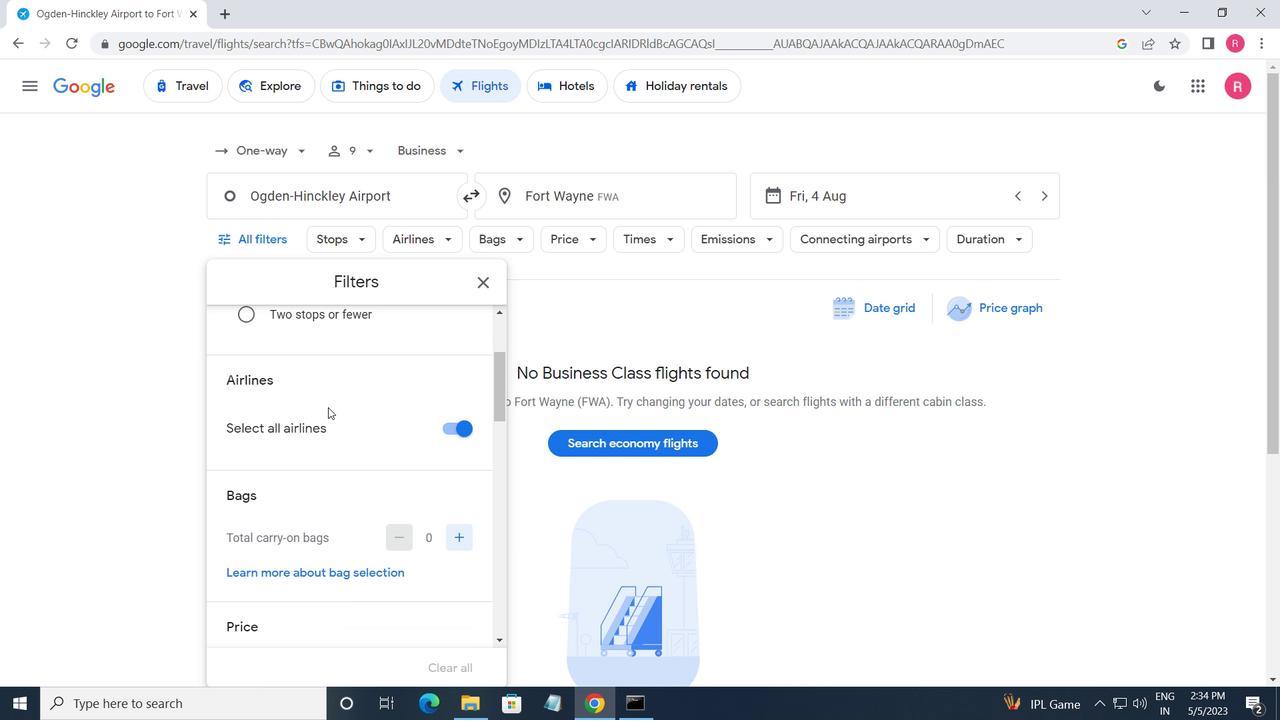 
Action: Mouse moved to (342, 417)
Screenshot: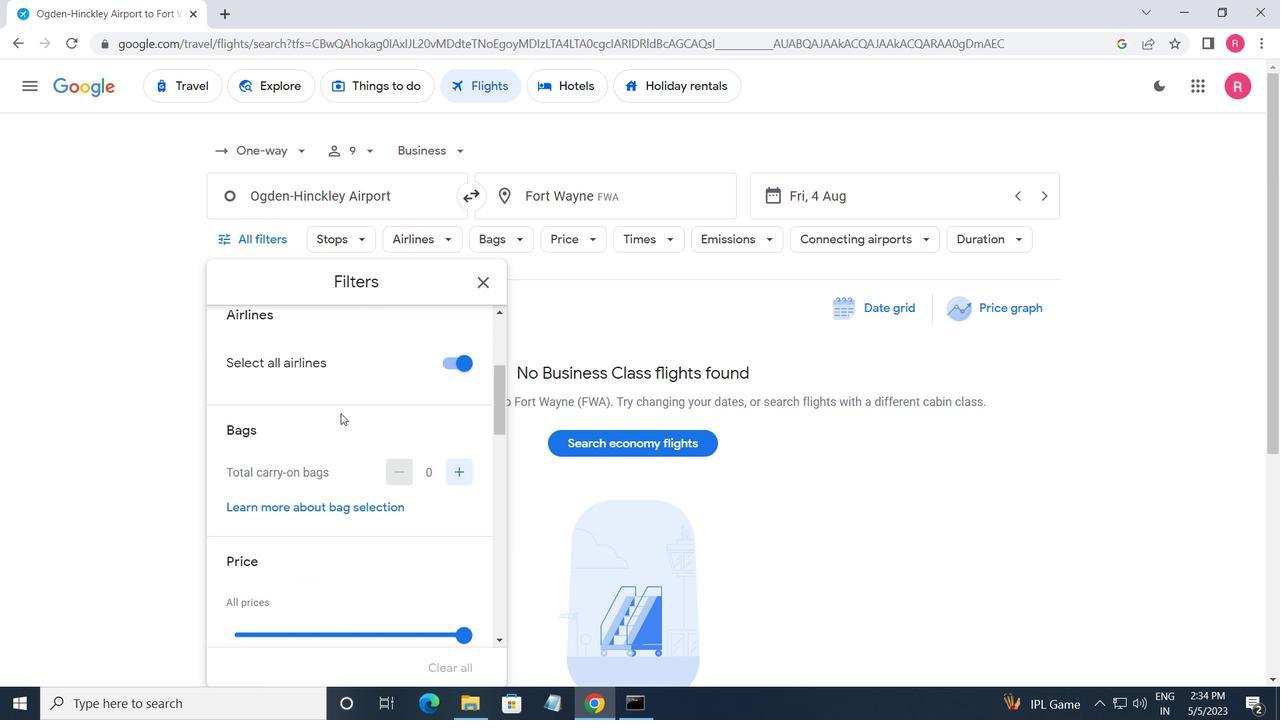 
Action: Mouse scrolled (342, 416) with delta (0, 0)
Screenshot: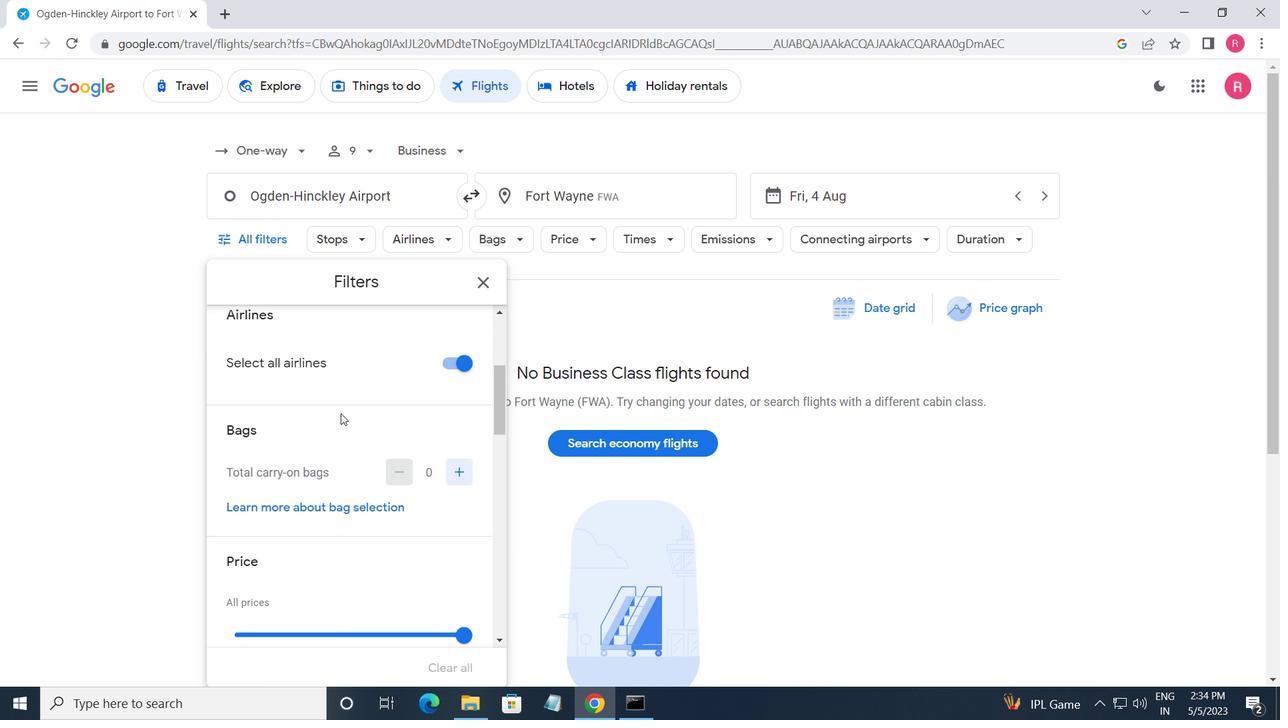 
Action: Mouse moved to (406, 414)
Screenshot: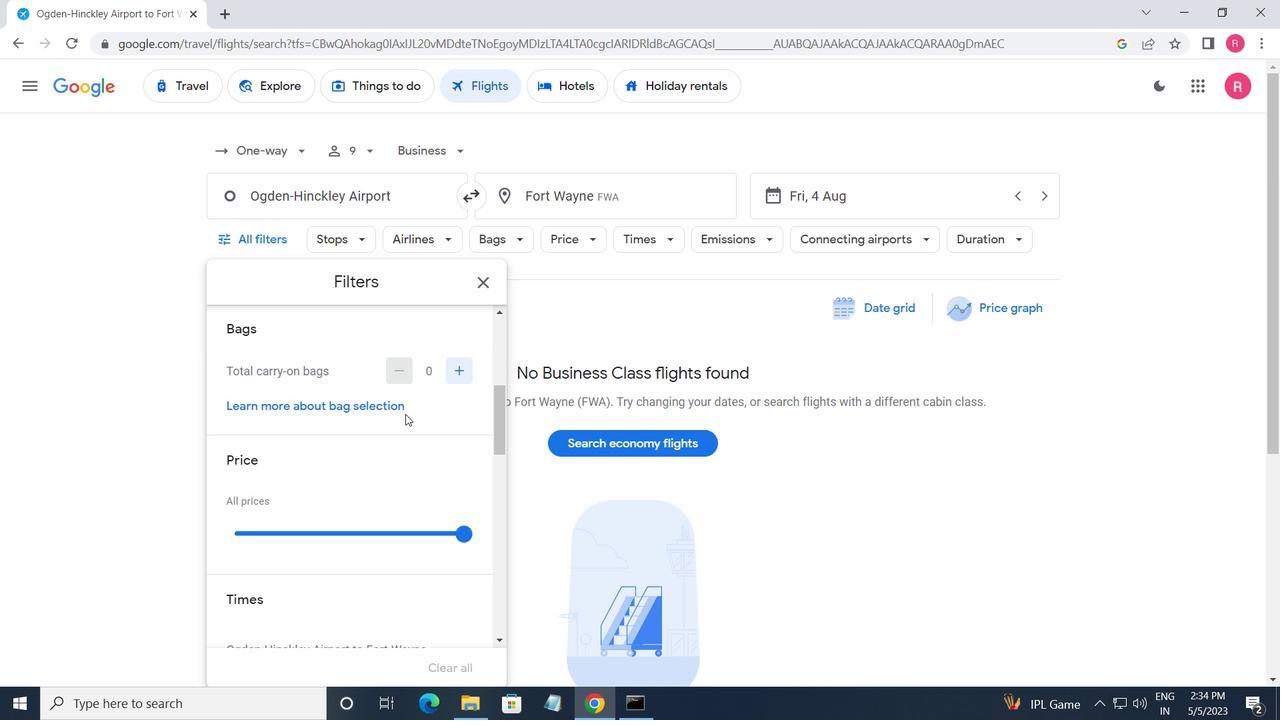 
Action: Mouse scrolled (406, 414) with delta (0, 0)
Screenshot: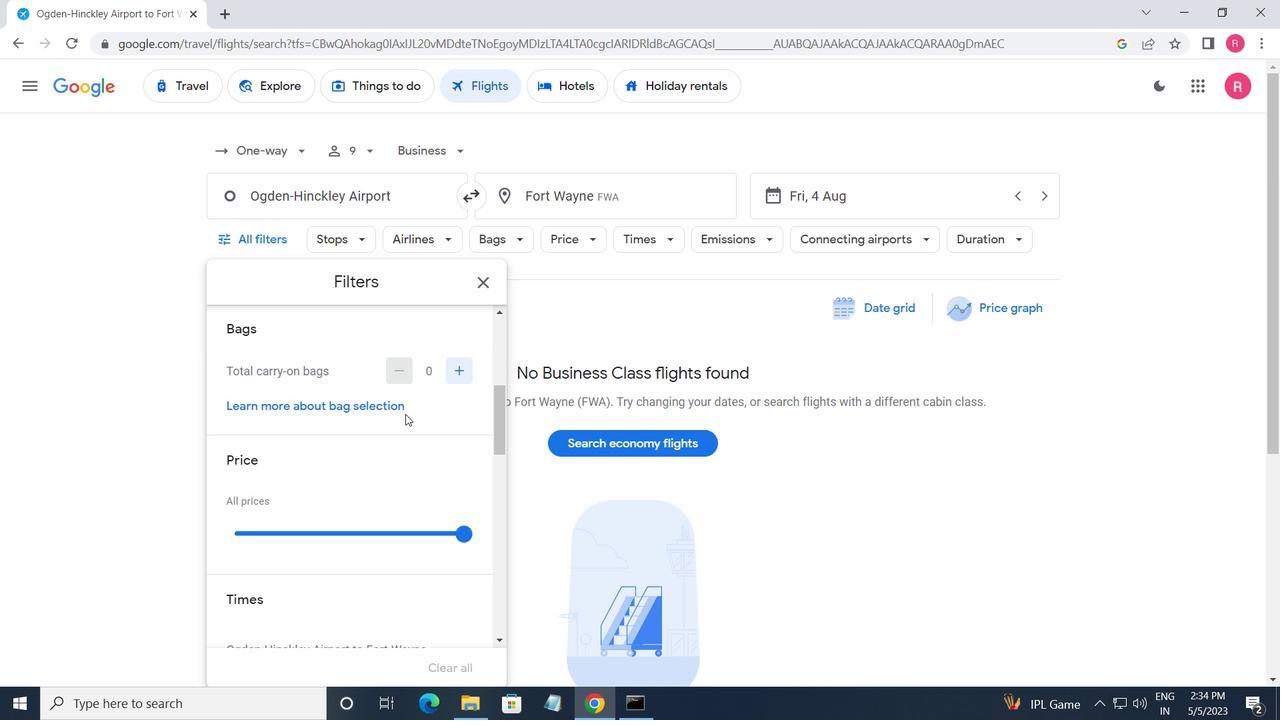 
Action: Mouse moved to (459, 452)
Screenshot: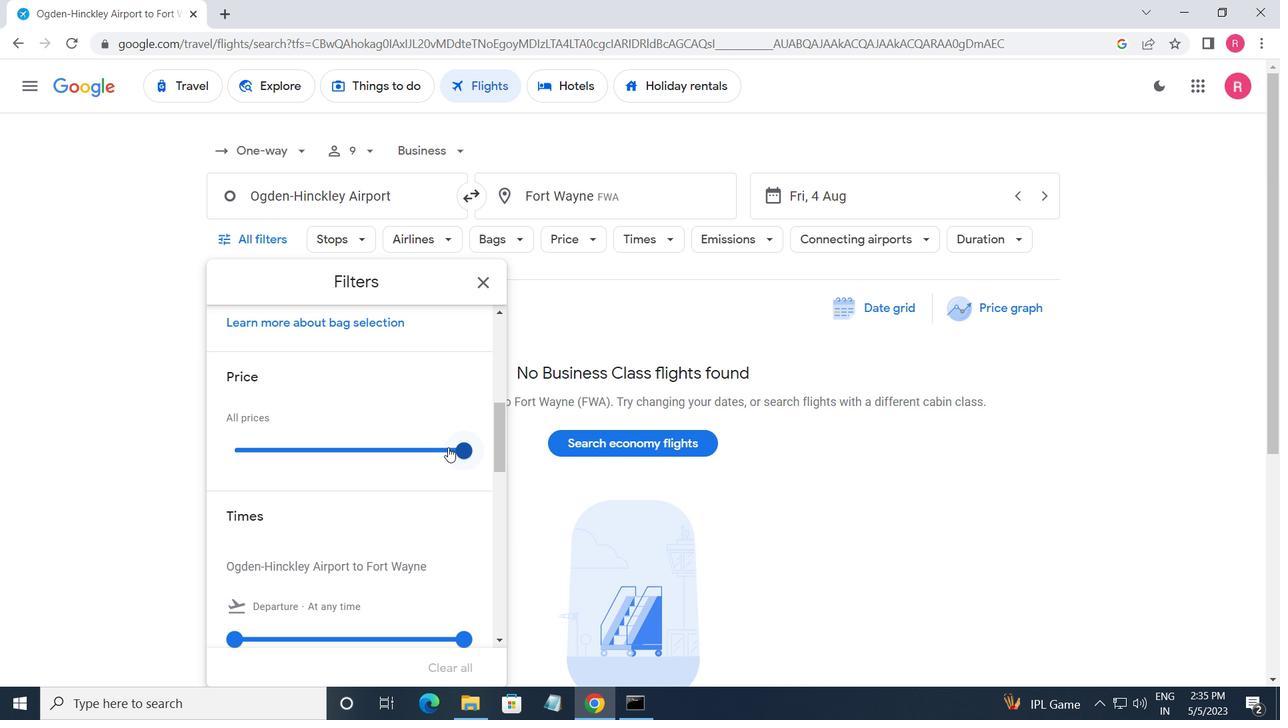 
Action: Mouse pressed left at (459, 452)
Screenshot: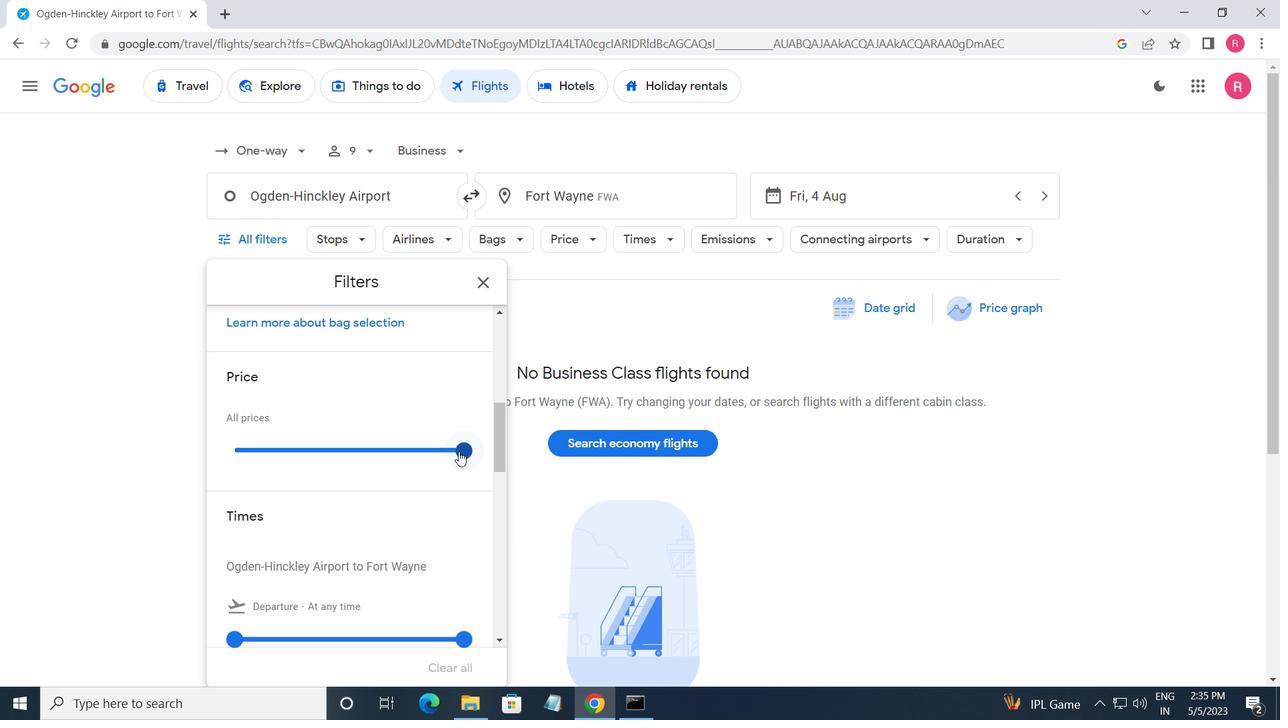 
Action: Mouse moved to (428, 488)
Screenshot: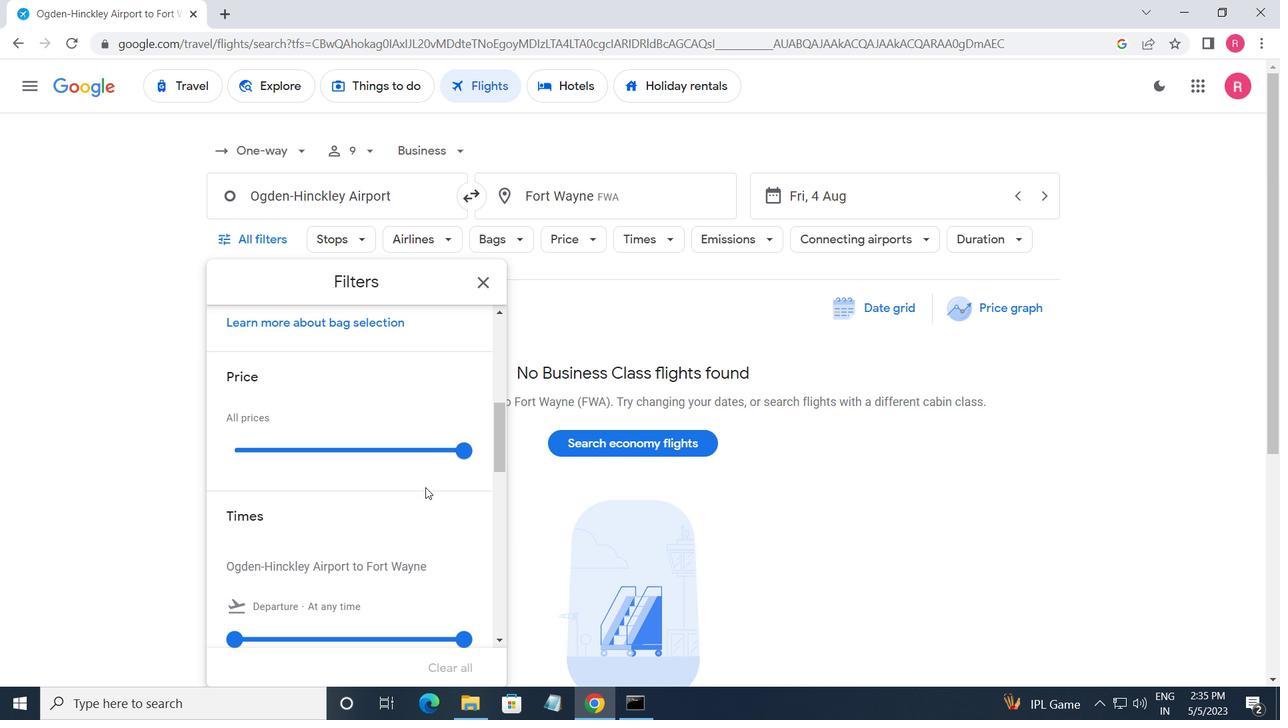 
Action: Mouse scrolled (428, 488) with delta (0, 0)
Screenshot: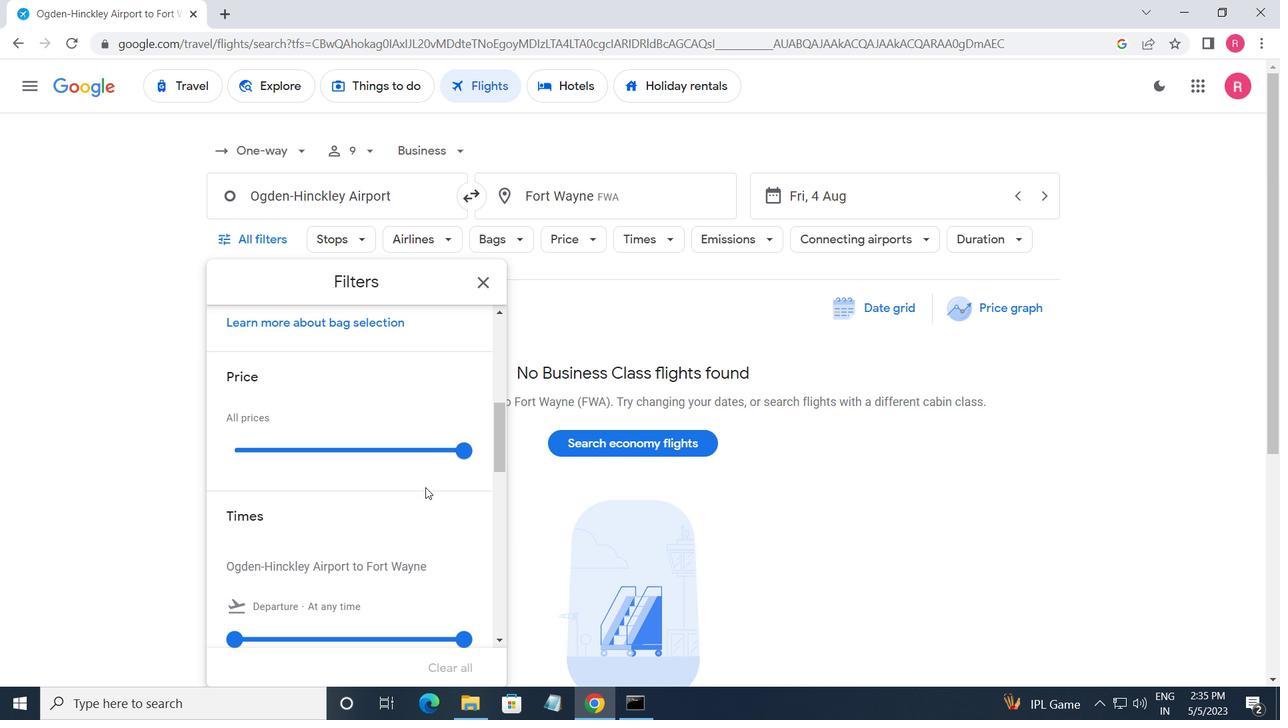 
Action: Mouse scrolled (428, 488) with delta (0, 0)
Screenshot: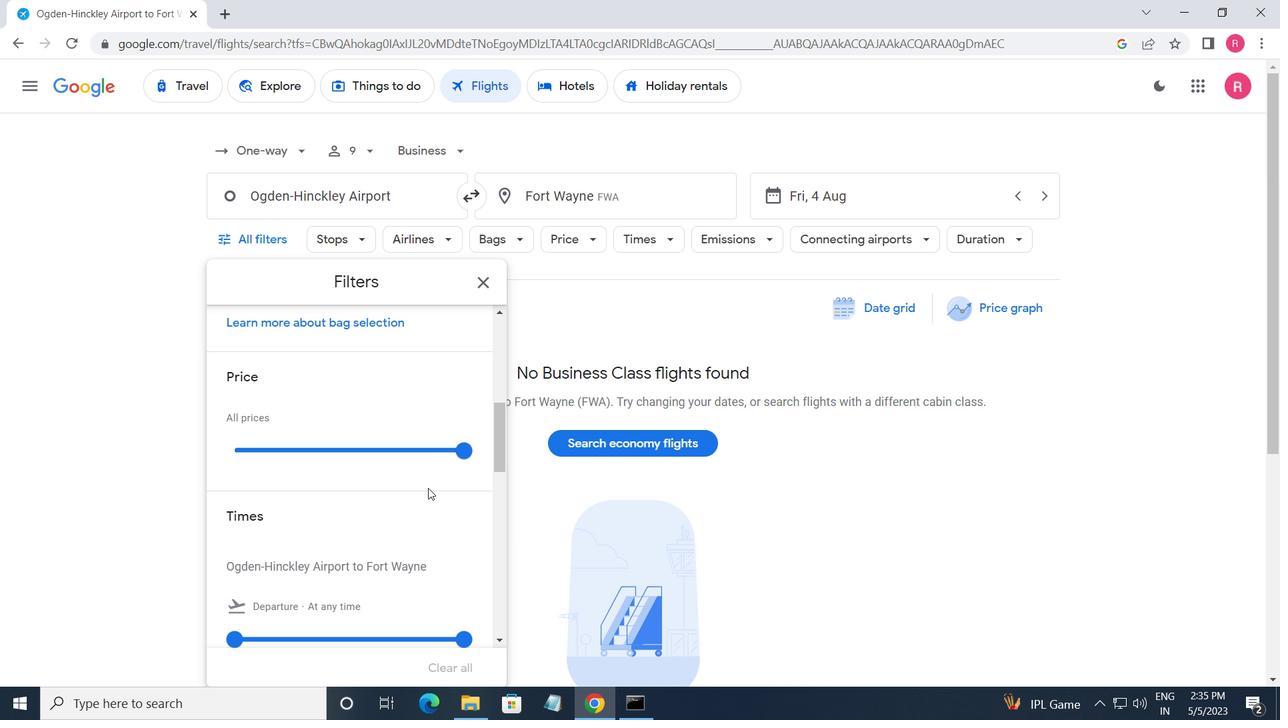 
Action: Mouse moved to (234, 468)
Screenshot: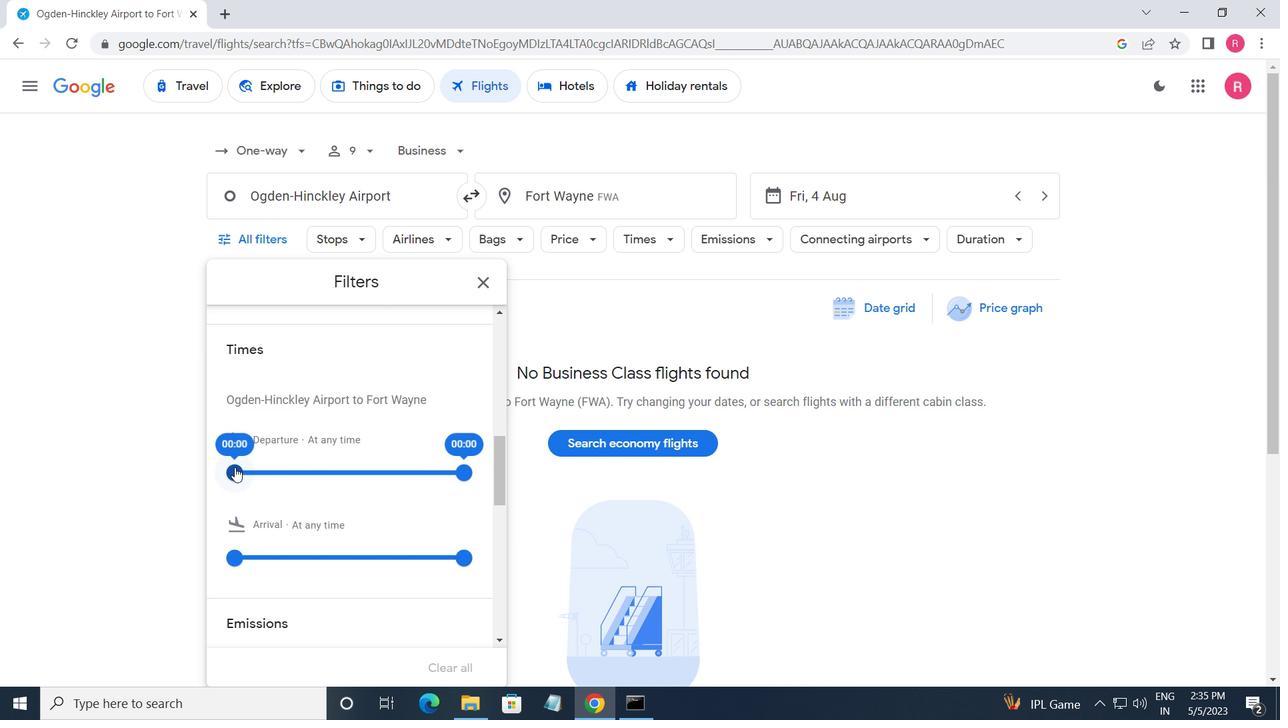 
Action: Mouse pressed left at (234, 468)
Screenshot: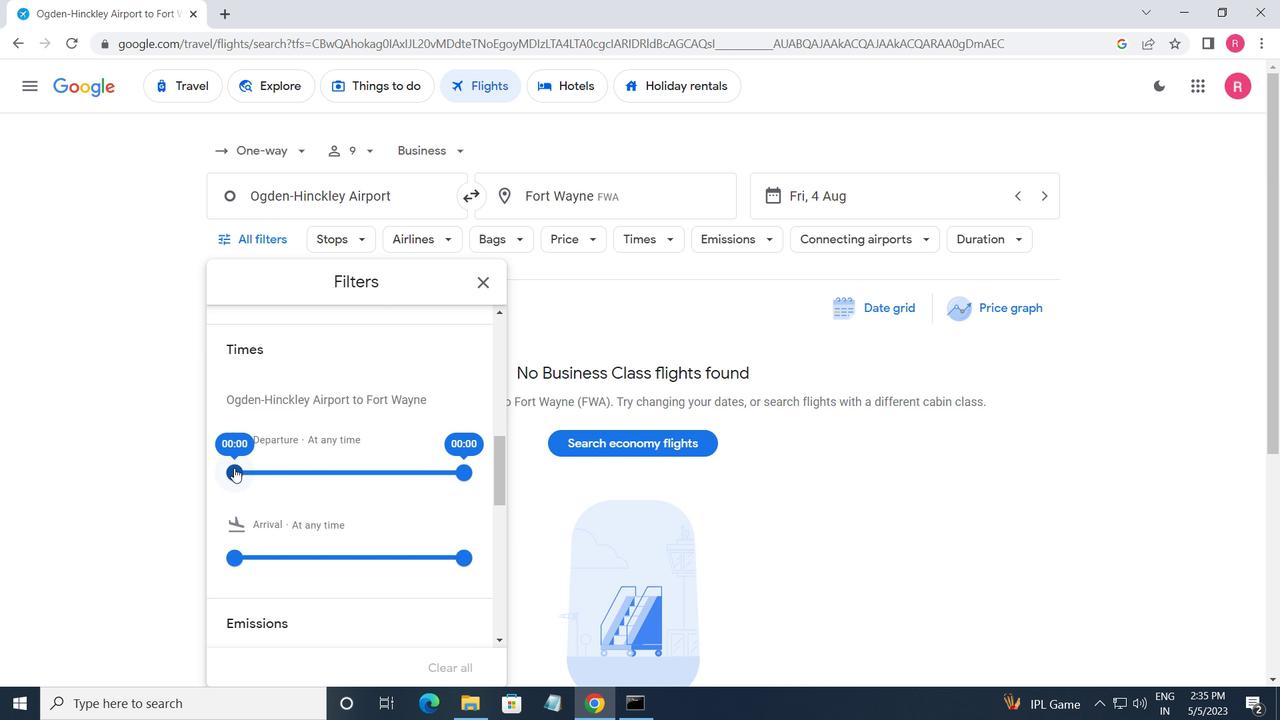 
Action: Mouse moved to (456, 472)
Screenshot: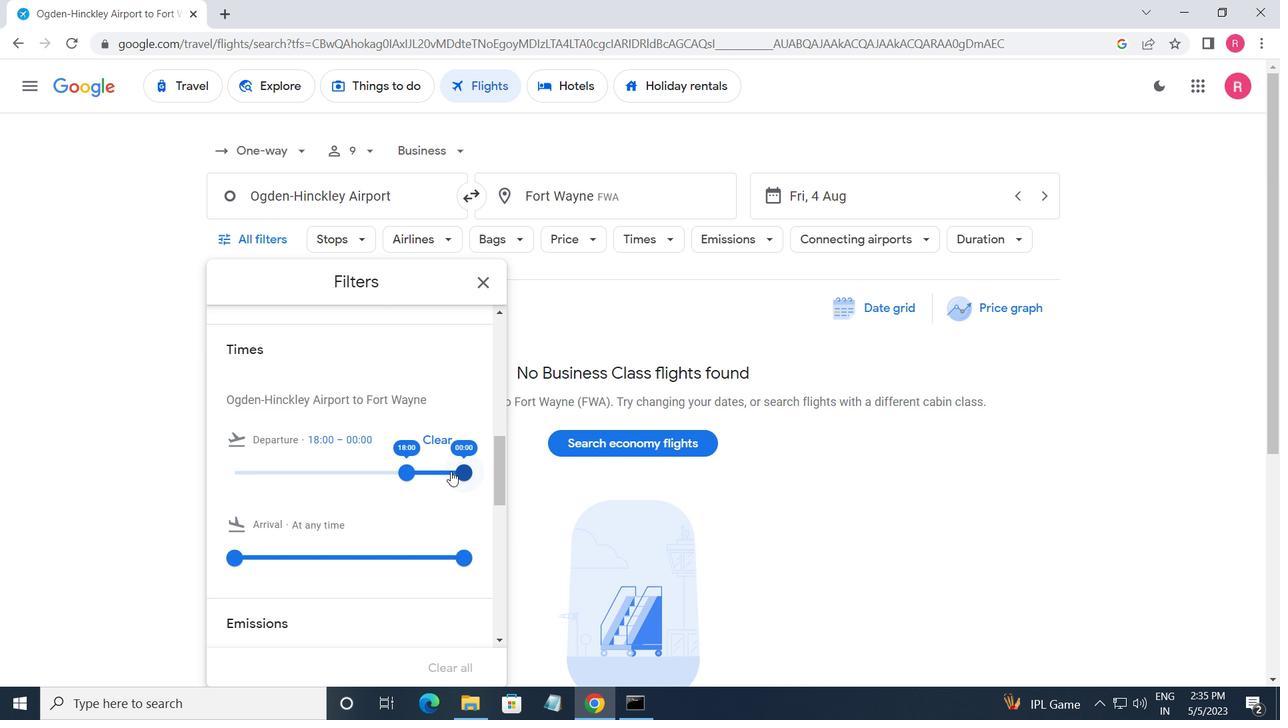 
Action: Mouse pressed left at (456, 472)
Screenshot: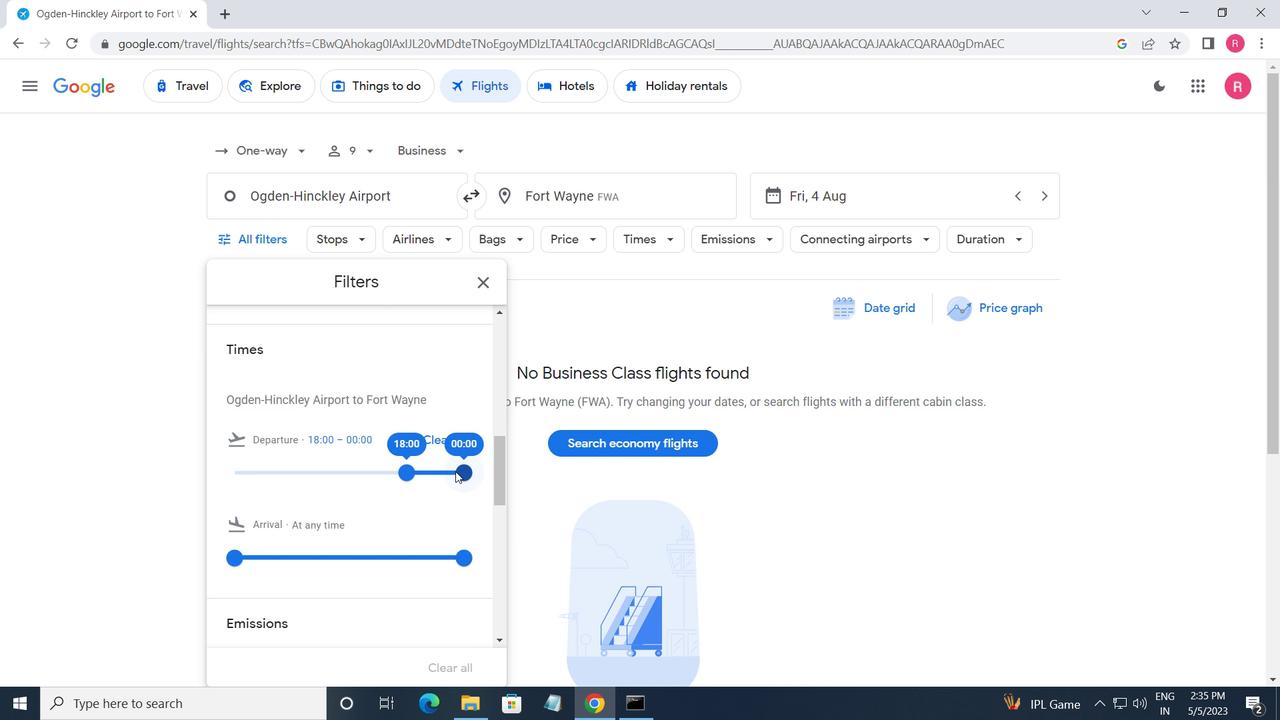 
Action: Mouse moved to (476, 286)
Screenshot: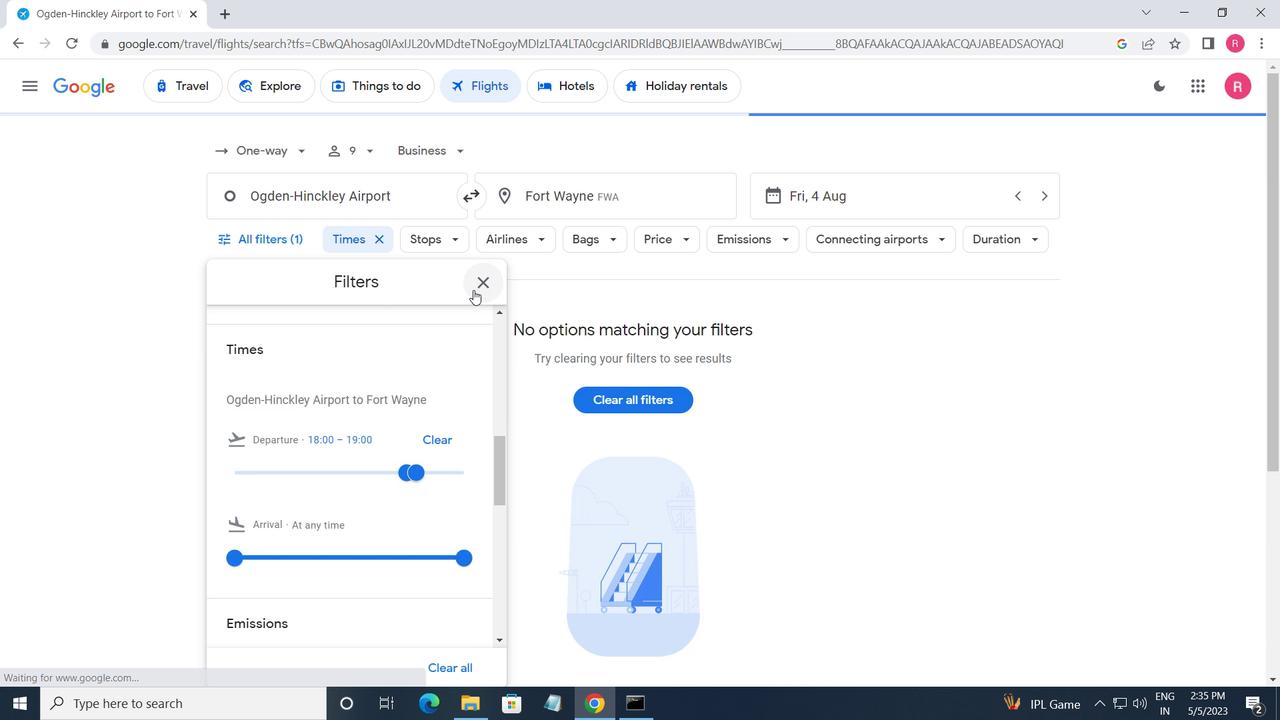 
Action: Mouse pressed left at (476, 286)
Screenshot: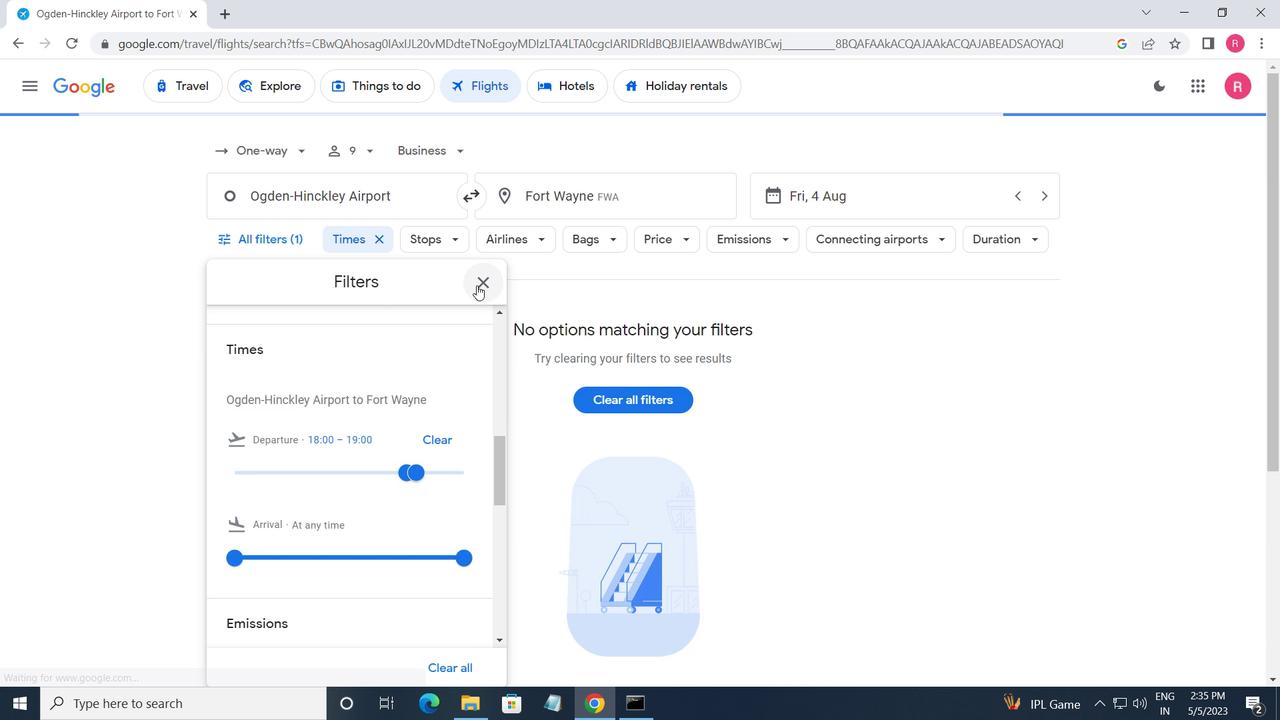 
Action: Mouse moved to (478, 285)
Screenshot: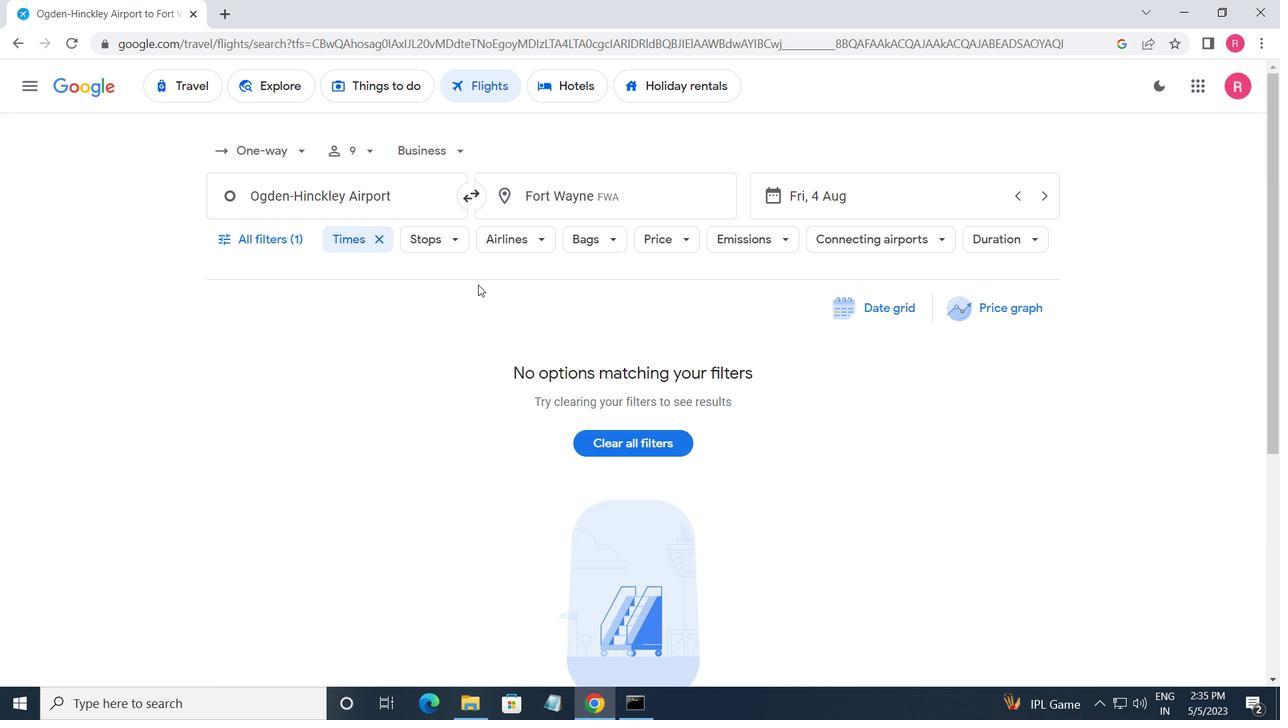 
